 Task: open an excel sheet and write heading  Cash Flow TrackerAdd Dates in a column and its values below  '2023-05-01, 2023-05-03, 2023-05-06, 2023-05-10, 2023-05-15, 2023-05-20, 2023-05-25 & 2023-05-31'Add Descriptions in next column and its values below  Monthly Salary, Grocery Shopping, Dining Out., Utility Bill, Transportation, Entertainment, Miscellaneous & Total. Add Amount in next column and its values below  $2,500, $100, $50, $150, $30, $50, $20& $400. Add Income/ Expense in next column and its values below  Income, Expenses, Expenses, Expenses, Expenses, Expenses & Expenses. Add Balance in next column and its values below  $2,500, $2,400, $2,350, $2,200, $2,170, $2,120, $2,100 & $2100. Save page DashboardBudgetToolbook
Action: Mouse moved to (42, 110)
Screenshot: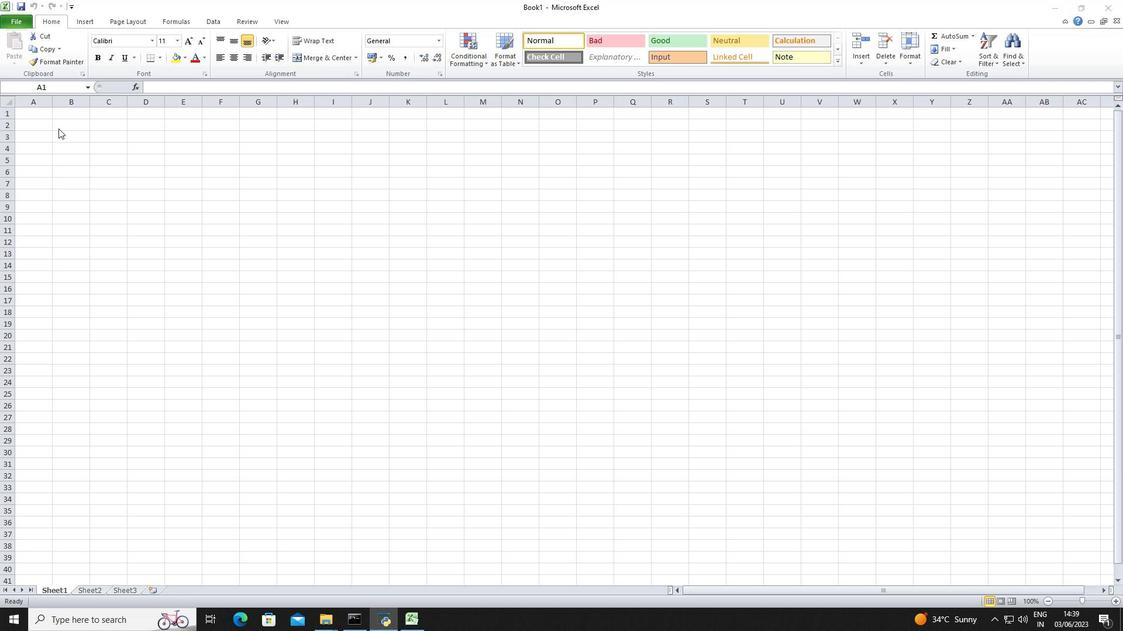 
Action: Mouse pressed left at (42, 110)
Screenshot: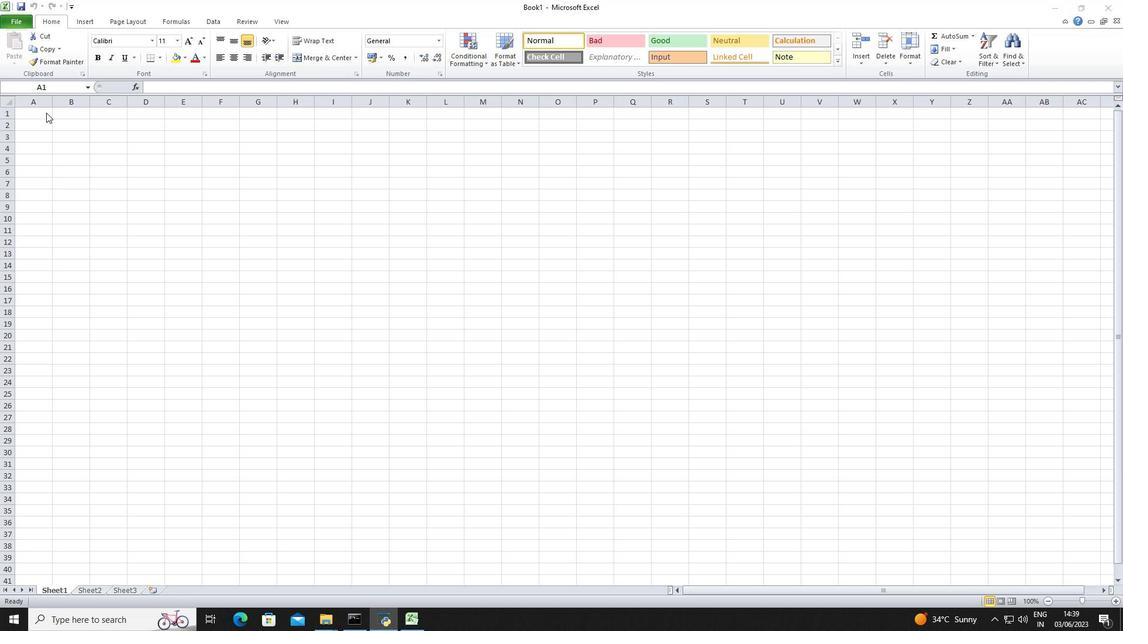 
Action: Key pressed <Key.shift>Cash<Key.space><Key.shift>Flow<Key.space><Key.shift>Tracker<Key.down><Key.down><Key.shift>Dates<Key.down>2023-05-01<Key.down>2023-05-03<Key.enter>2023-05-06<Key.enter>2023-05-10<Key.down>2023-05-15<Key.enter>2023-05-20<Key.down>2023-05-25<Key.enter>2023-05-31<Key.enter>
Screenshot: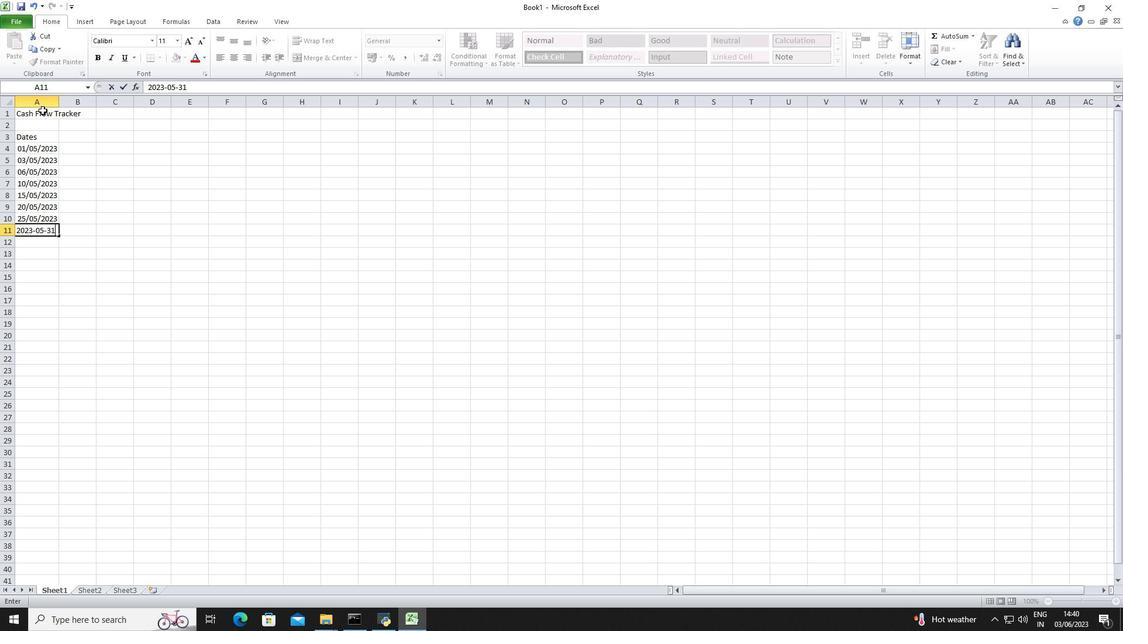 
Action: Mouse moved to (33, 150)
Screenshot: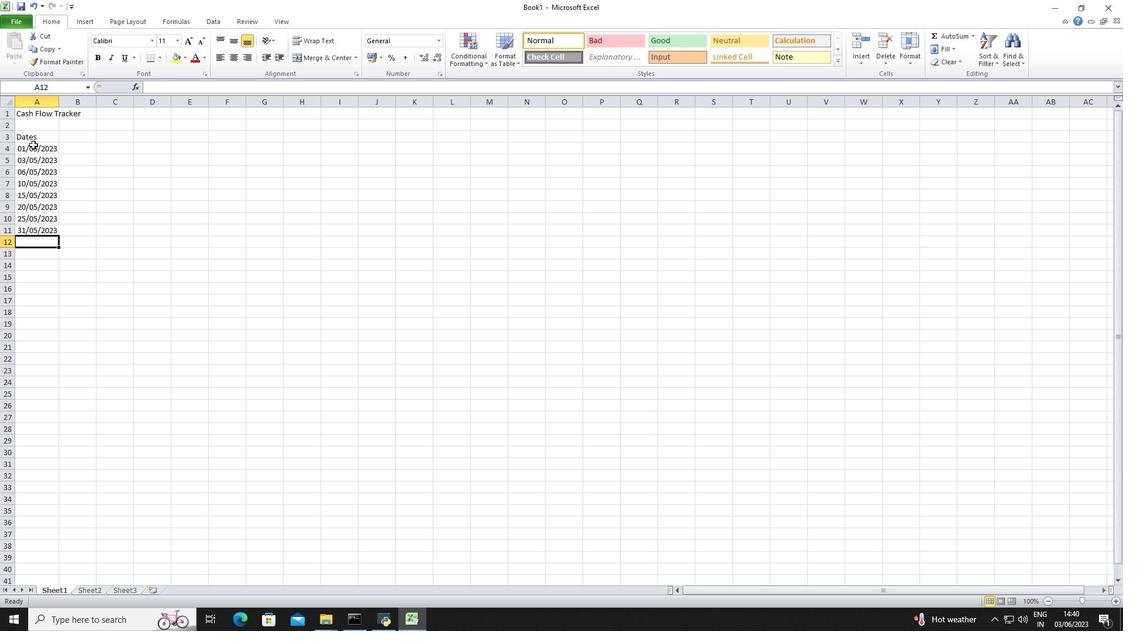 
Action: Mouse pressed left at (33, 150)
Screenshot: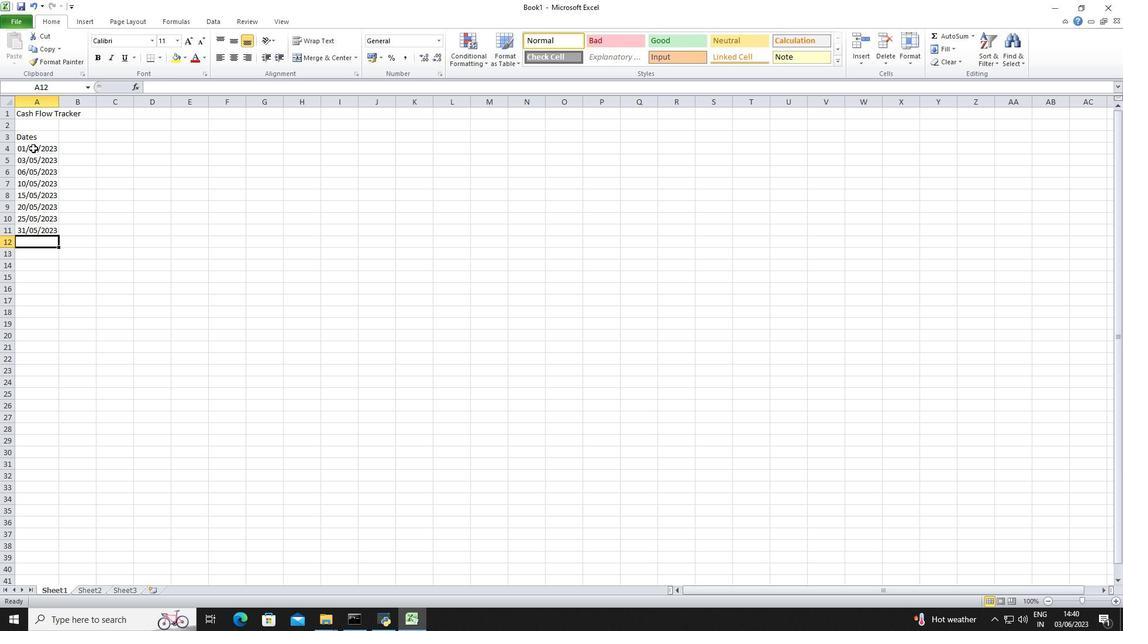 
Action: Mouse moved to (32, 211)
Screenshot: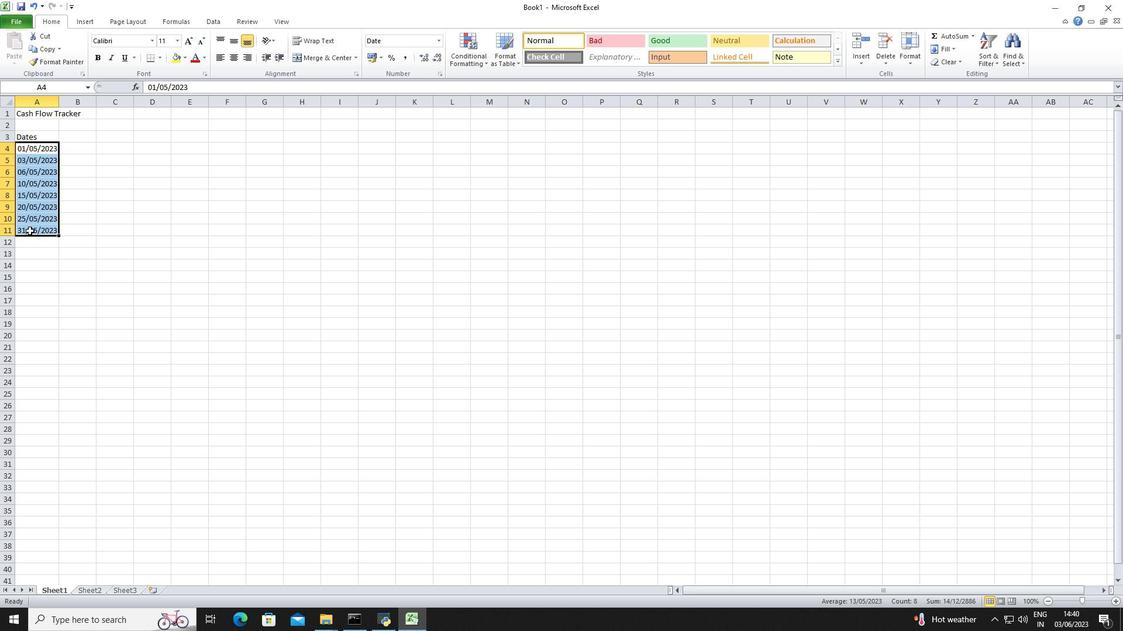 
Action: Mouse pressed right at (32, 211)
Screenshot: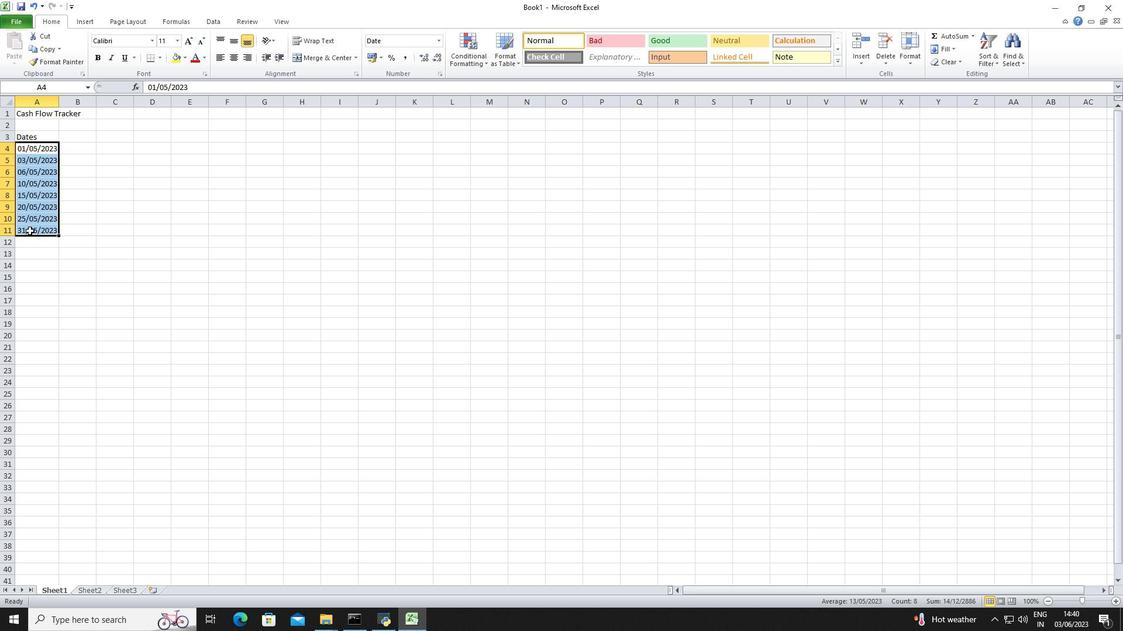 
Action: Mouse moved to (73, 371)
Screenshot: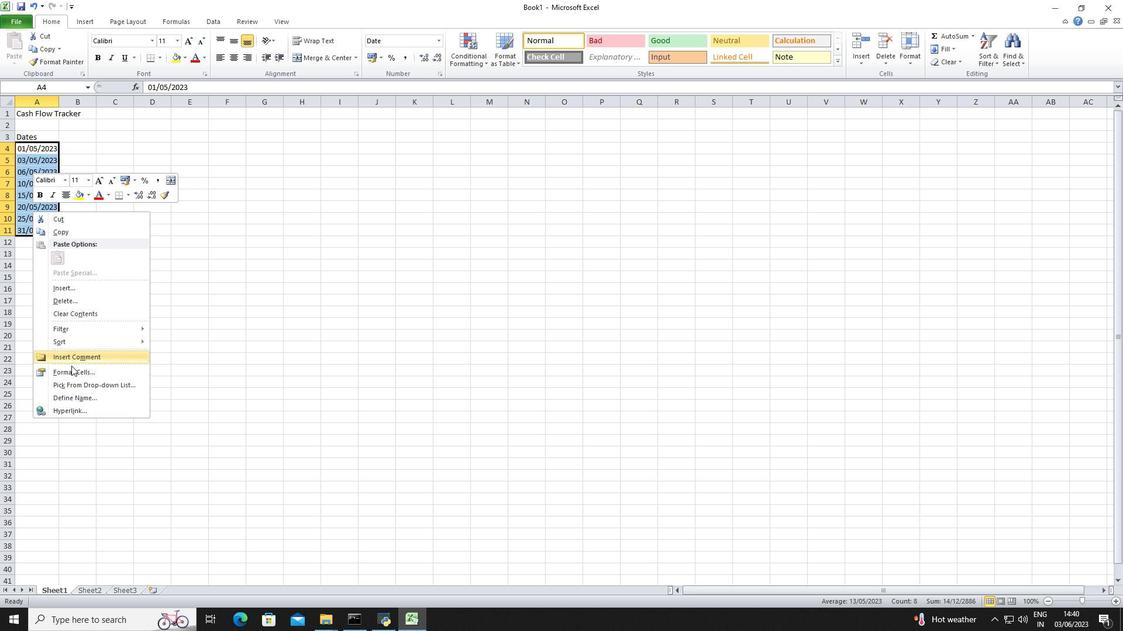 
Action: Mouse pressed left at (73, 371)
Screenshot: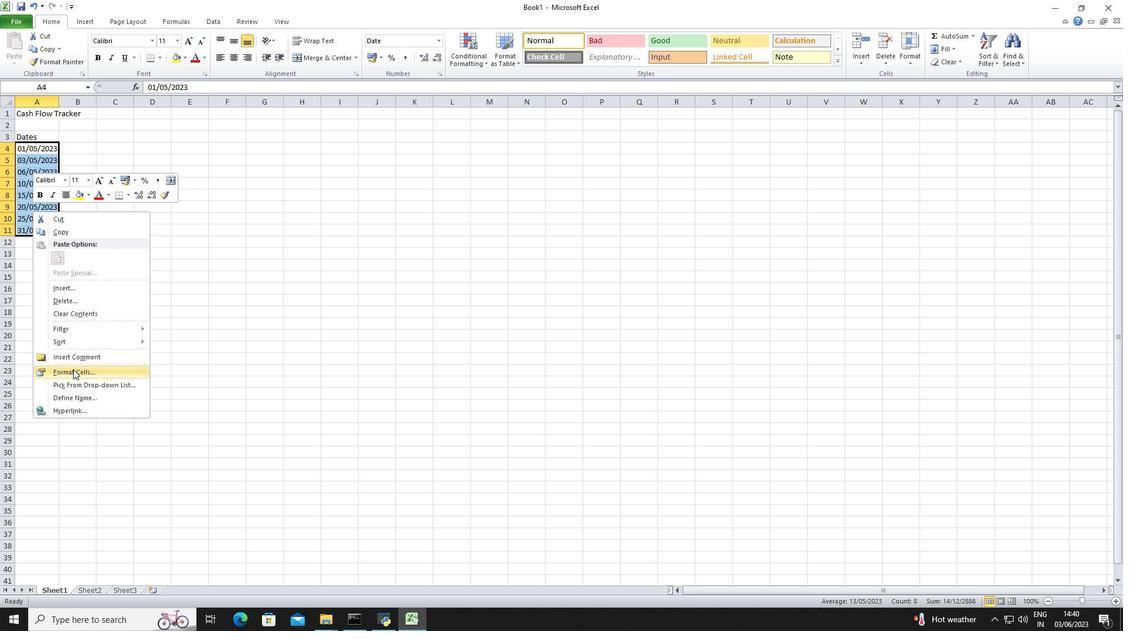 
Action: Mouse moved to (138, 238)
Screenshot: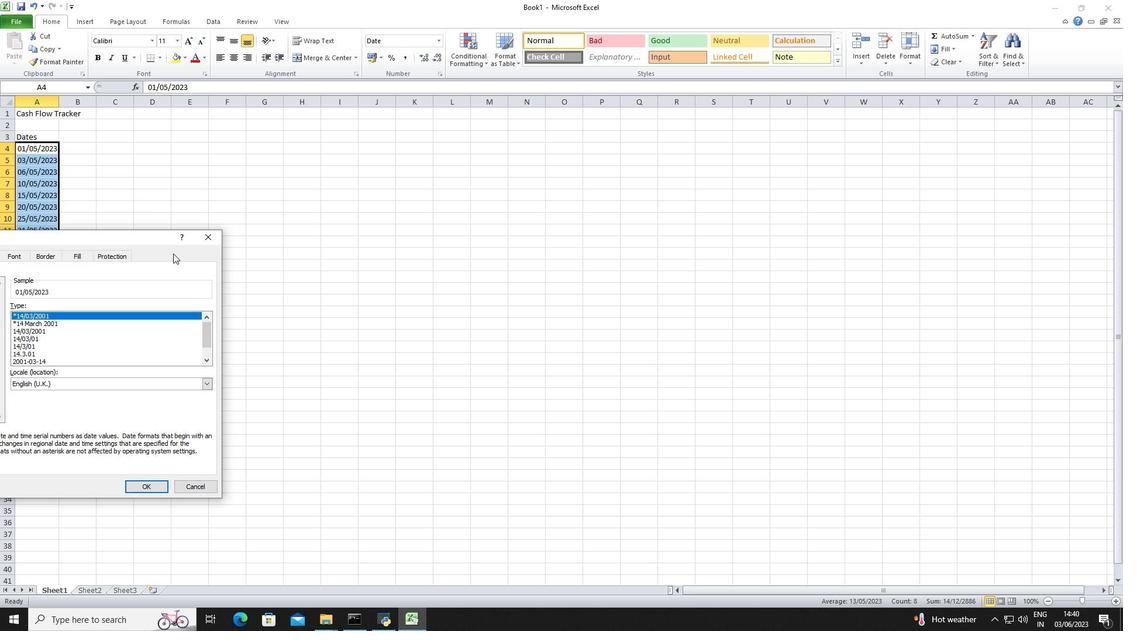 
Action: Mouse pressed left at (138, 238)
Screenshot: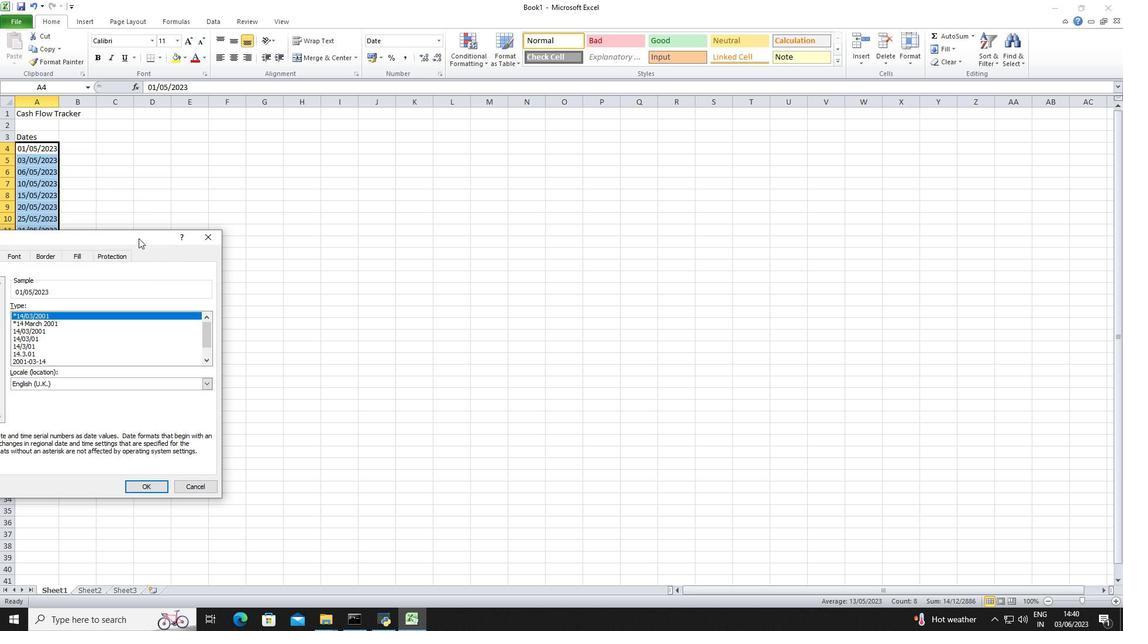 
Action: Mouse moved to (194, 349)
Screenshot: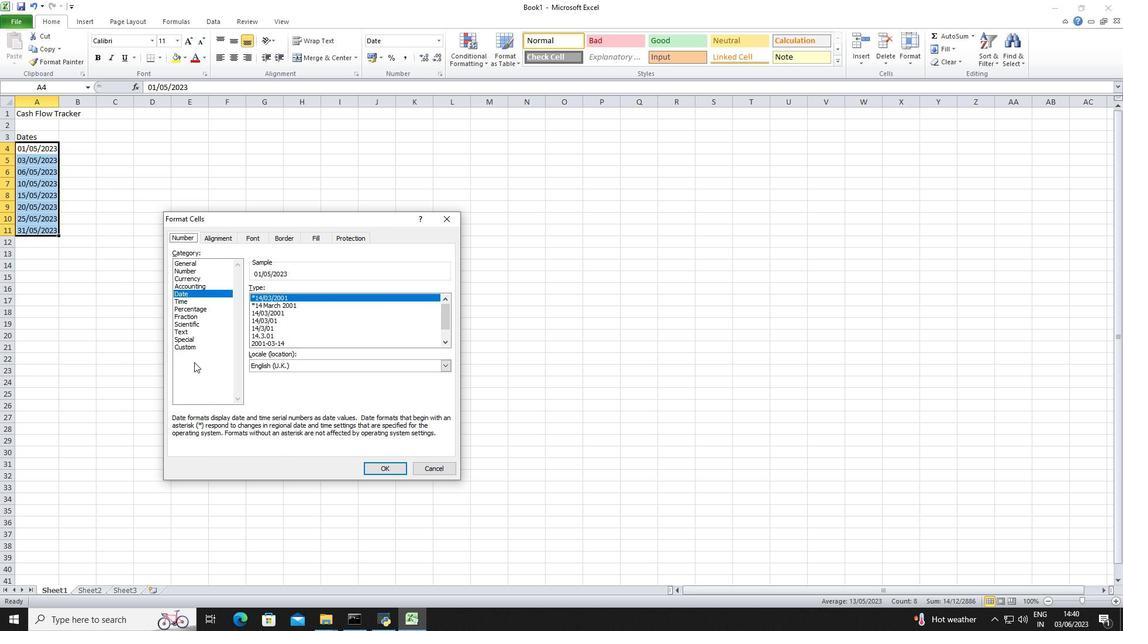 
Action: Mouse pressed left at (194, 349)
Screenshot: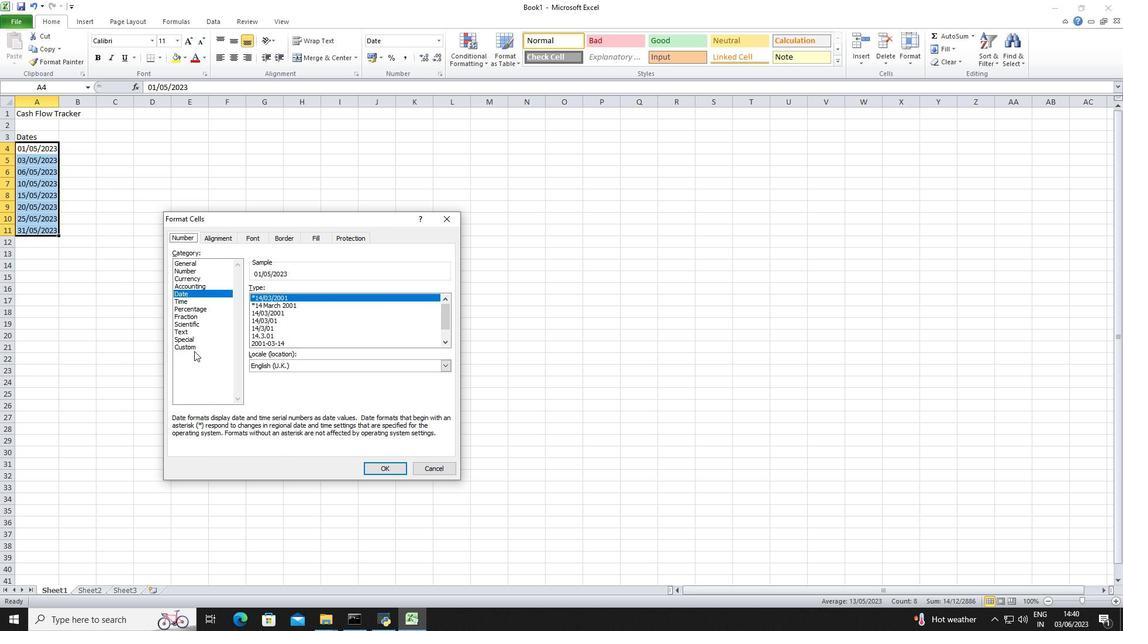 
Action: Mouse moved to (327, 355)
Screenshot: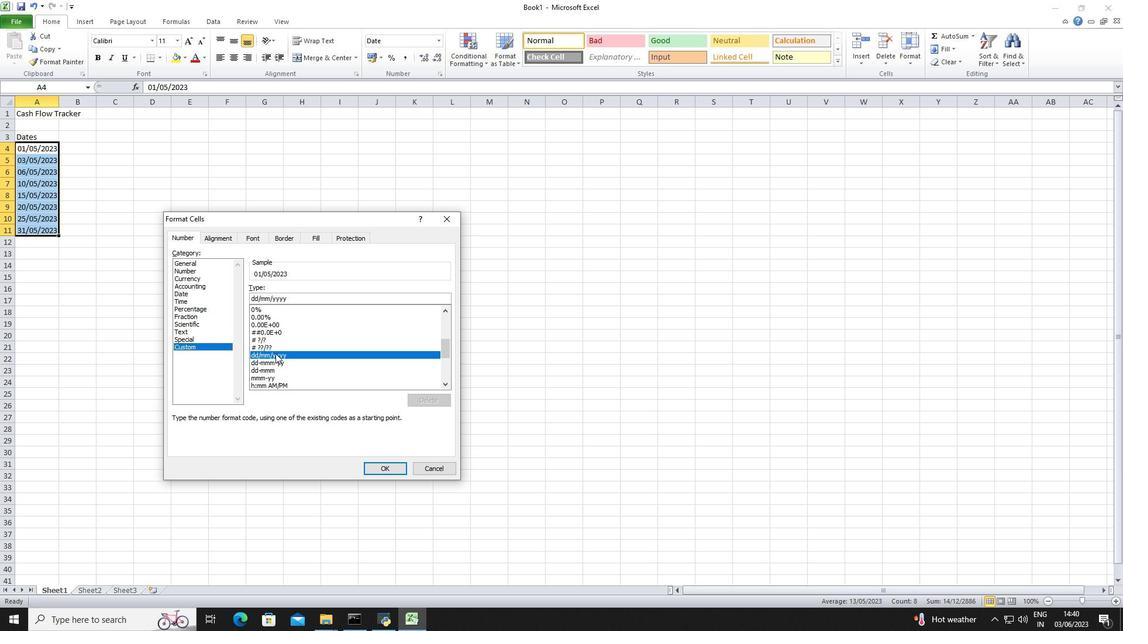 
Action: Mouse scrolled (327, 355) with delta (0, 0)
Screenshot: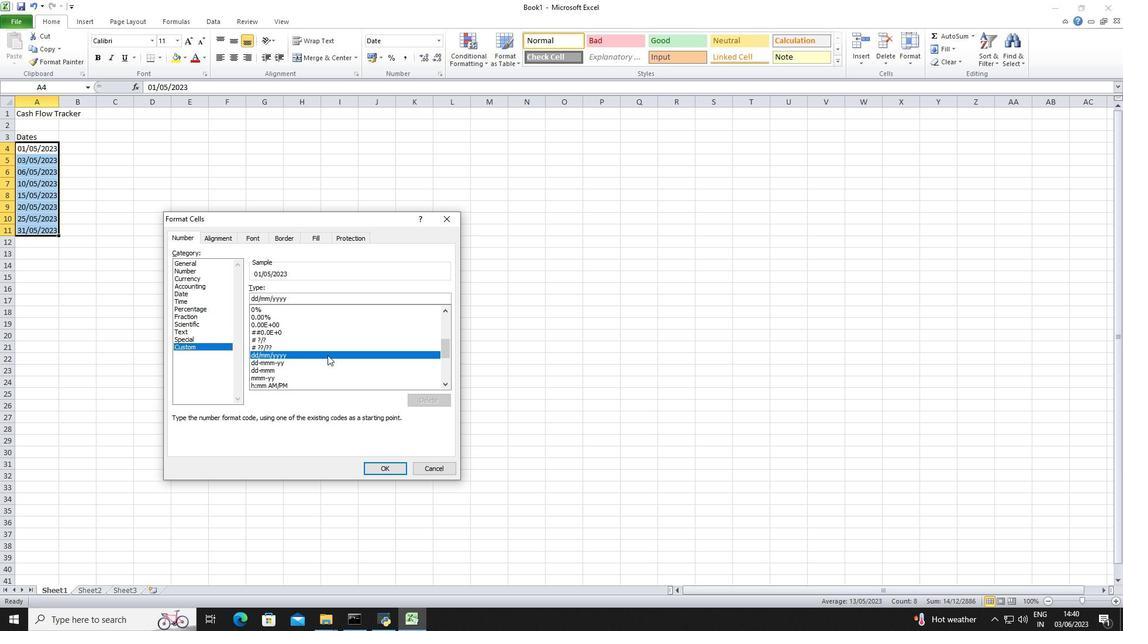 
Action: Mouse scrolled (327, 355) with delta (0, 0)
Screenshot: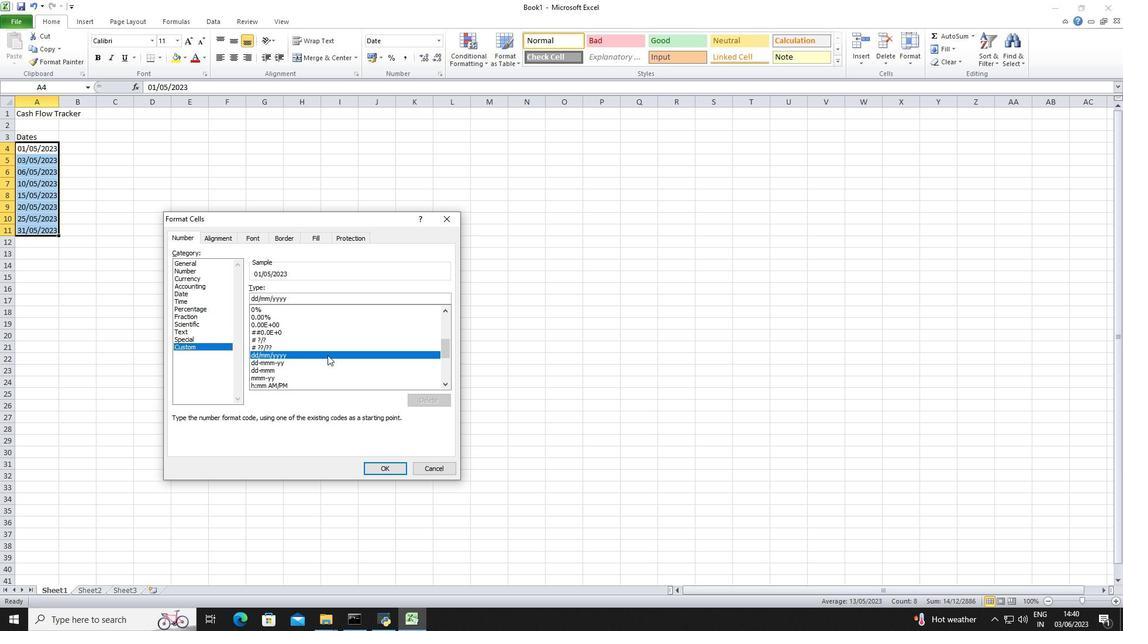 
Action: Mouse scrolled (327, 355) with delta (0, 0)
Screenshot: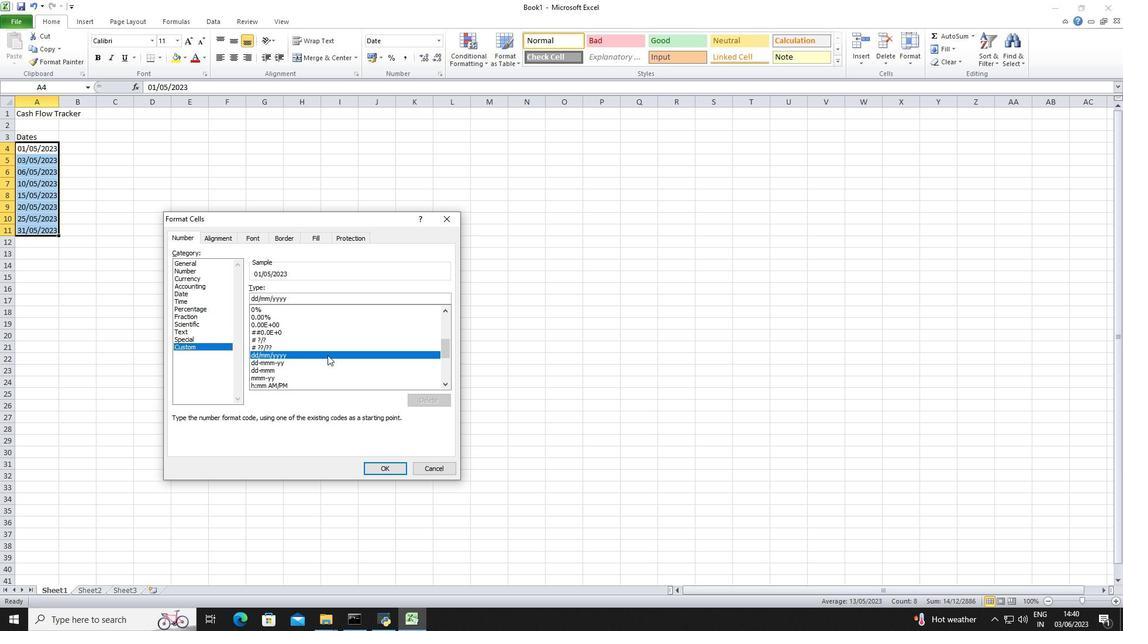 
Action: Mouse moved to (444, 348)
Screenshot: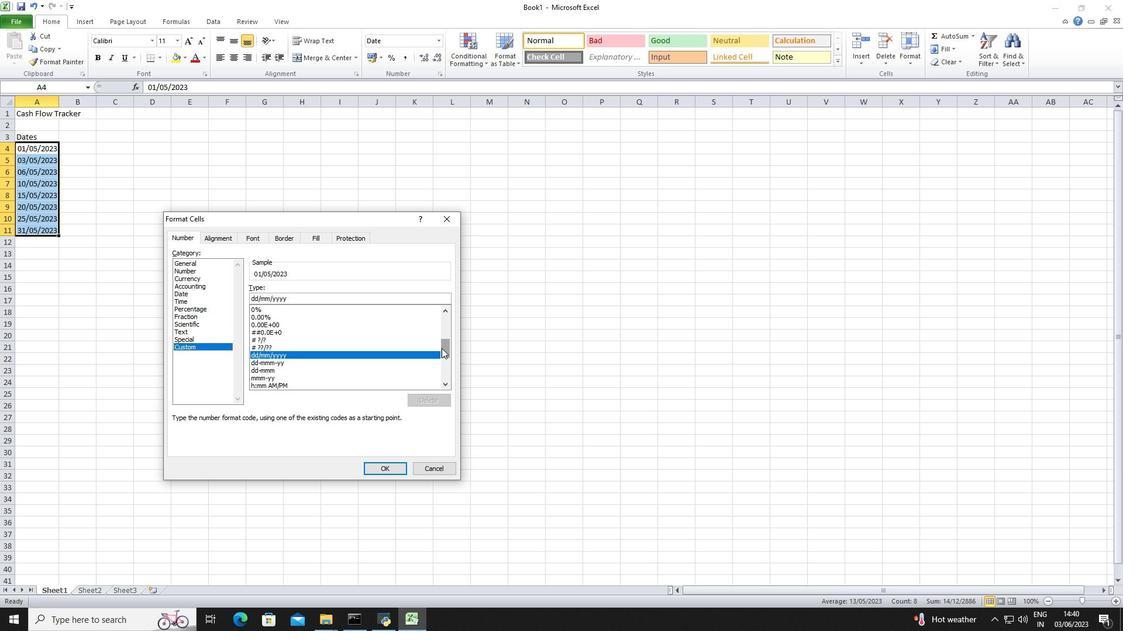
Action: Mouse pressed left at (444, 348)
Screenshot: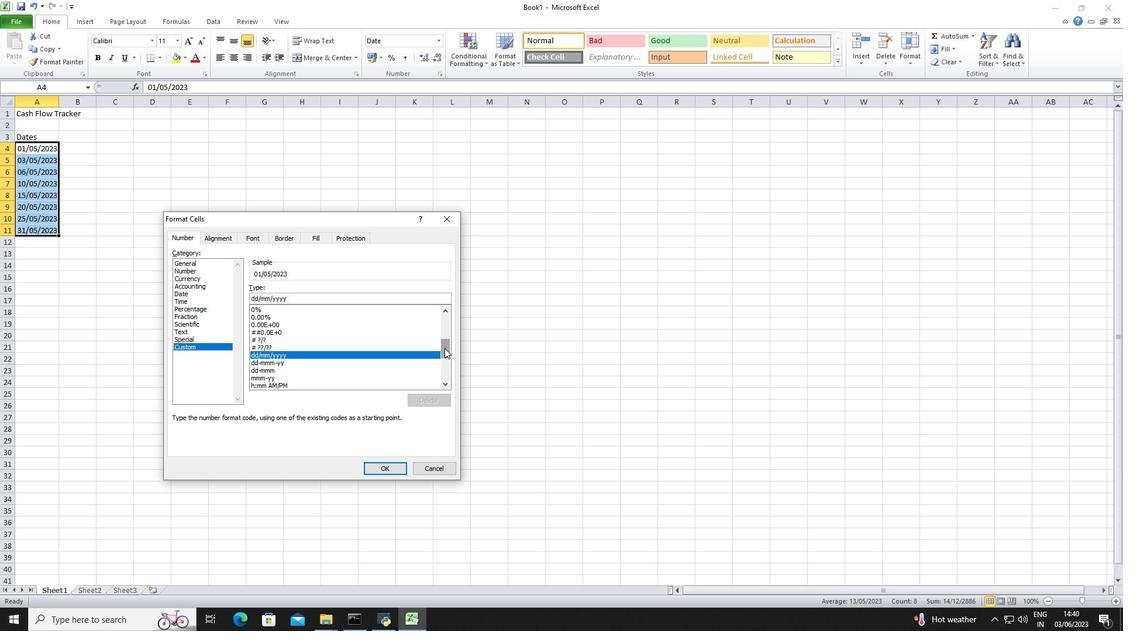 
Action: Mouse moved to (298, 300)
Screenshot: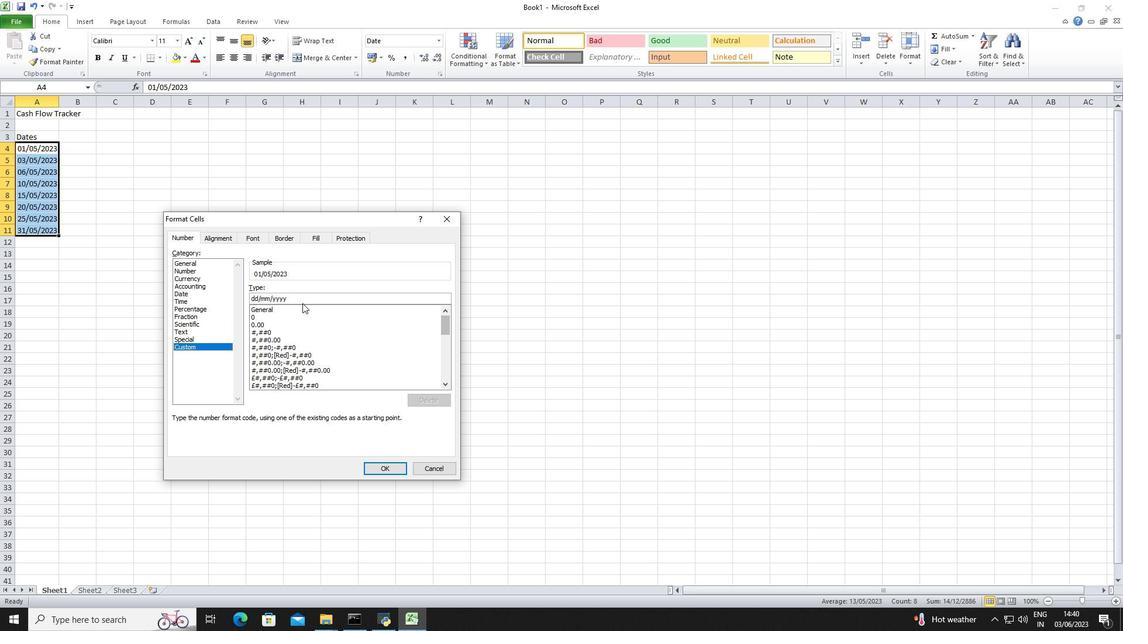 
Action: Mouse pressed left at (298, 300)
Screenshot: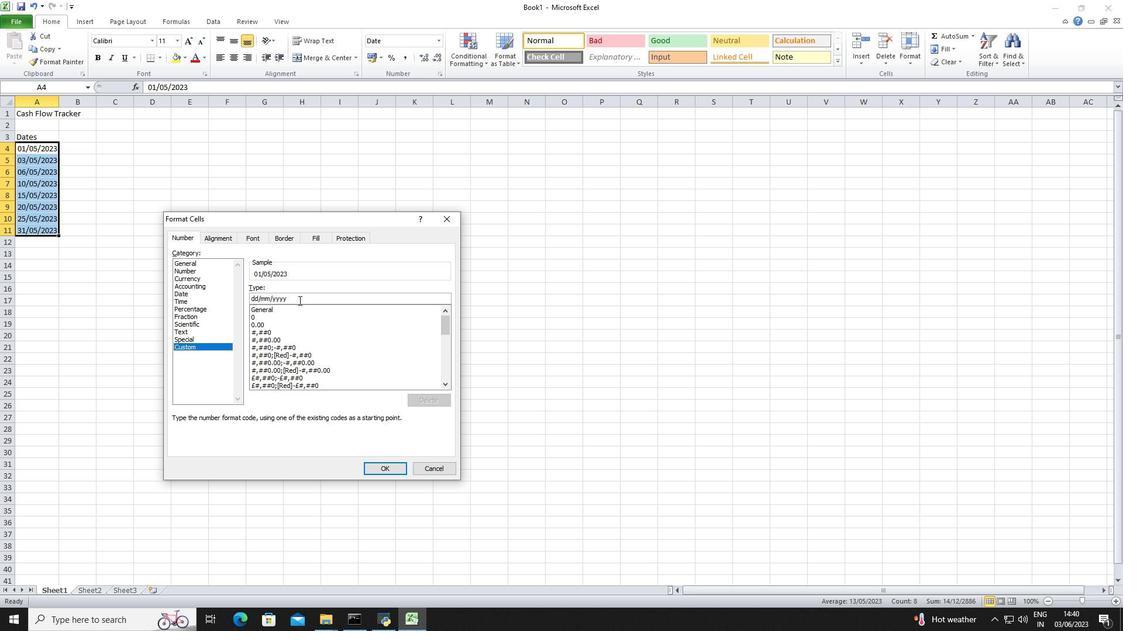 
Action: Mouse moved to (352, 297)
Screenshot: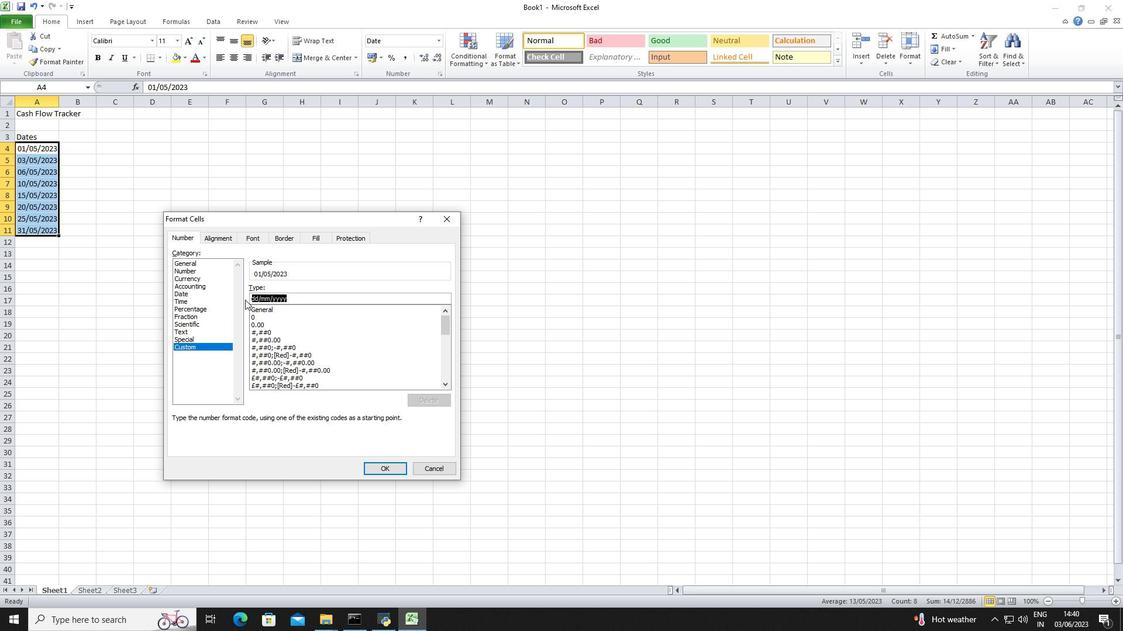 
Action: Key pressed yyyy/mm/dd
Screenshot: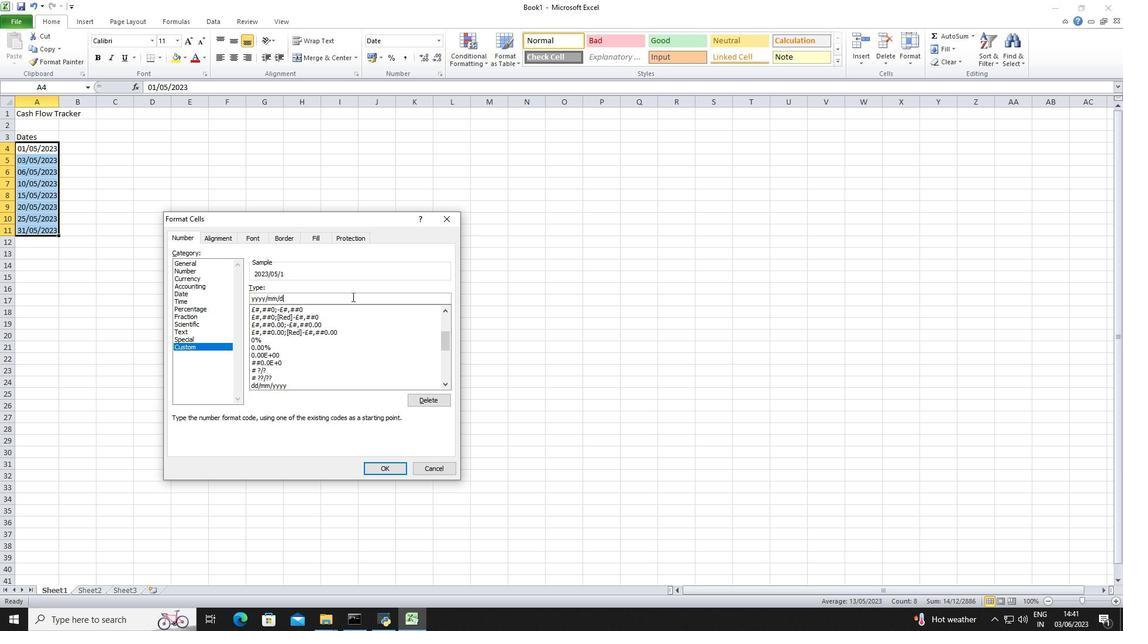 
Action: Mouse moved to (370, 467)
Screenshot: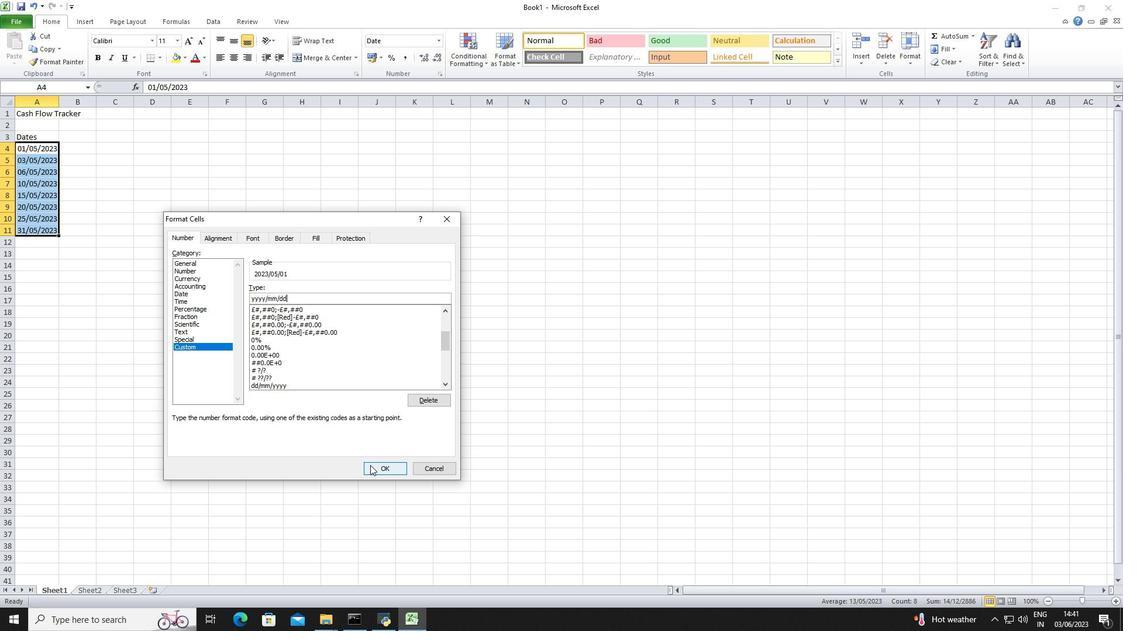 
Action: Mouse pressed left at (370, 467)
Screenshot: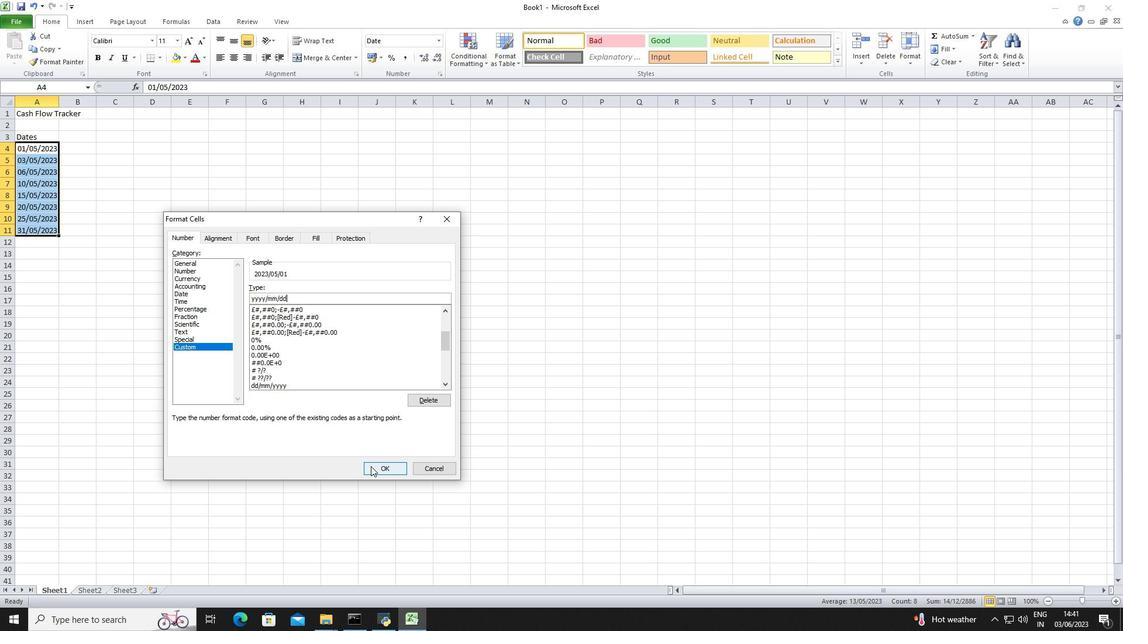 
Action: Mouse moved to (106, 137)
Screenshot: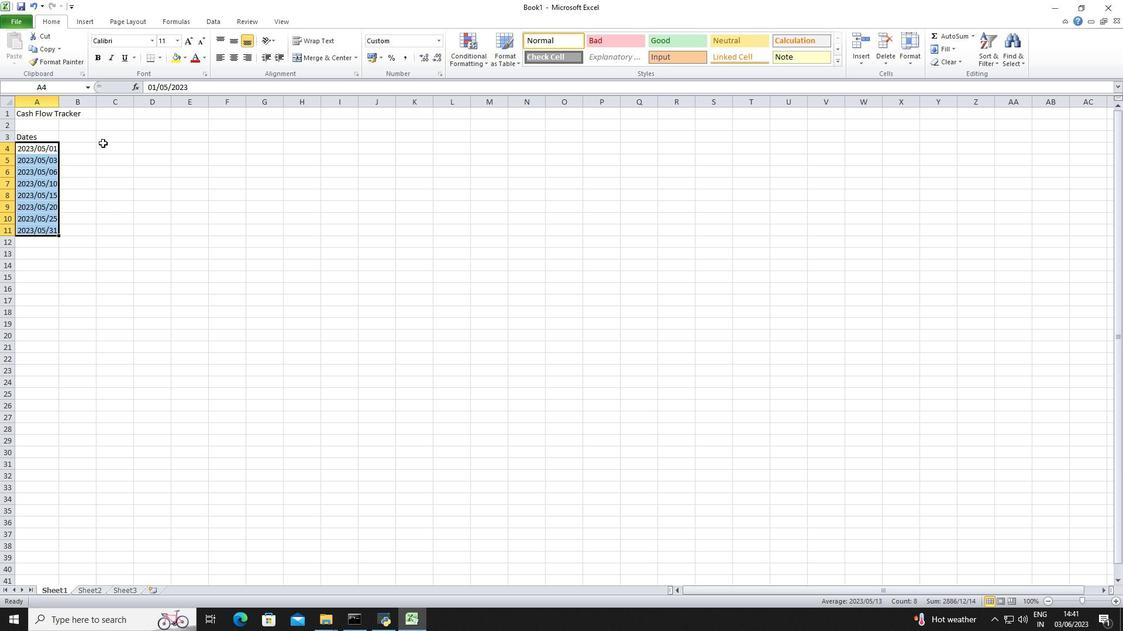 
Action: Mouse pressed left at (106, 137)
Screenshot: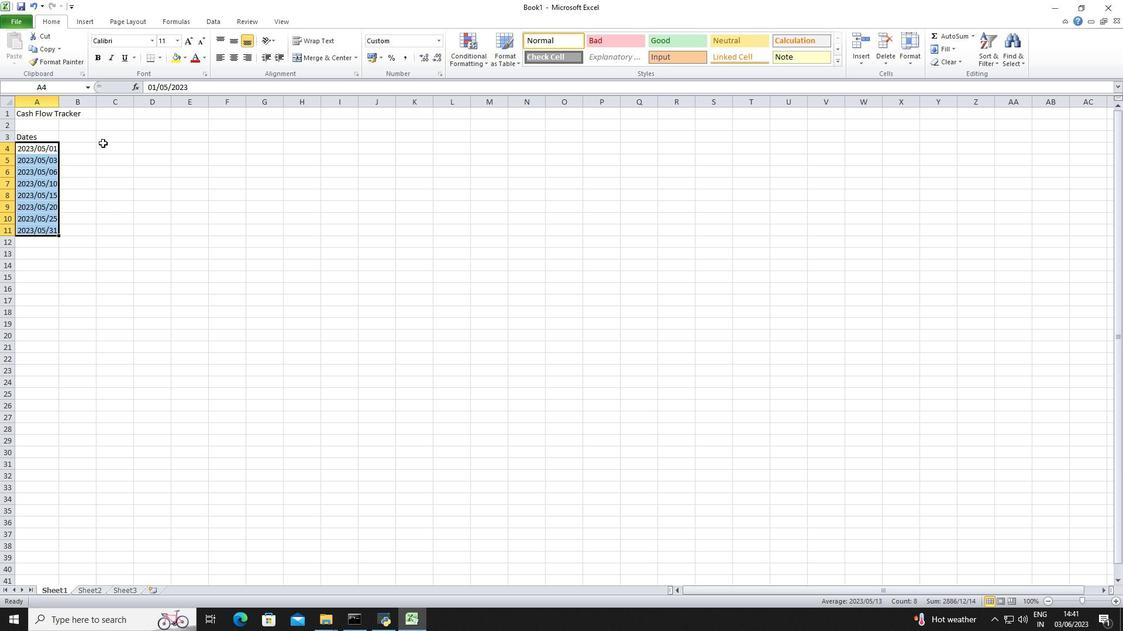 
Action: Key pressed <Key.shift>Descriptions<Key.down><Key.shift>Monthly<Key.space><Key.shift>Salary<Key.down><Key.shift>Grocery<Key.space><Key.shift>Shopping<Key.enter><Key.shift>Dining<Key.space><Key.shift>Out<Key.enter><Key.shift>Utility<Key.space><Key.shift>Bill<Key.enter><Key.shift>Transportation<Key.down><Key.shift>Enterainment<Key.down><Key.shift>Miscellaneous<Key.enter><Key.shift>Total<Key.down><Key.right><Key.right><Key.right><Key.up><Key.up><Key.up><Key.up><Key.up><Key.up><Key.up><Key.up><Key.up><Key.shift>Amount<Key.down>2500<Key.down>100<Key.down>50<Key.down>150<Key.down>30<Key.down>50<Key.down>20<Key.down>400
Screenshot: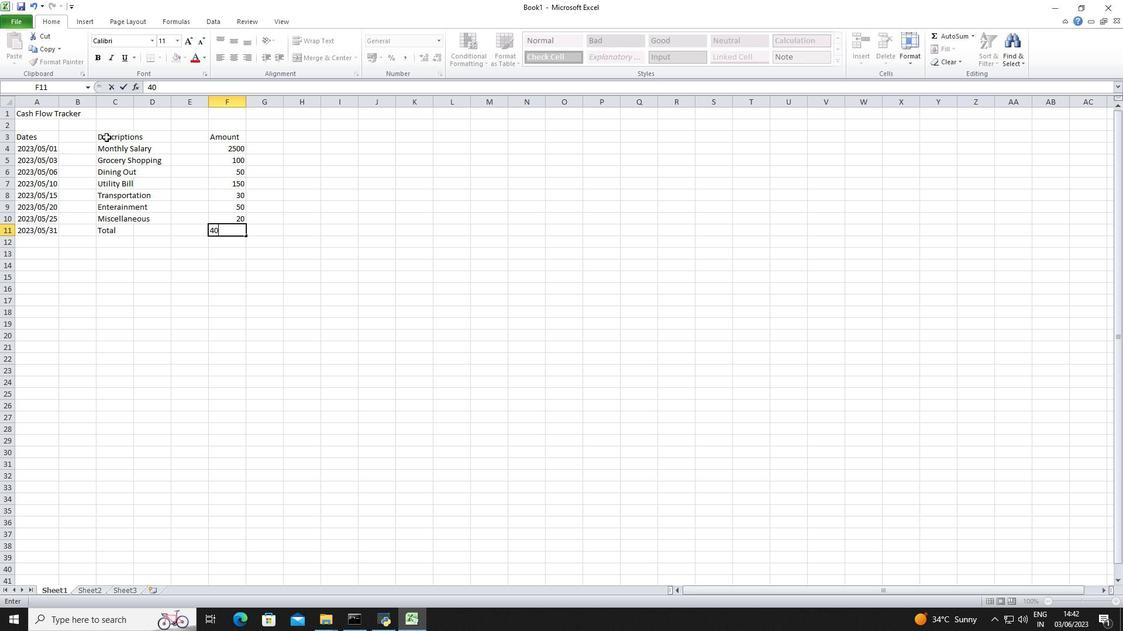 
Action: Mouse moved to (284, 242)
Screenshot: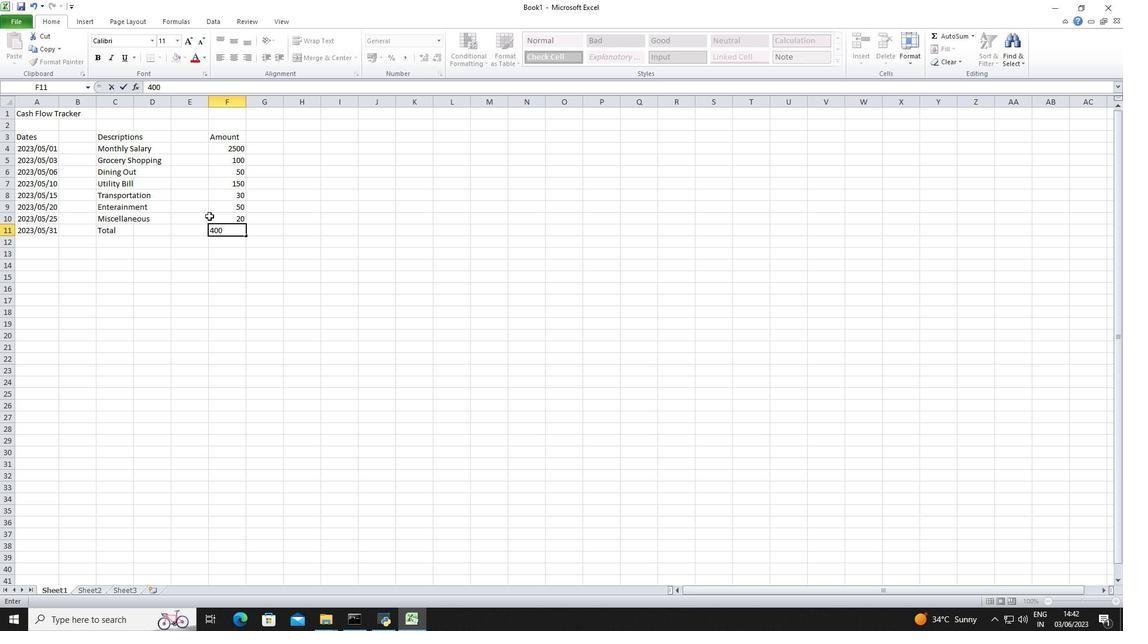 
Action: Mouse pressed left at (284, 242)
Screenshot: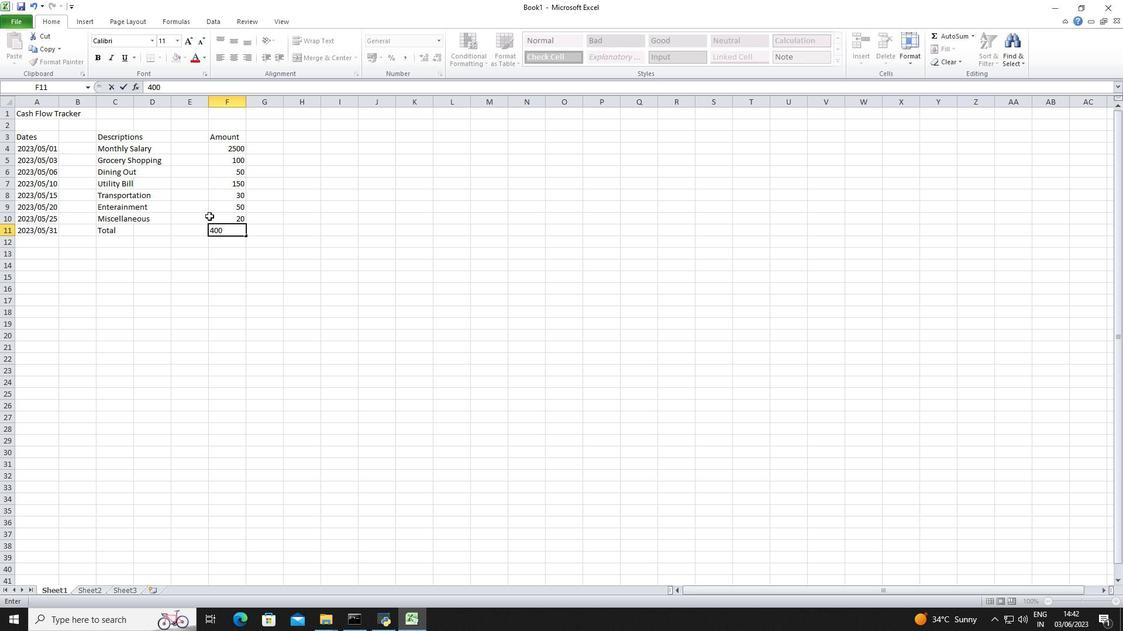 
Action: Mouse moved to (225, 149)
Screenshot: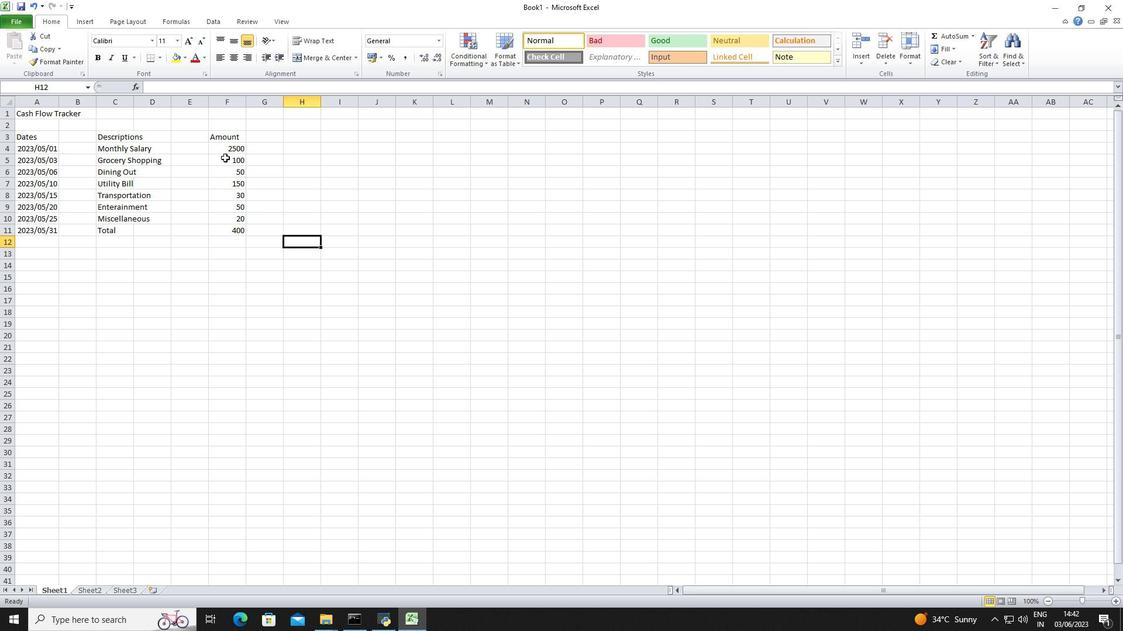 
Action: Mouse pressed left at (225, 149)
Screenshot: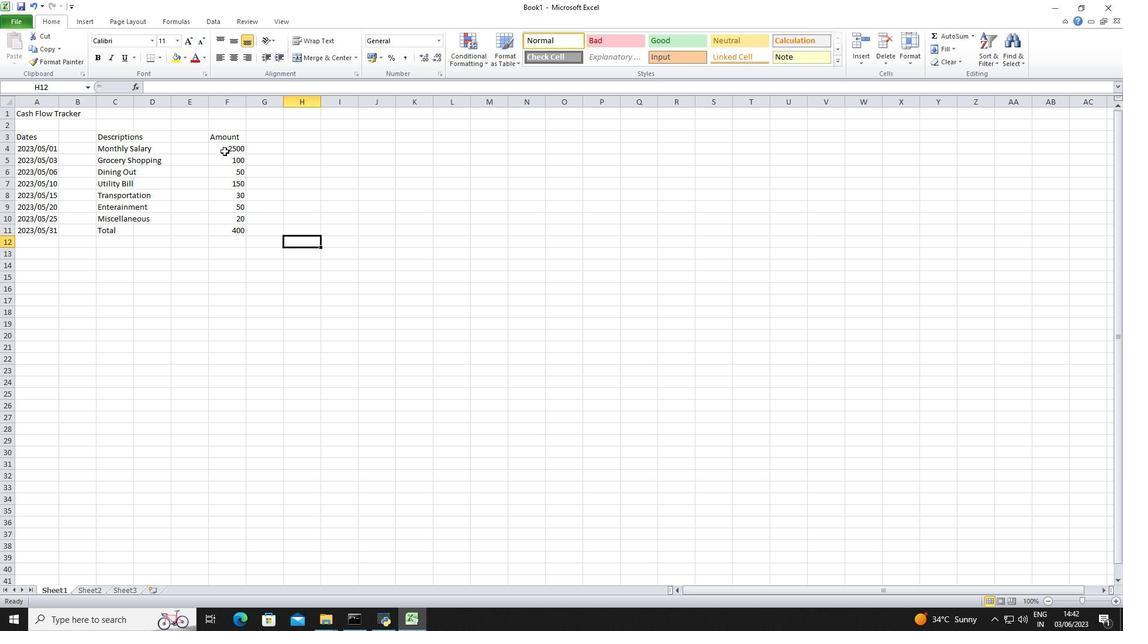 
Action: Mouse moved to (436, 36)
Screenshot: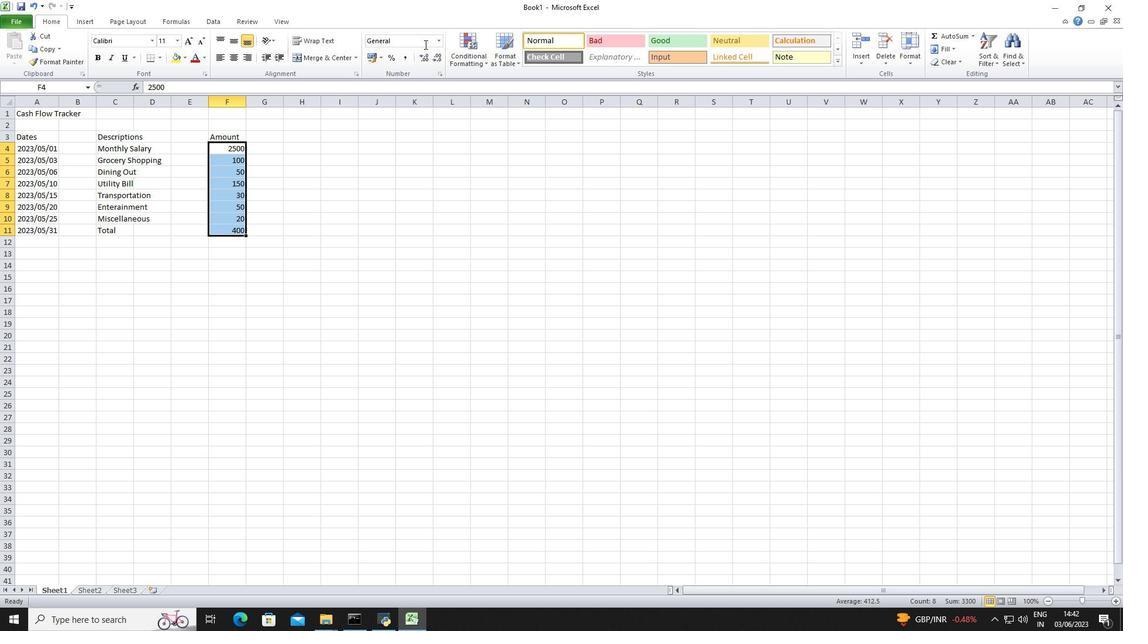 
Action: Mouse pressed left at (436, 36)
Screenshot: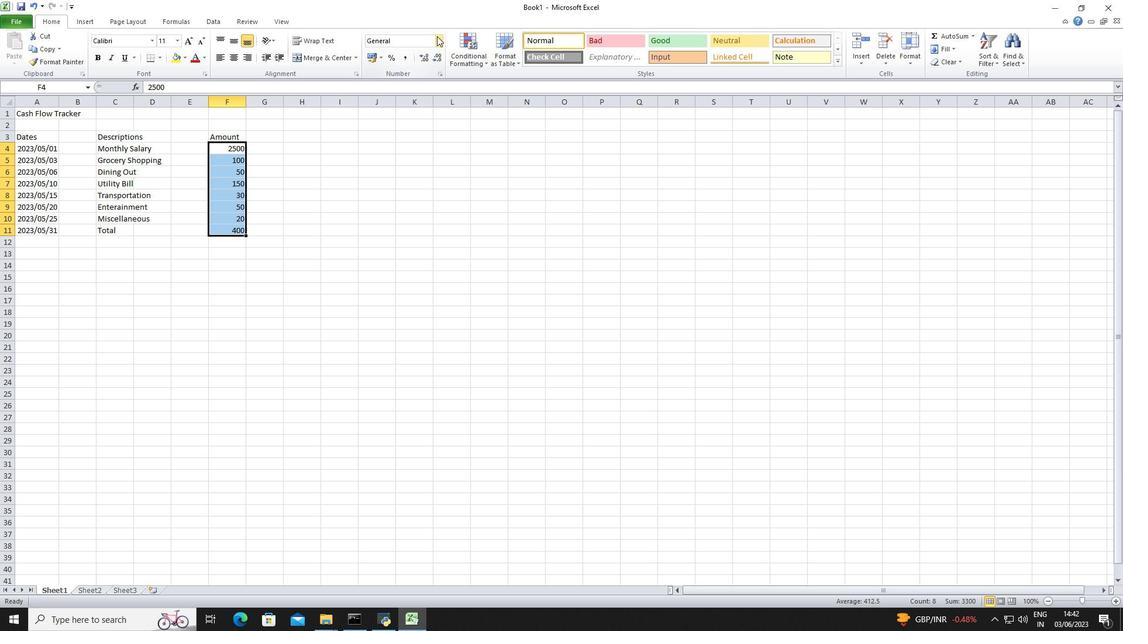 
Action: Mouse moved to (438, 342)
Screenshot: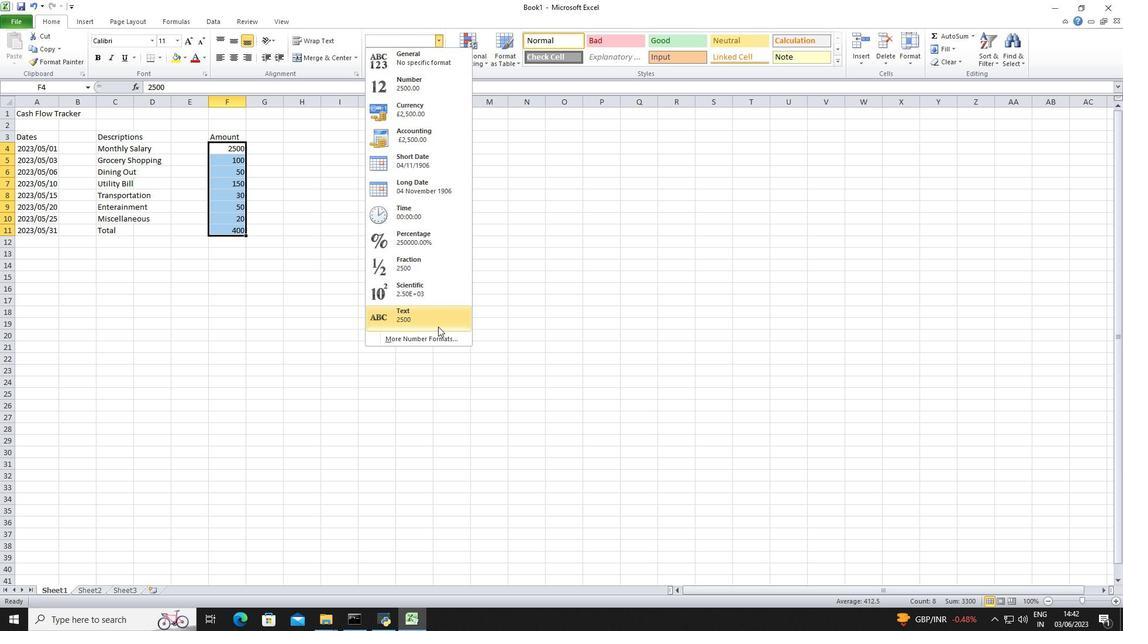 
Action: Mouse pressed left at (438, 342)
Screenshot: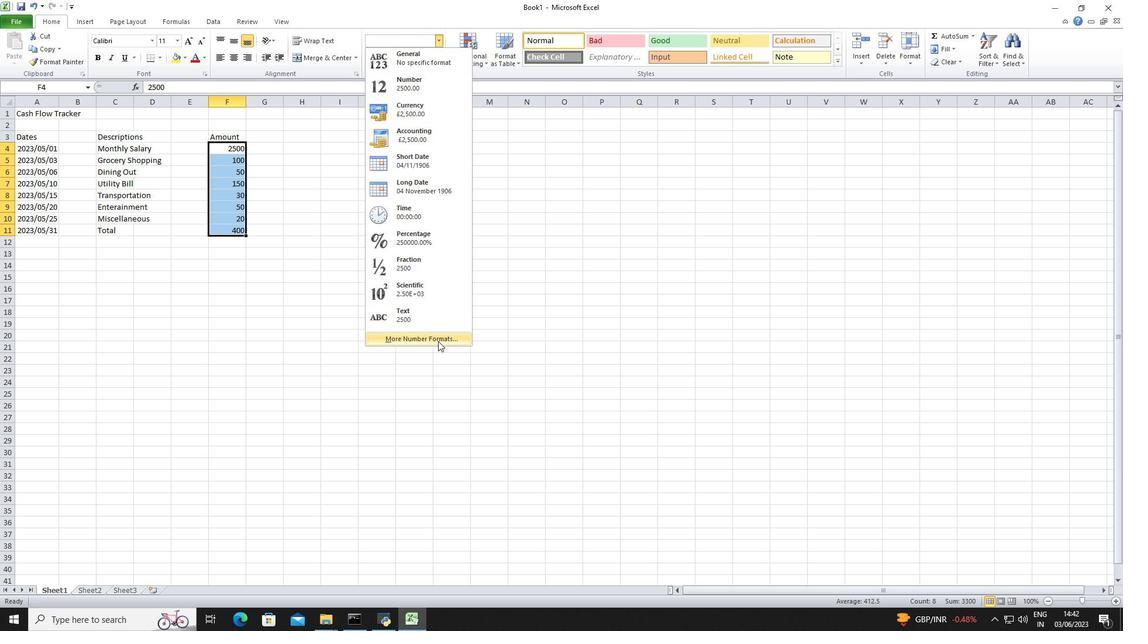 
Action: Mouse moved to (179, 220)
Screenshot: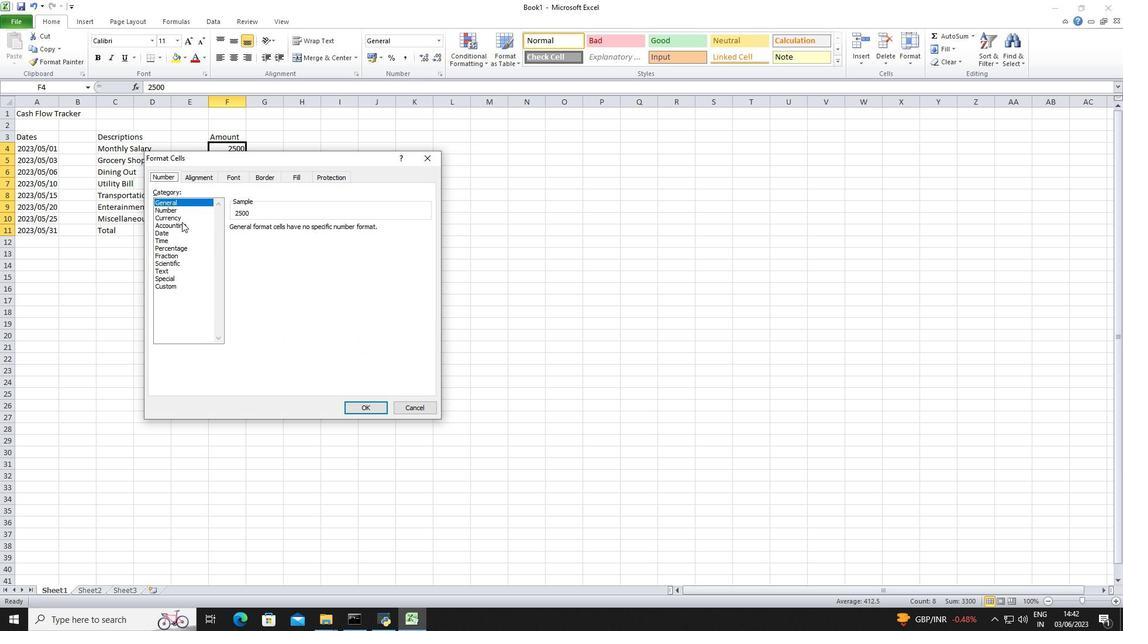 
Action: Mouse pressed left at (179, 220)
Screenshot: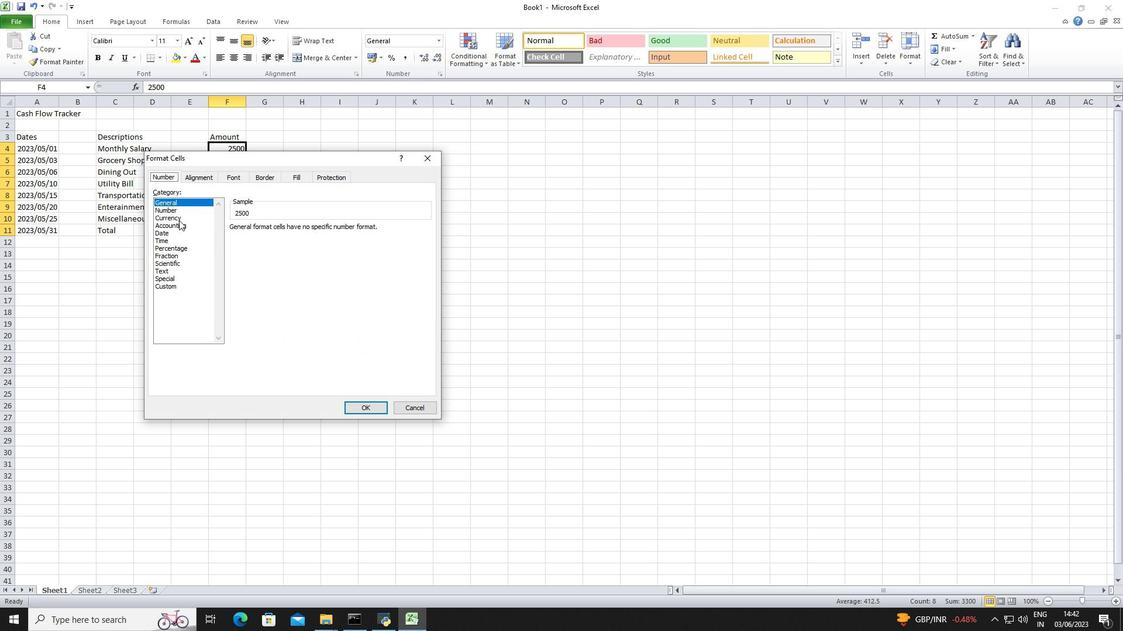 
Action: Mouse moved to (305, 240)
Screenshot: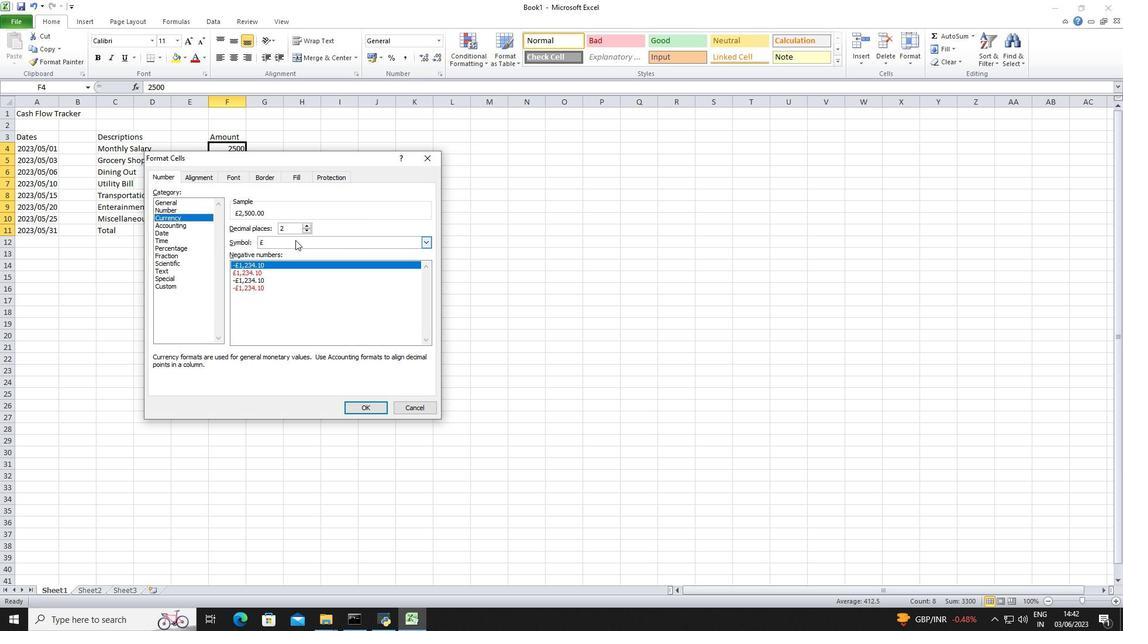 
Action: Mouse pressed left at (305, 240)
Screenshot: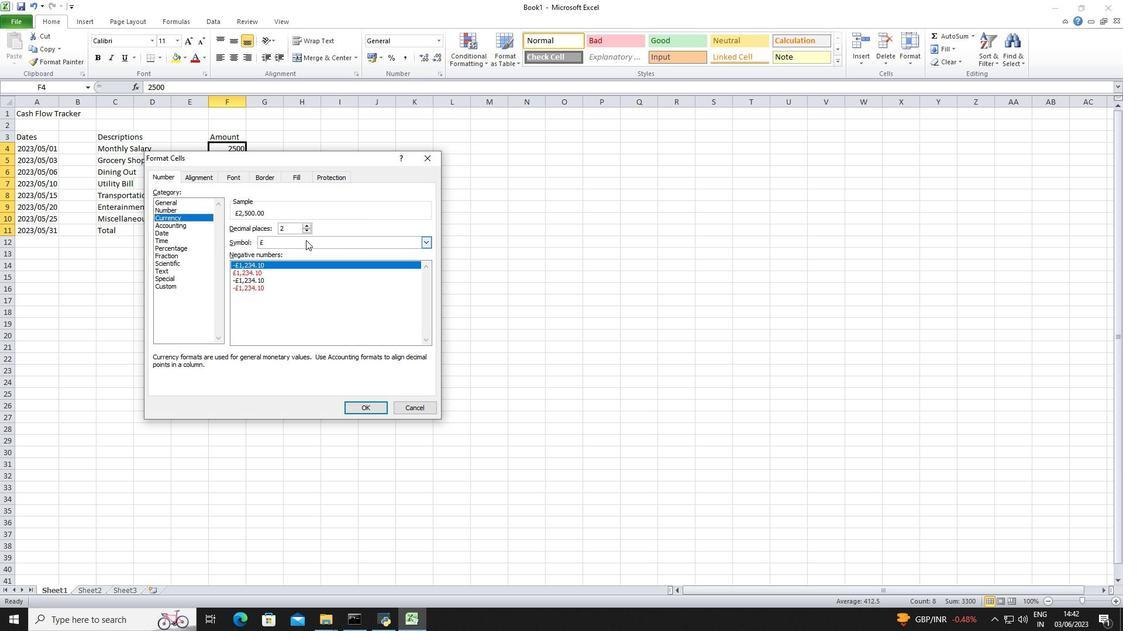 
Action: Mouse moved to (298, 273)
Screenshot: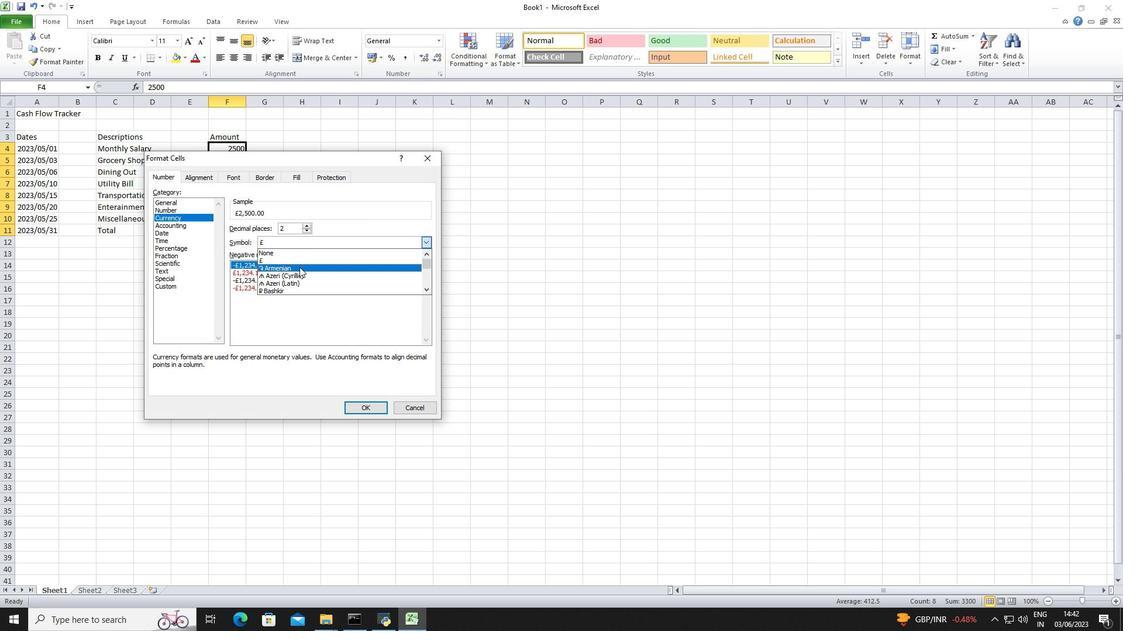 
Action: Mouse scrolled (298, 272) with delta (0, 0)
Screenshot: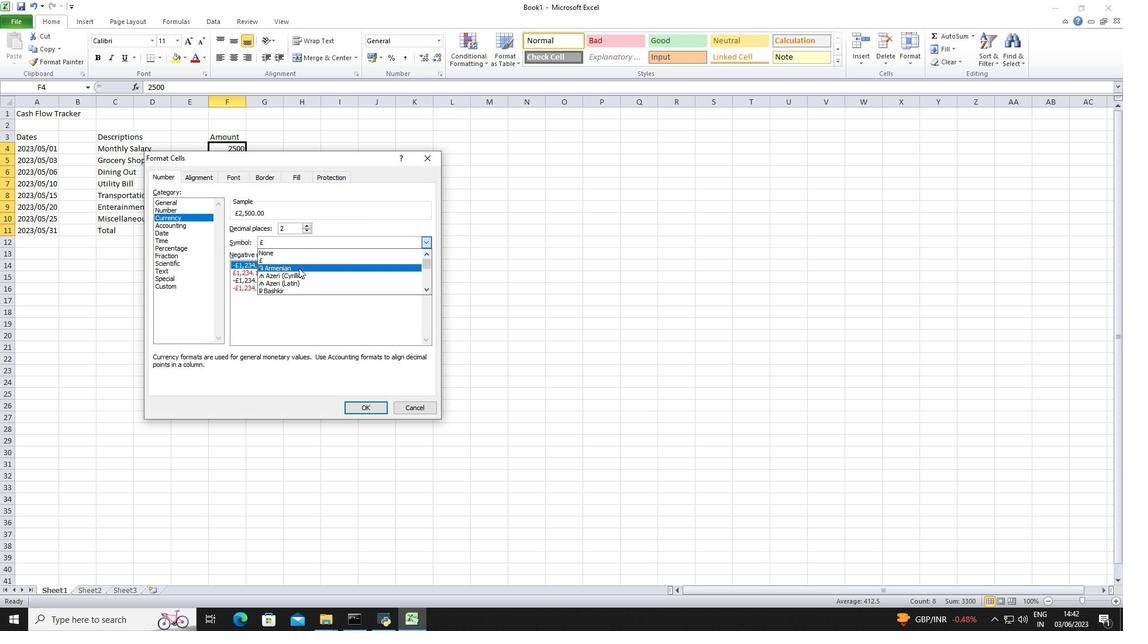 
Action: Mouse moved to (298, 273)
Screenshot: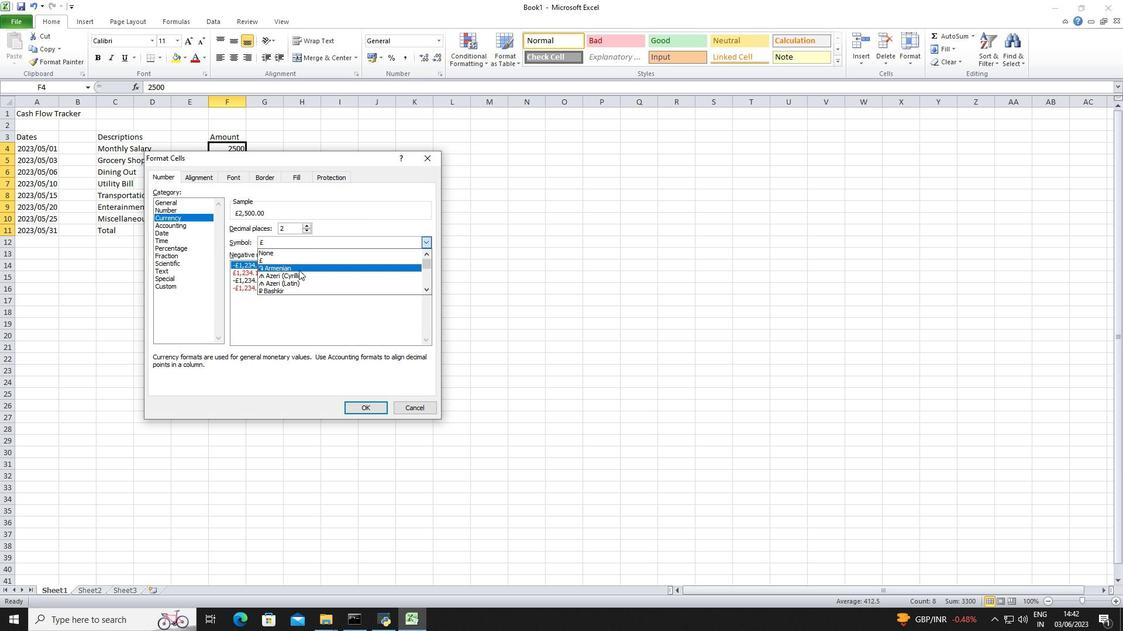 
Action: Mouse scrolled (298, 273) with delta (0, 0)
Screenshot: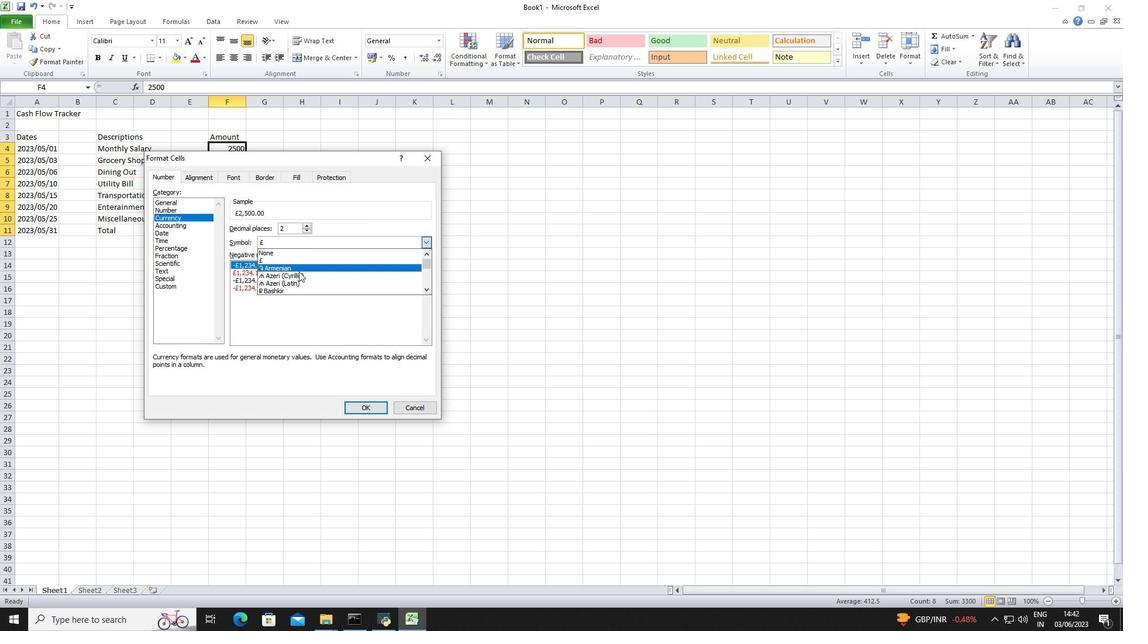 
Action: Mouse scrolled (298, 273) with delta (0, 0)
Screenshot: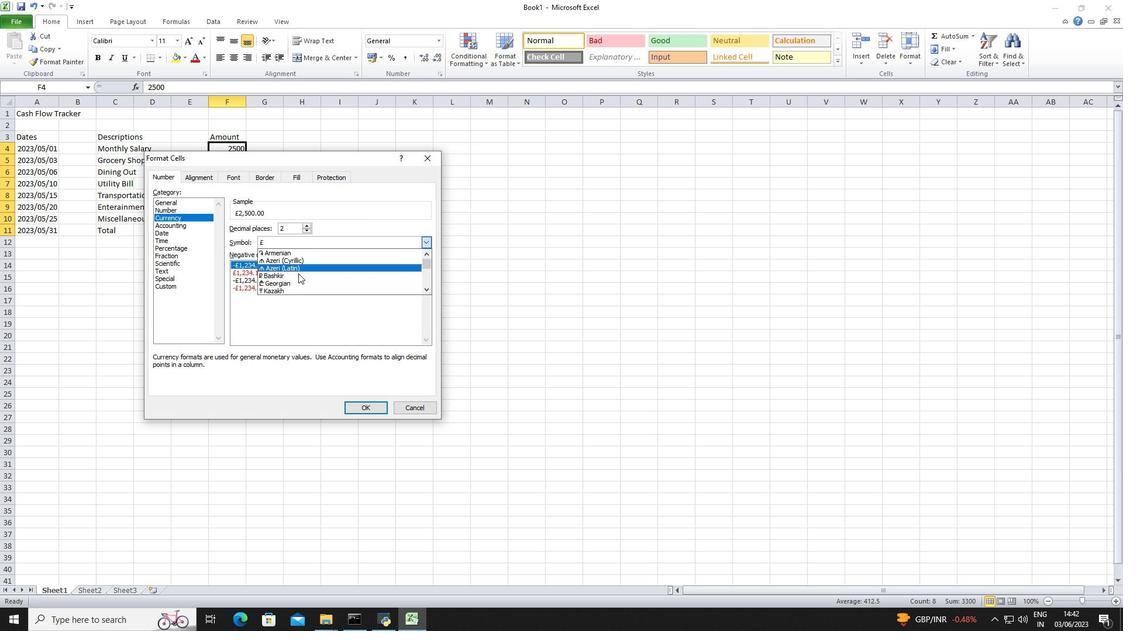 
Action: Mouse scrolled (298, 273) with delta (0, 0)
Screenshot: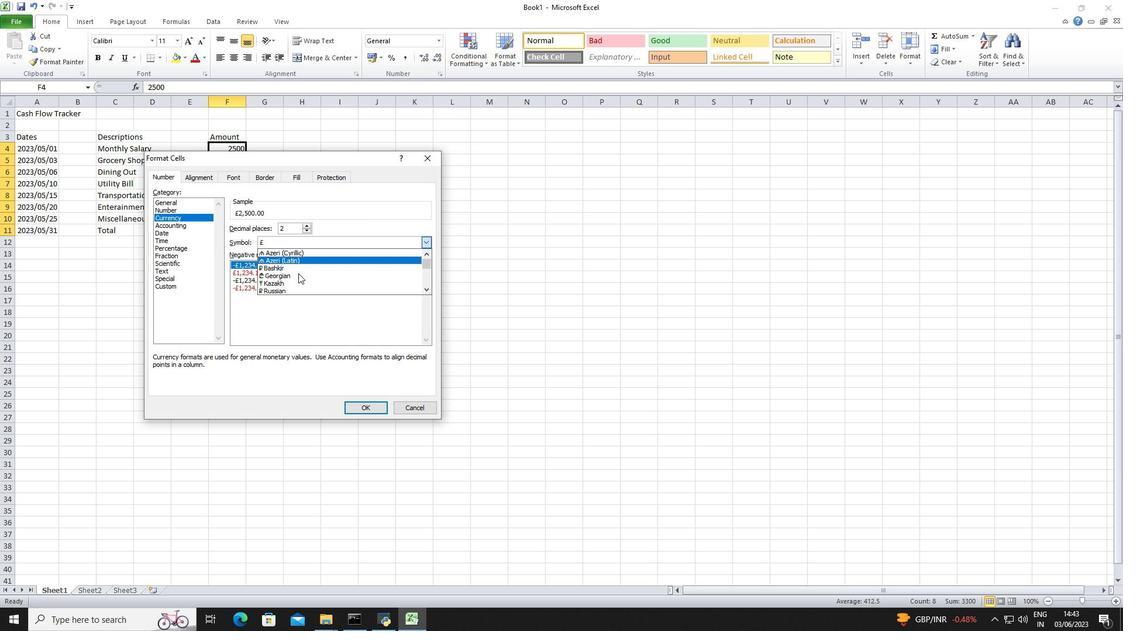 
Action: Mouse scrolled (298, 273) with delta (0, 0)
Screenshot: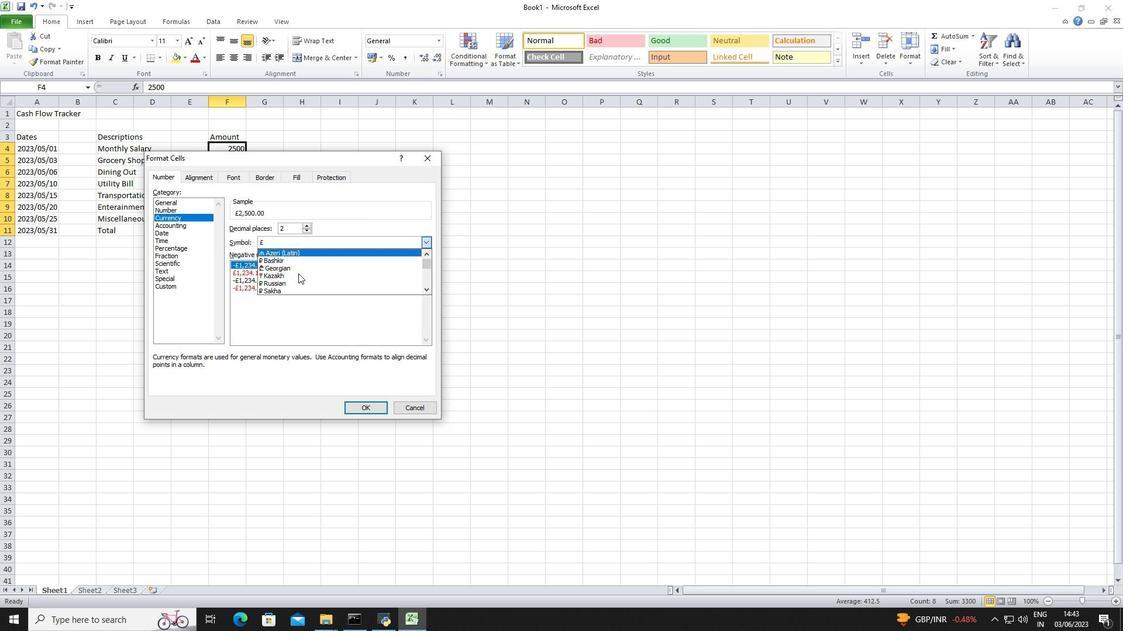 
Action: Mouse scrolled (298, 273) with delta (0, 0)
Screenshot: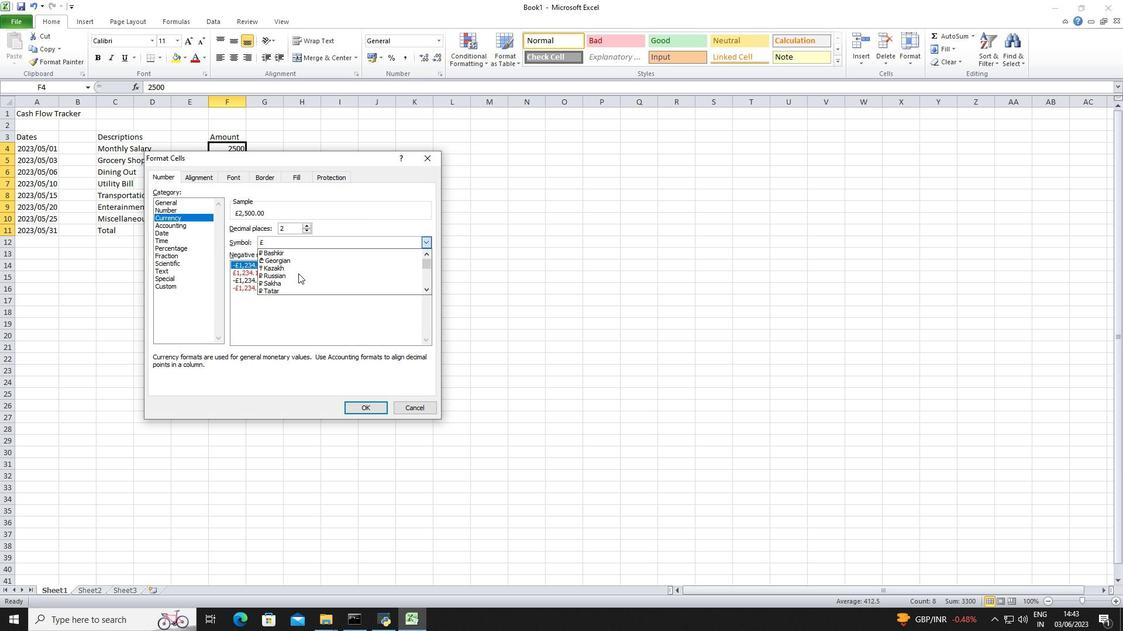 
Action: Mouse scrolled (298, 273) with delta (0, 0)
Screenshot: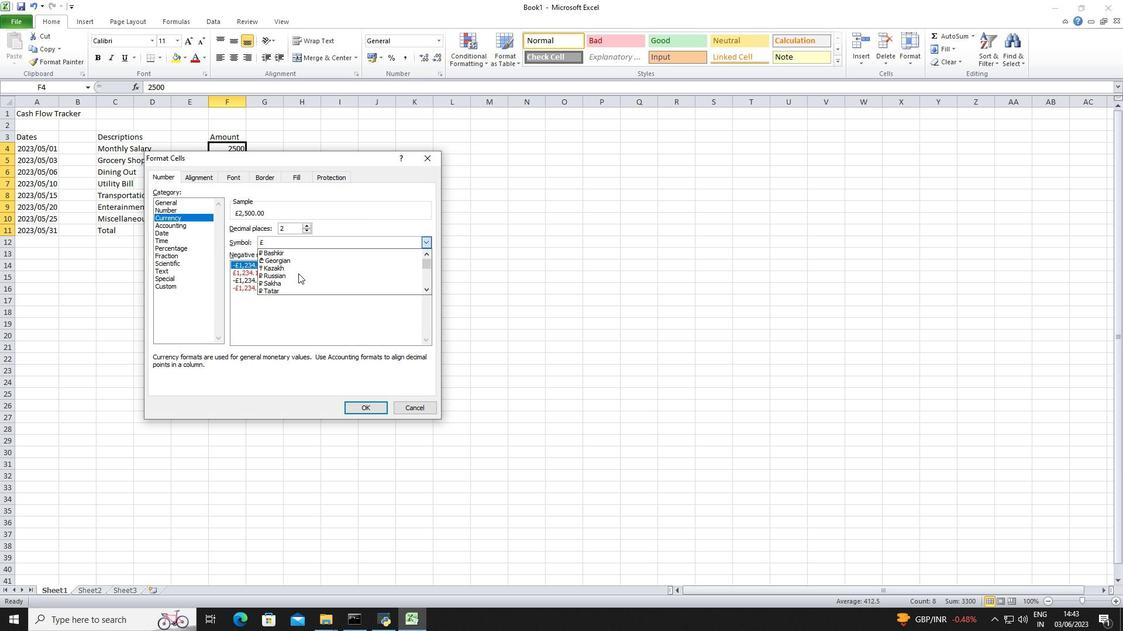 
Action: Mouse scrolled (298, 273) with delta (0, 0)
Screenshot: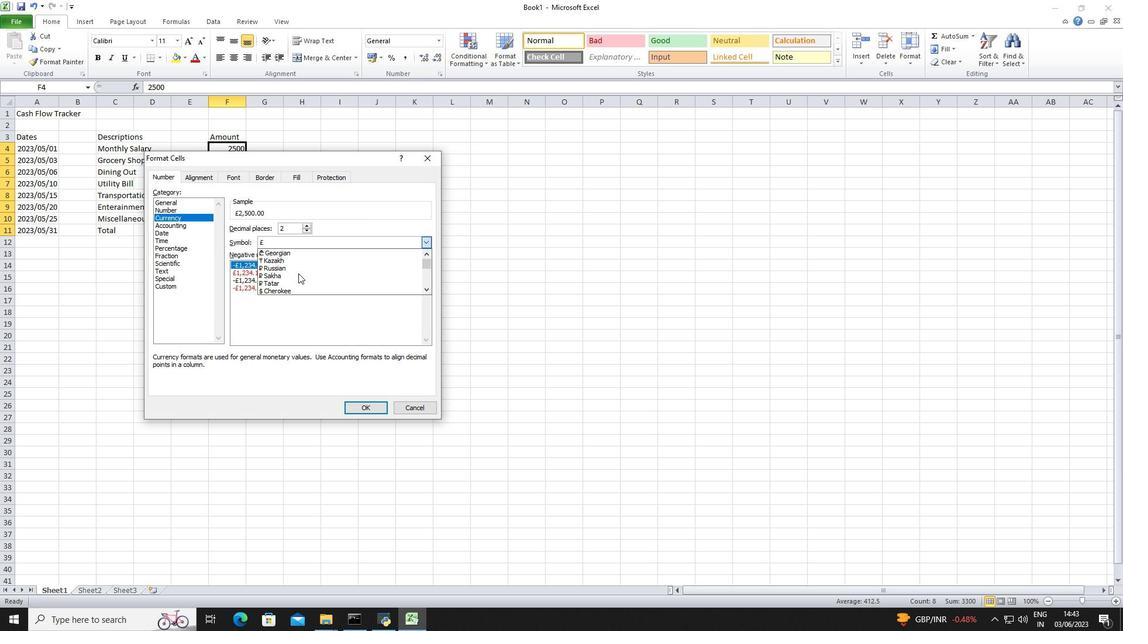 
Action: Mouse scrolled (298, 273) with delta (0, 0)
Screenshot: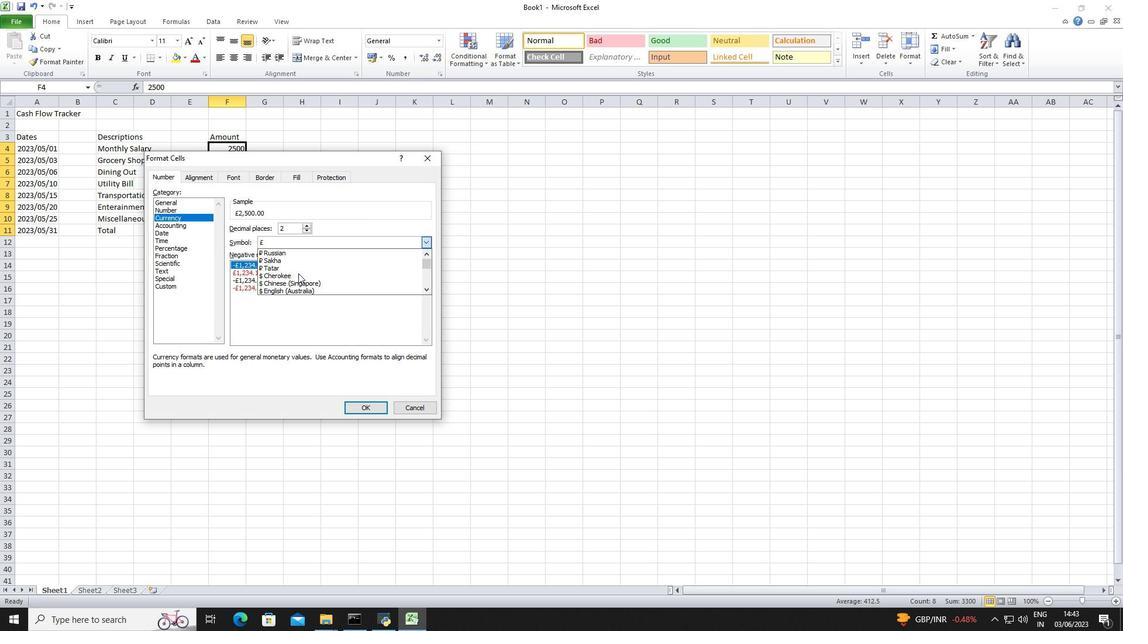 
Action: Mouse scrolled (298, 273) with delta (0, 0)
Screenshot: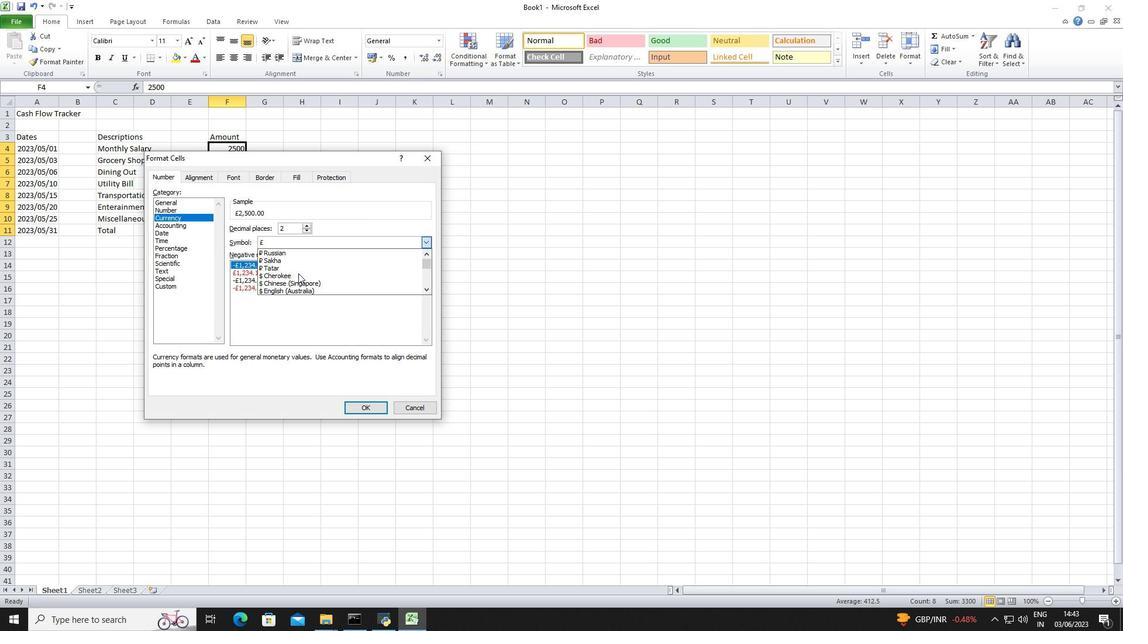 
Action: Mouse moved to (301, 277)
Screenshot: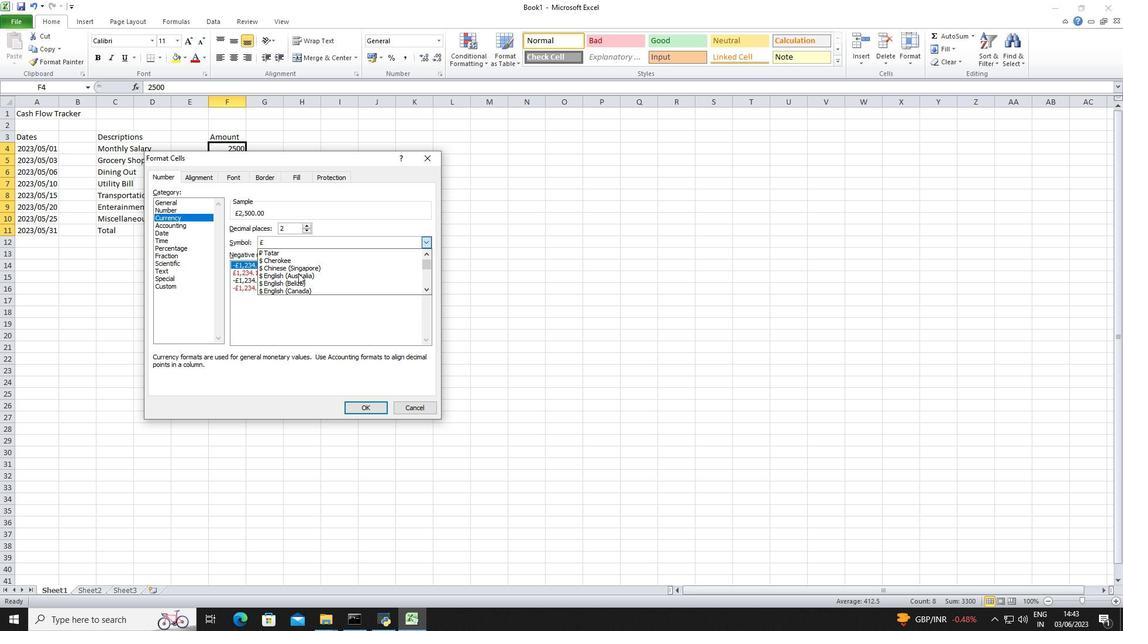 
Action: Mouse pressed left at (301, 277)
Screenshot: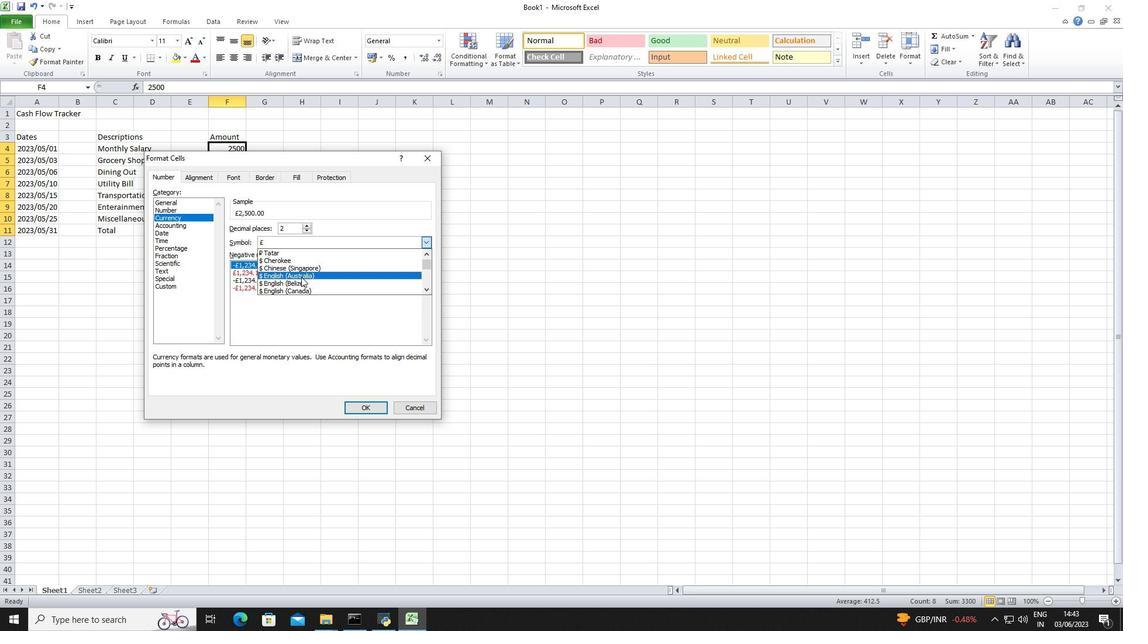 
Action: Mouse moved to (305, 231)
Screenshot: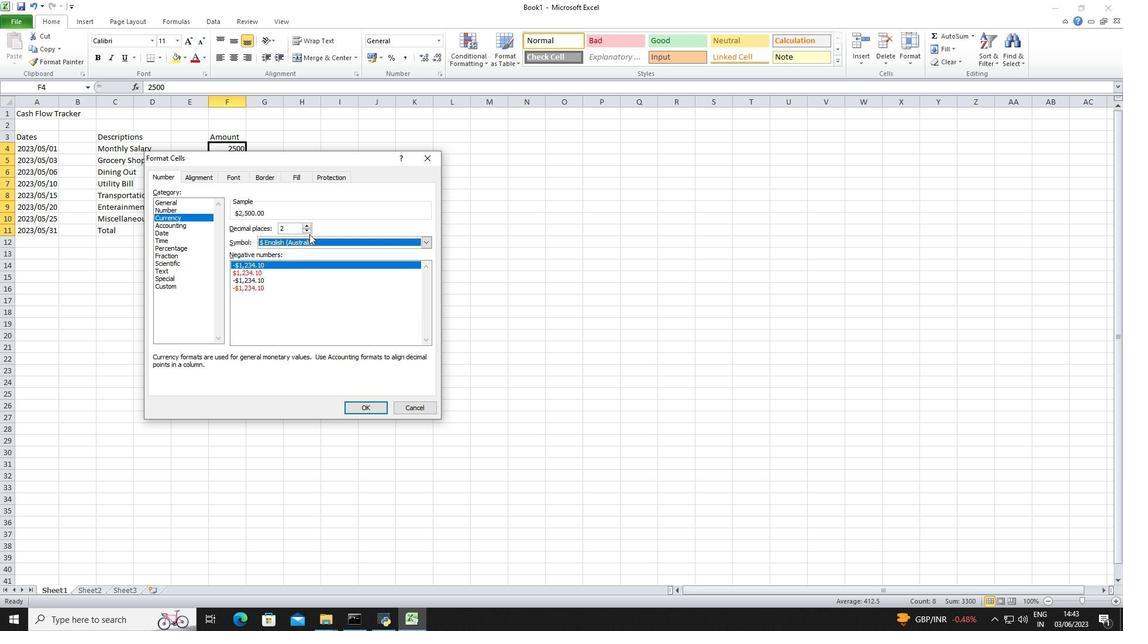 
Action: Mouse pressed left at (305, 231)
Screenshot: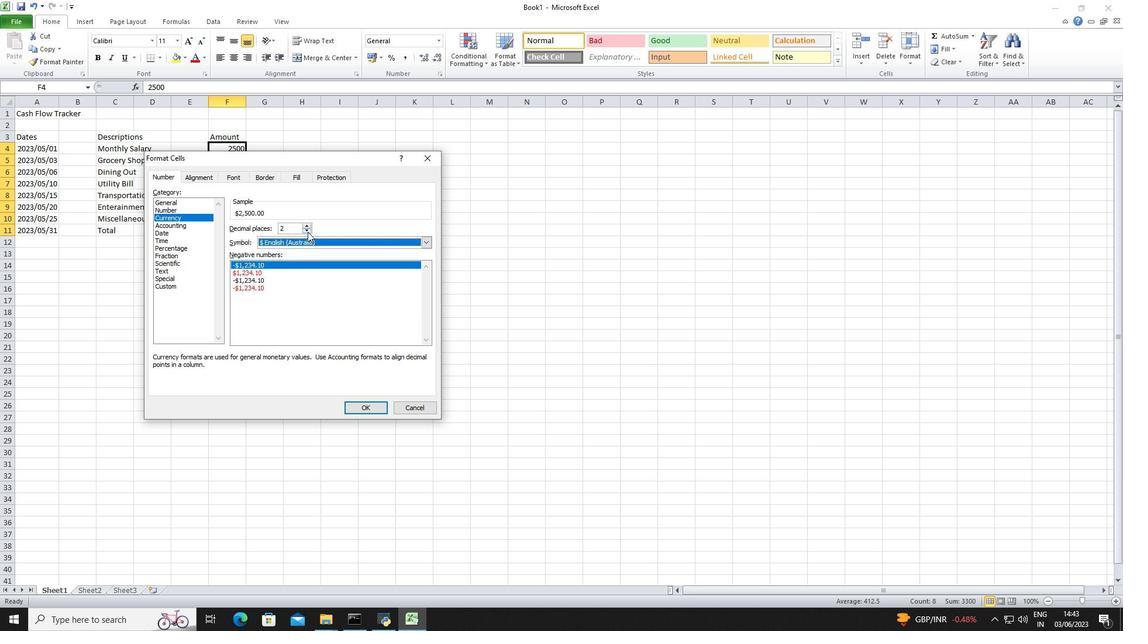 
Action: Mouse pressed left at (305, 231)
Screenshot: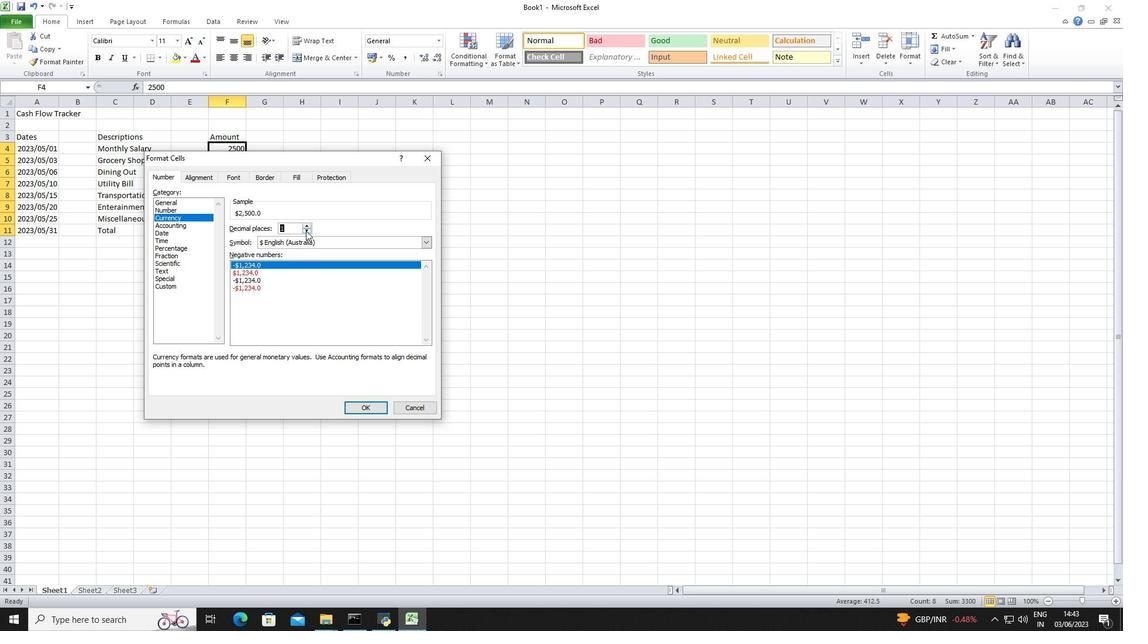 
Action: Mouse moved to (352, 410)
Screenshot: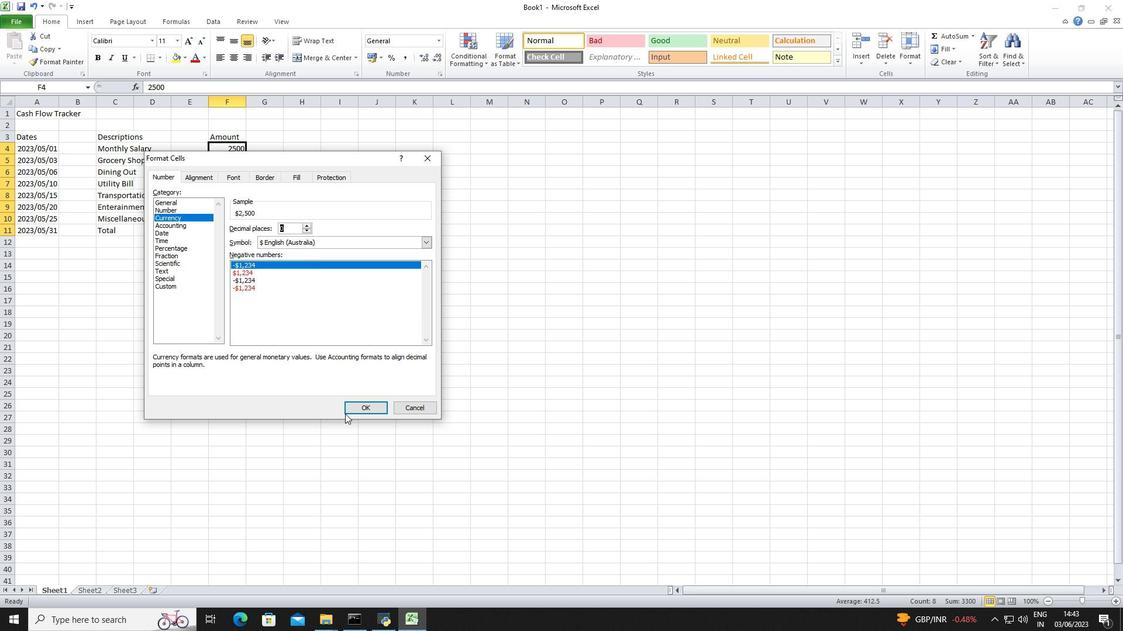 
Action: Mouse pressed left at (352, 410)
Screenshot: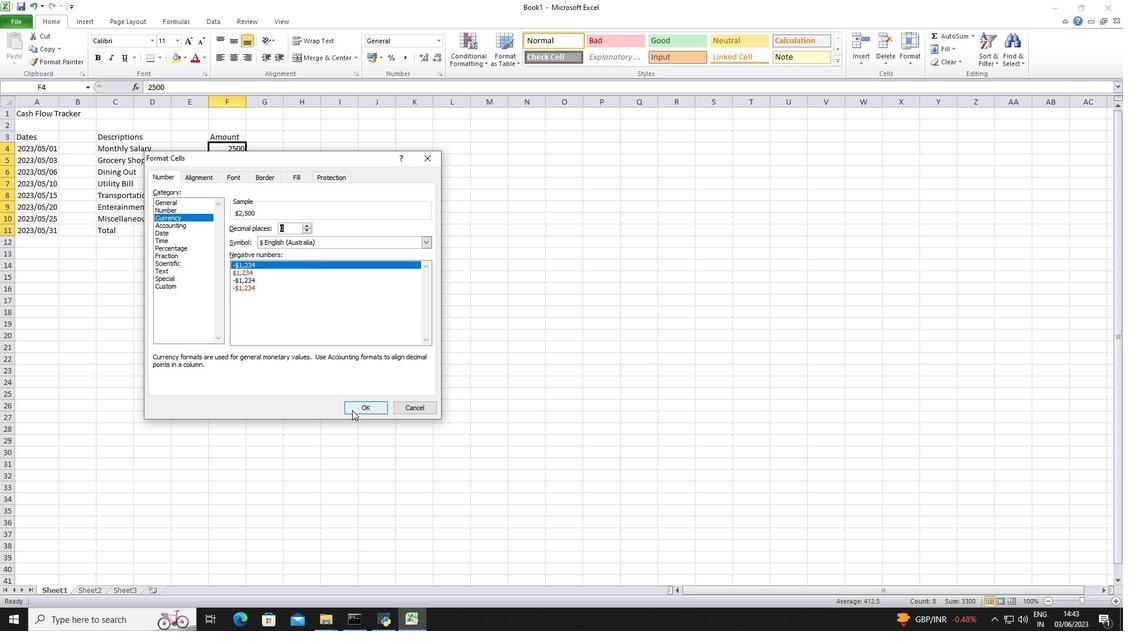 
Action: Mouse moved to (306, 136)
Screenshot: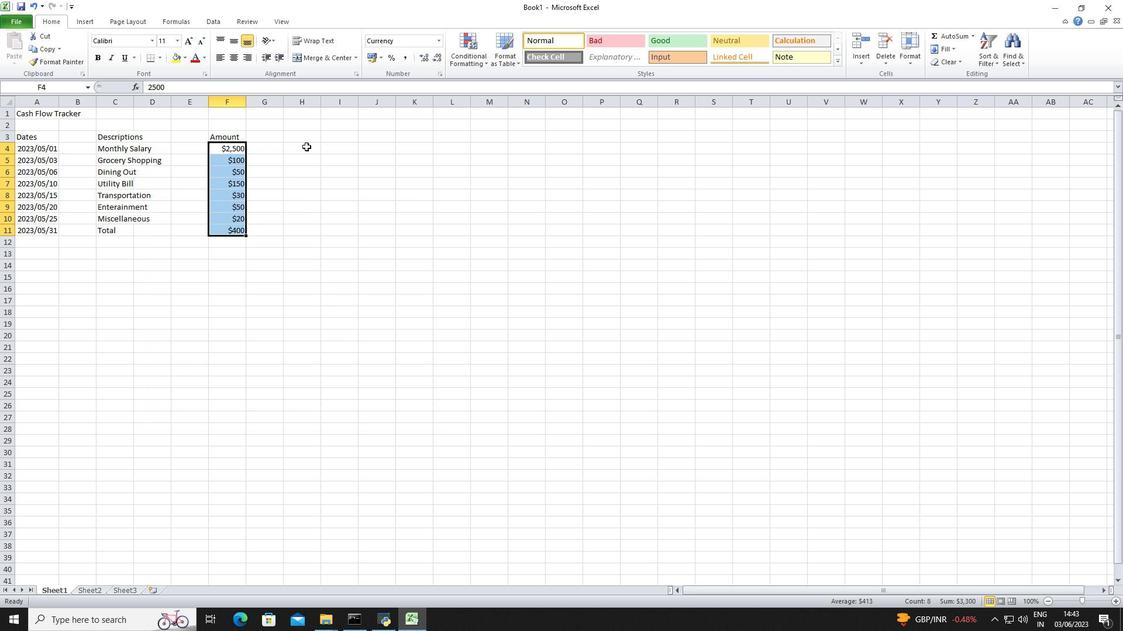 
Action: Mouse pressed left at (306, 136)
Screenshot: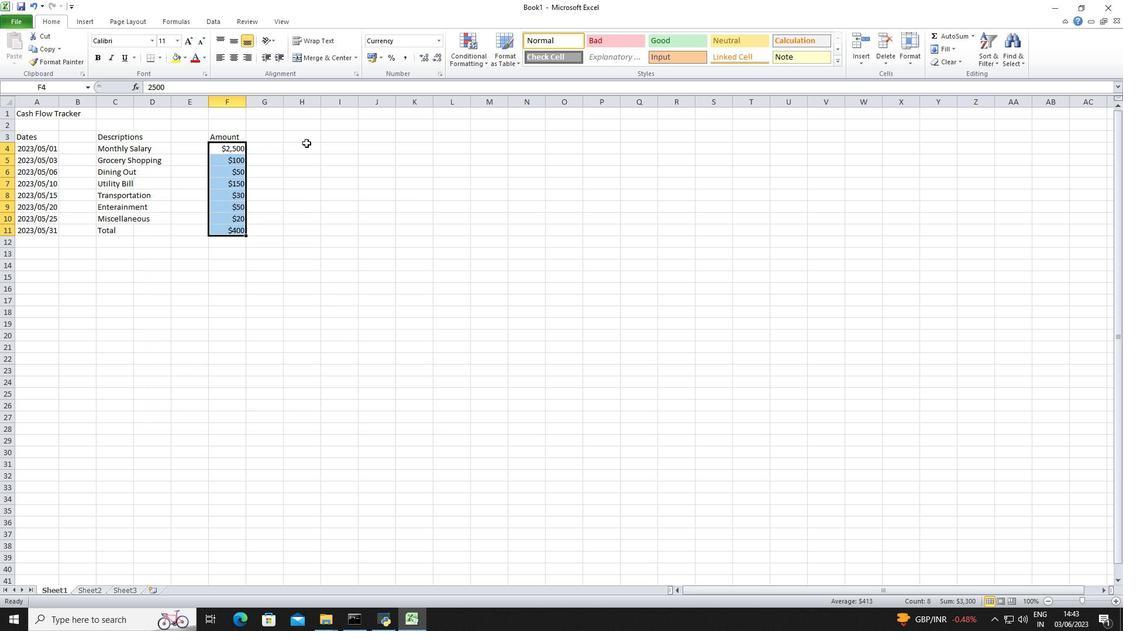 
Action: Key pressed <Key.shift><Key.shift><Key.shift><Key.shift><Key.shift><Key.shift><Key.shift><Key.shift><Key.shift><Key.shift><Key.shift><Key.shift>Income/<Key.shift>Expense<Key.down><Key.shift>Income
Screenshot: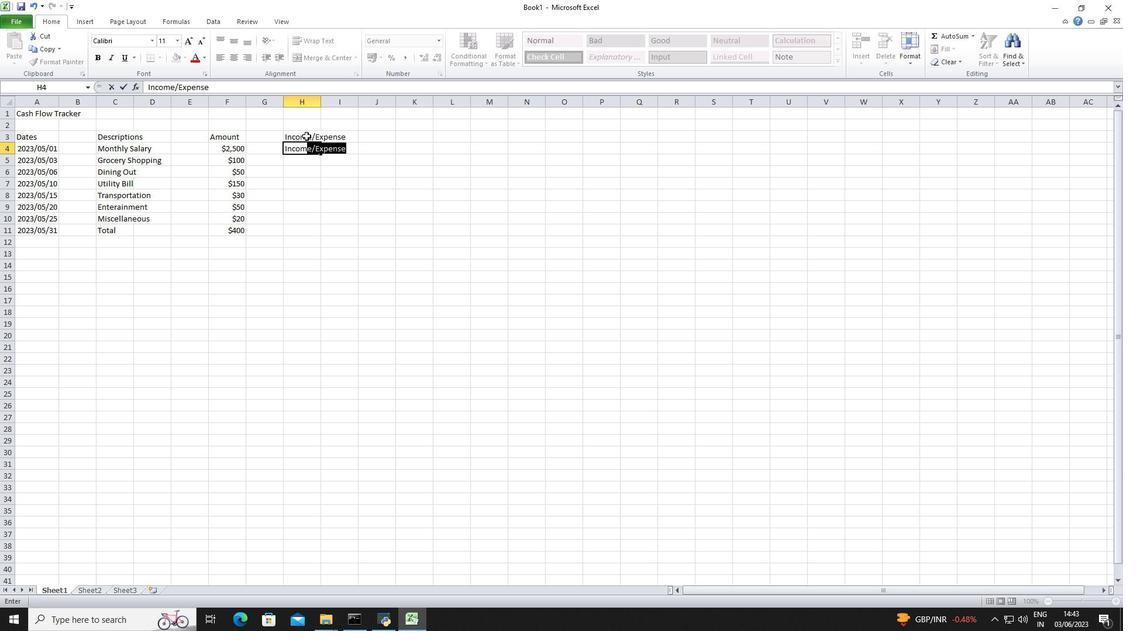 
Action: Mouse moved to (310, 148)
Screenshot: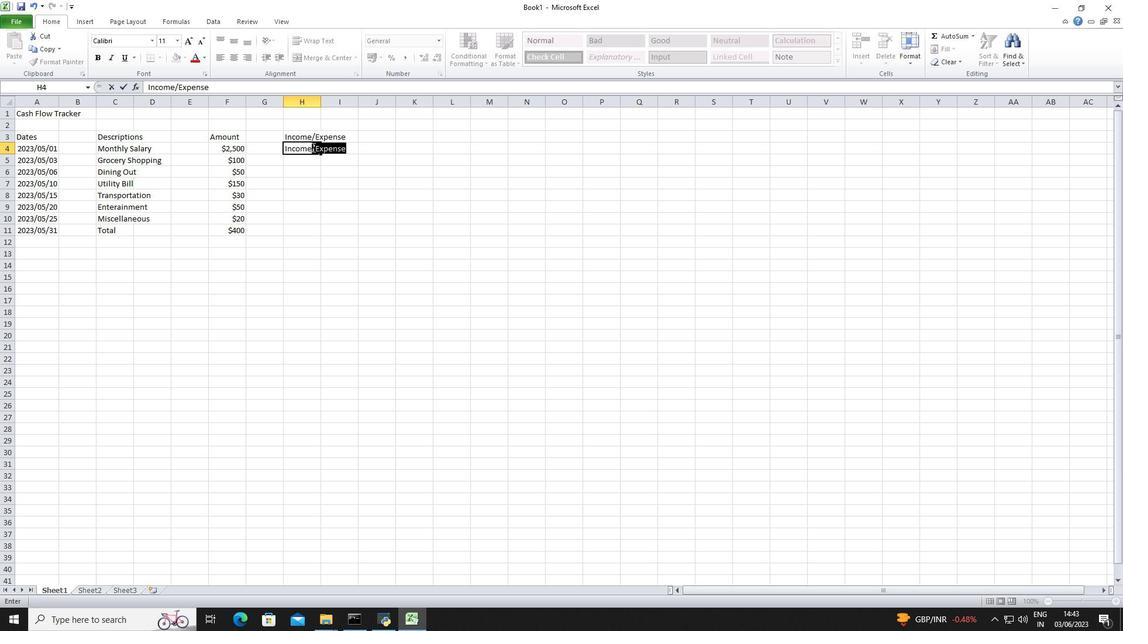 
Action: Mouse pressed left at (310, 148)
Screenshot: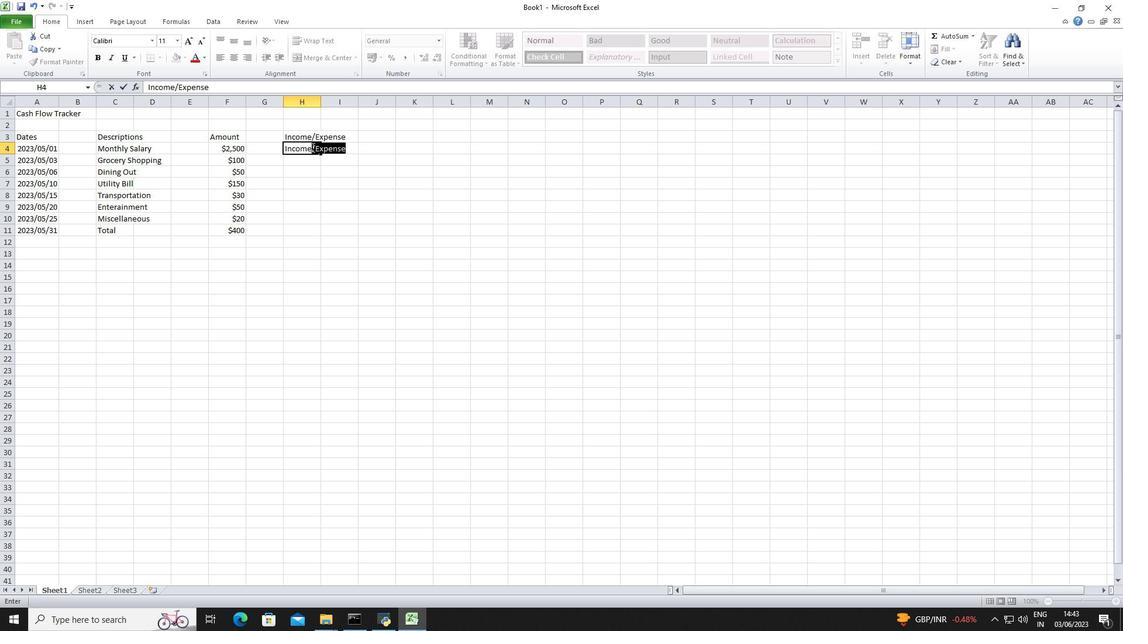 
Action: Mouse moved to (311, 150)
Screenshot: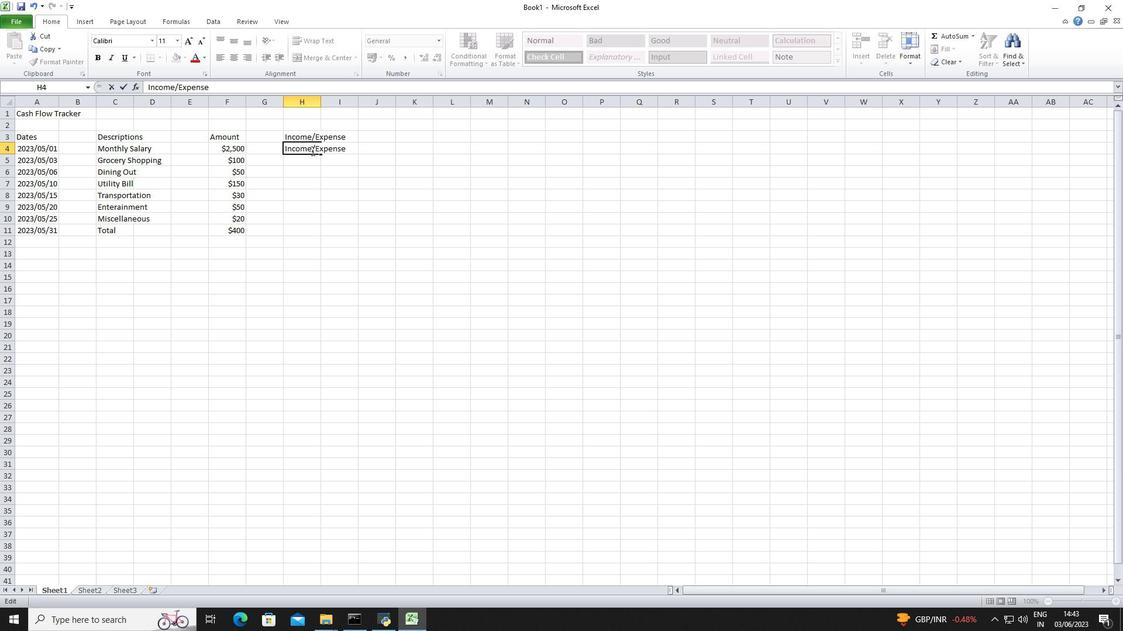 
Action: Mouse pressed left at (311, 150)
Screenshot: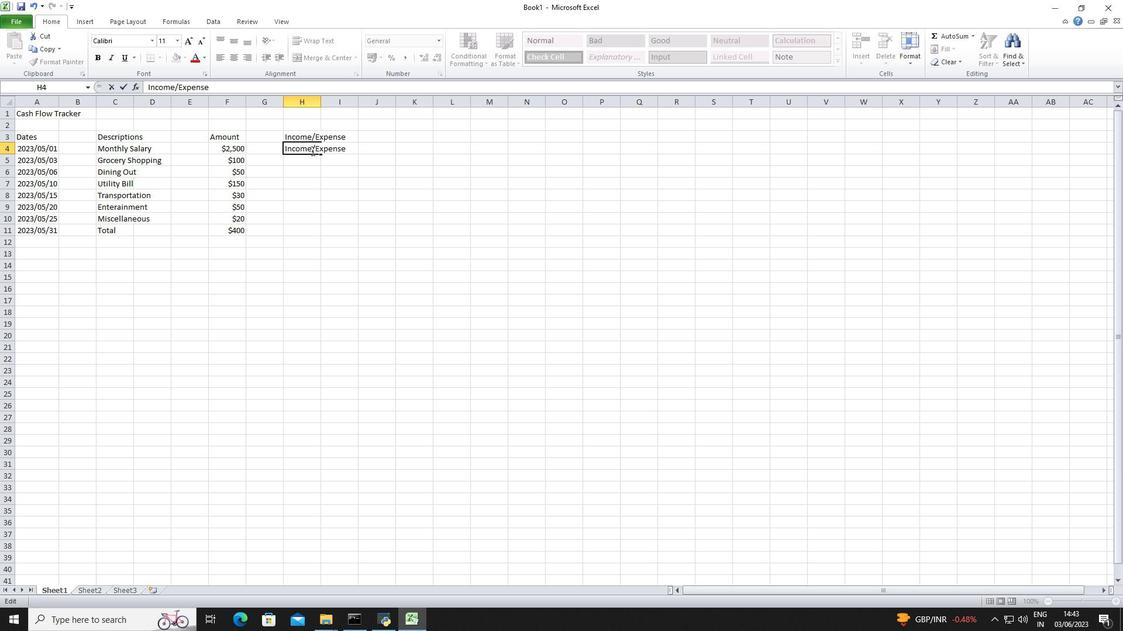 
Action: Mouse moved to (346, 149)
Screenshot: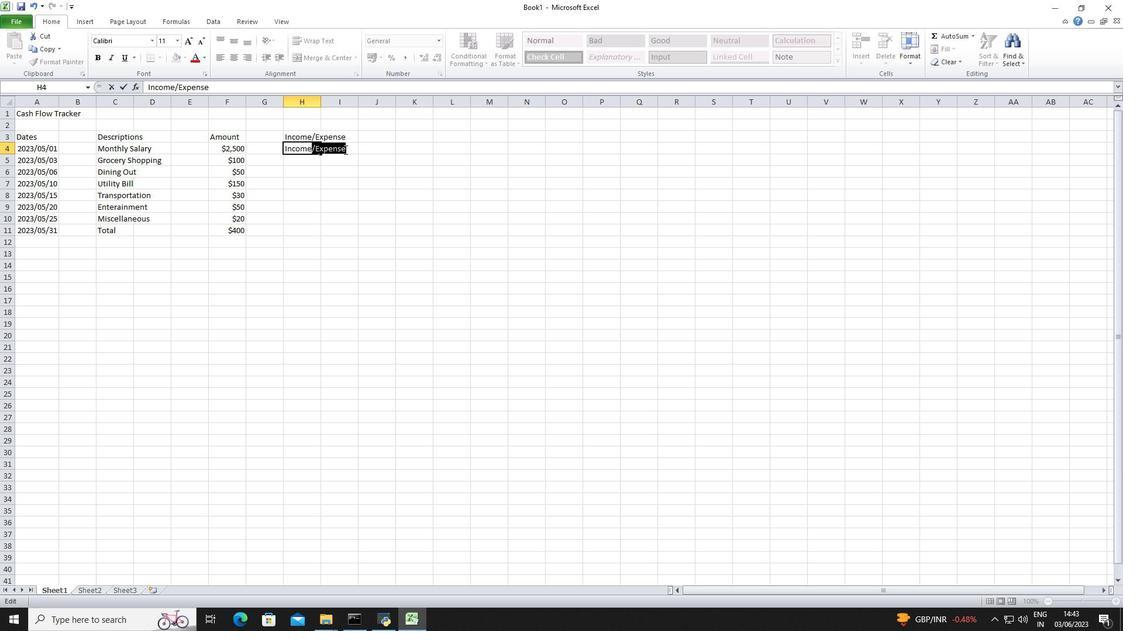 
Action: Key pressed <Key.backspace><Key.down><Key.right><Key.enter><Key.shift>Expenses<Key.down><Key.shift>Expenses<Key.down><Key.shift><Key.shift><Key.shift>Expenses<Key.down><Key.shift>Expenses<Key.down><Key.shift>Expenses<Key.down><Key.shift>Expenses<Key.down><Key.shift>Expenses<Key.down><Key.right><Key.right><Key.right><Key.up><Key.up><Key.up><Key.up><Key.up><Key.up><Key.up><Key.up><Key.up><Key.shift>Balance<Key.down>2500<Key.down>2400<Key.down>2350<Key.down>2200<Key.down>2170<Key.down>2120<Key.down>2100<Key.down>2100<Key.down>
Screenshot: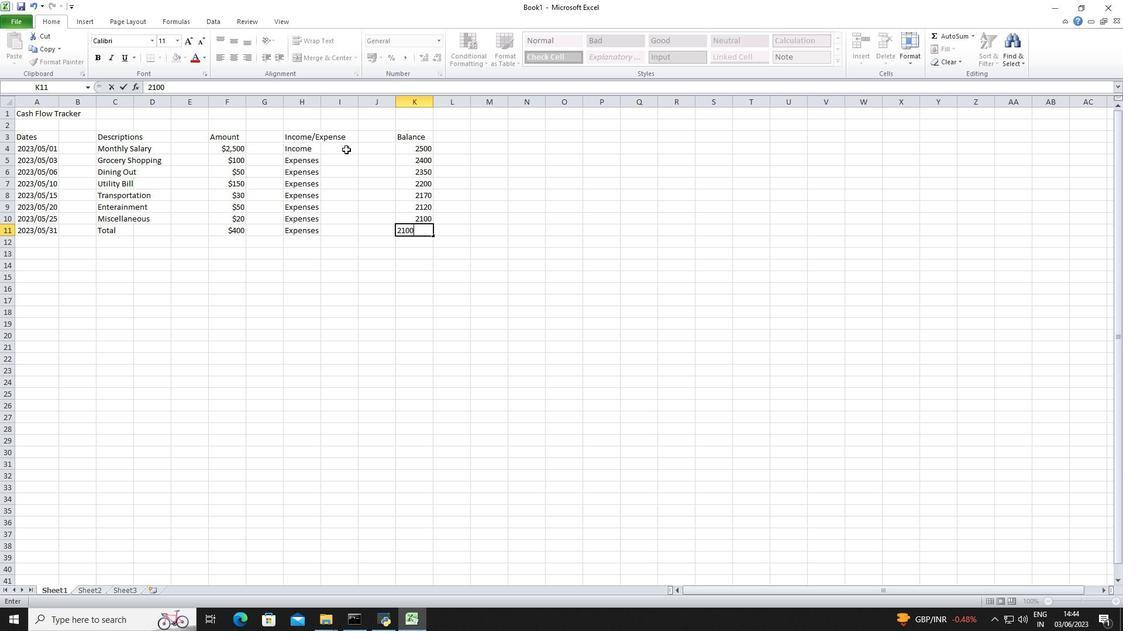 
Action: Mouse moved to (407, 145)
Screenshot: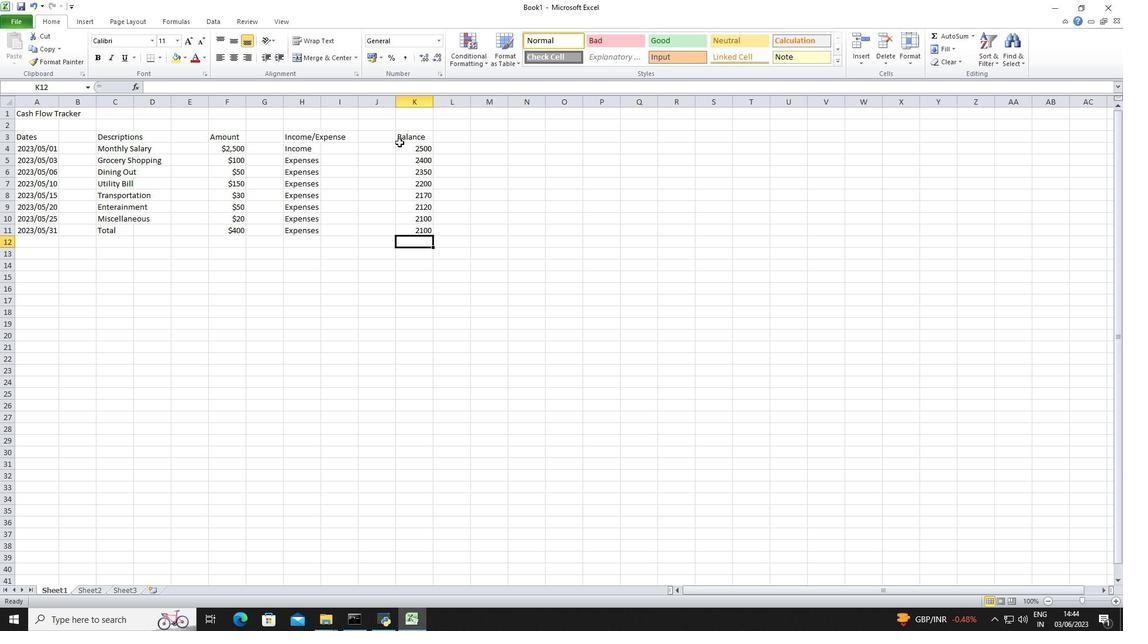 
Action: Mouse pressed left at (407, 145)
Screenshot: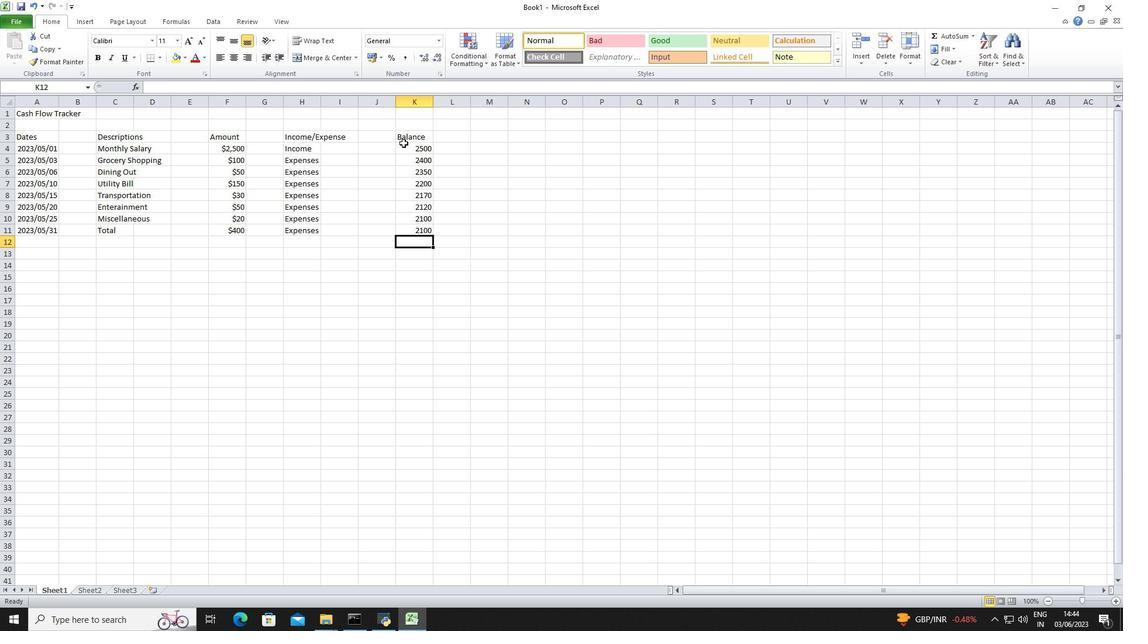
Action: Mouse moved to (436, 40)
Screenshot: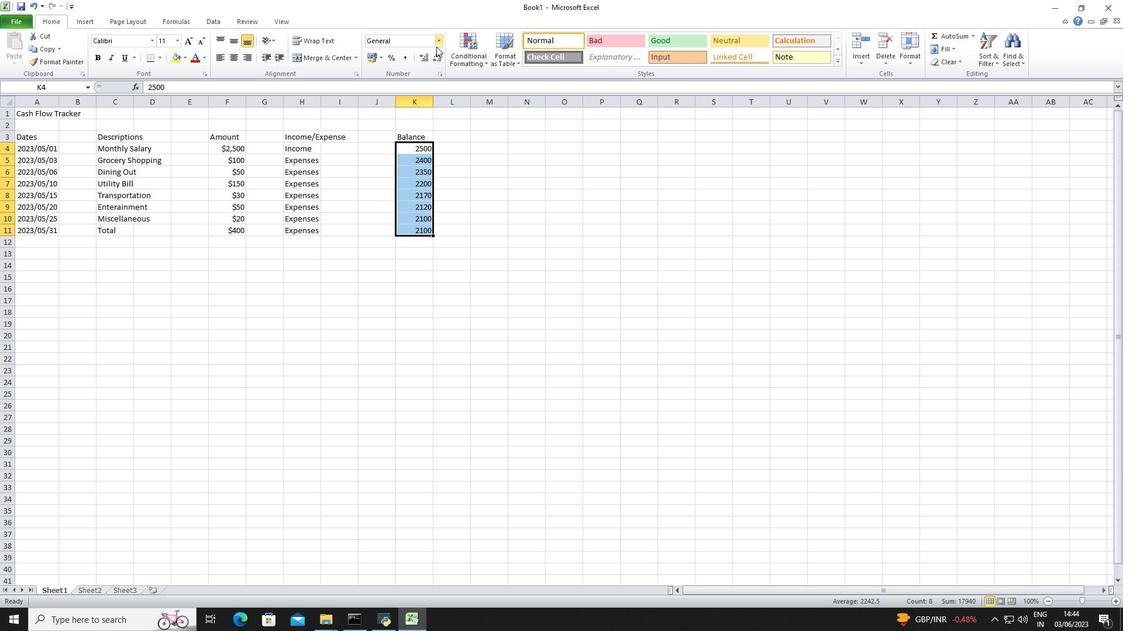 
Action: Mouse pressed left at (436, 40)
Screenshot: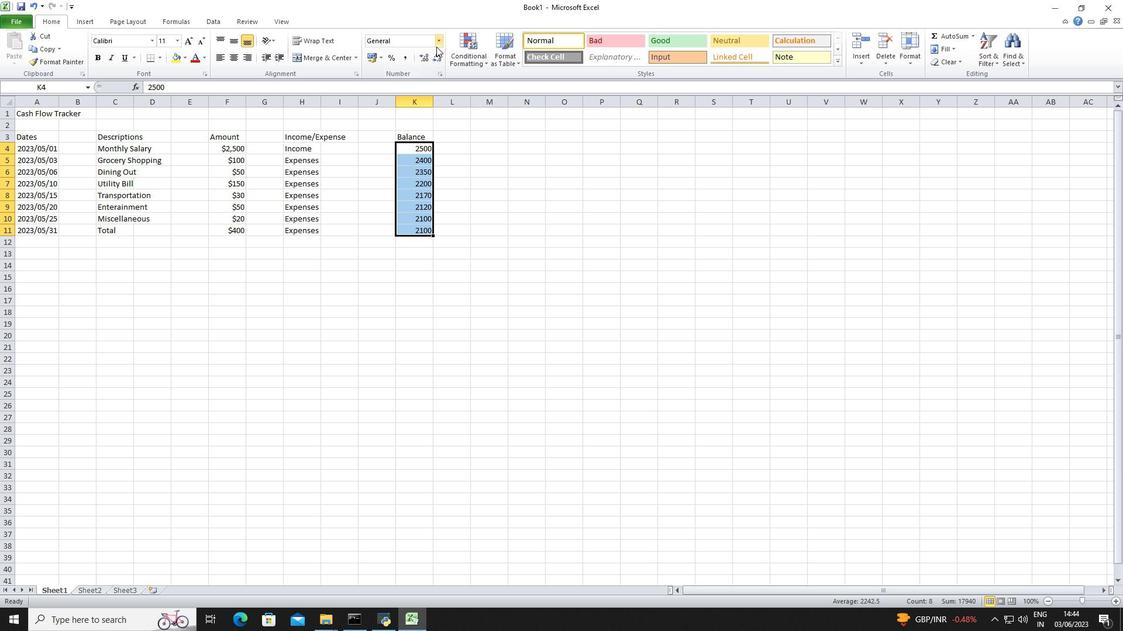 
Action: Mouse moved to (441, 339)
Screenshot: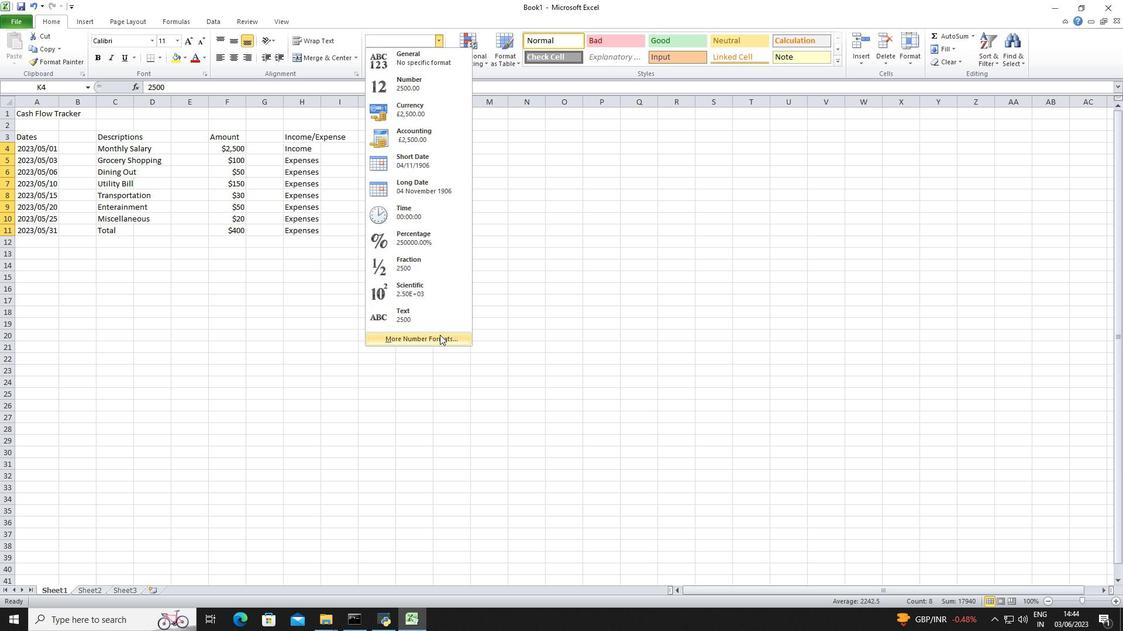 
Action: Mouse pressed left at (441, 339)
Screenshot: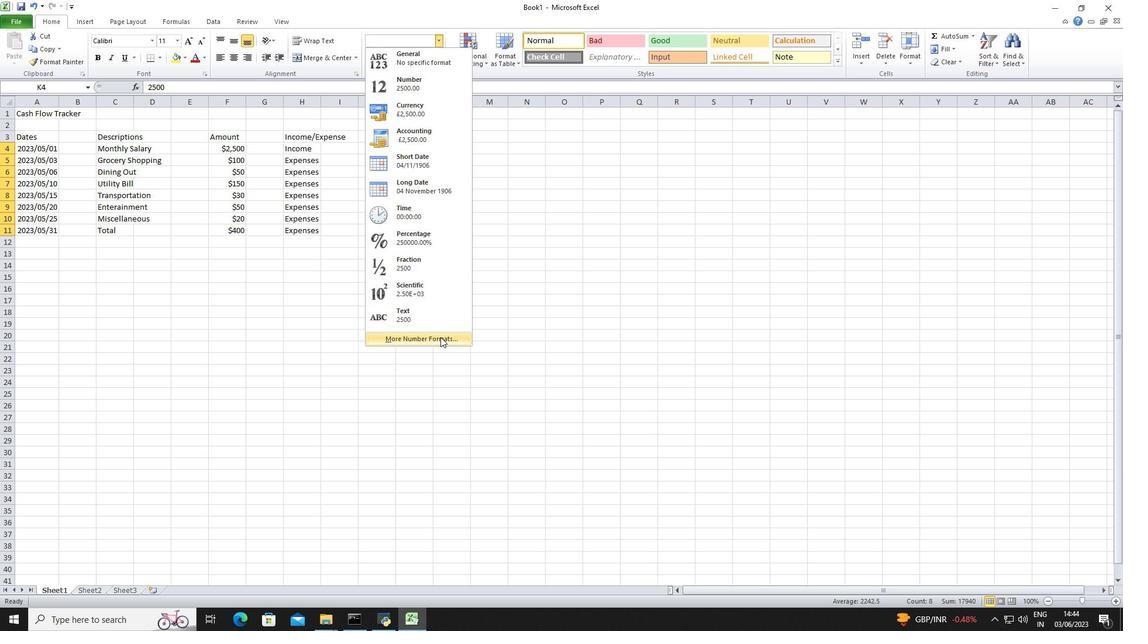 
Action: Mouse moved to (186, 220)
Screenshot: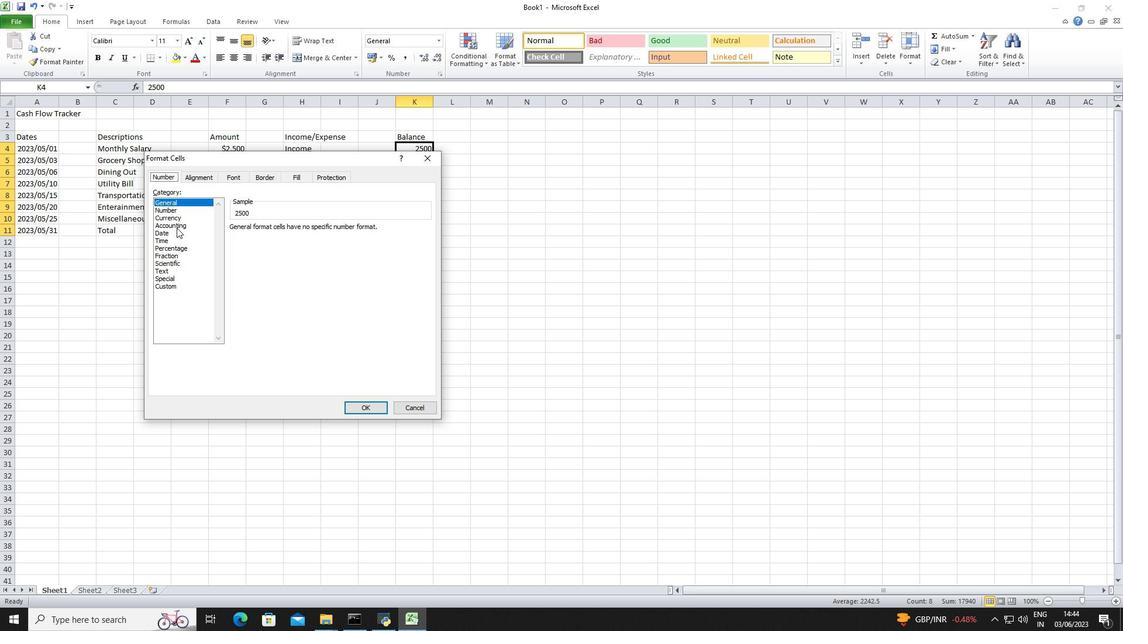 
Action: Mouse pressed left at (186, 220)
Screenshot: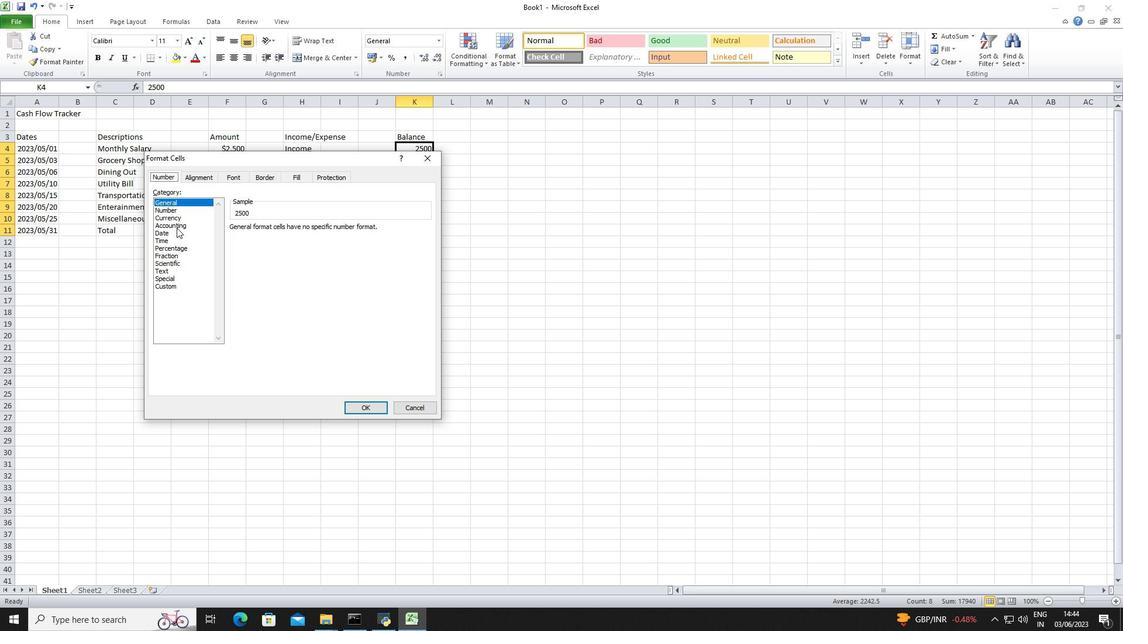 
Action: Mouse moved to (287, 243)
Screenshot: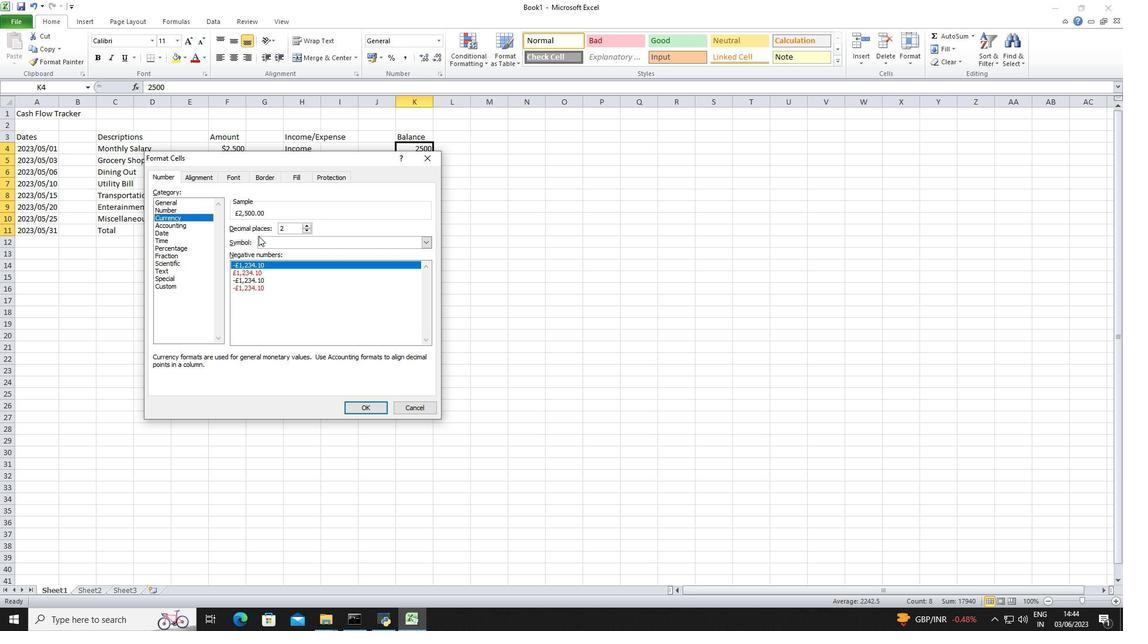 
Action: Mouse pressed left at (287, 243)
Screenshot: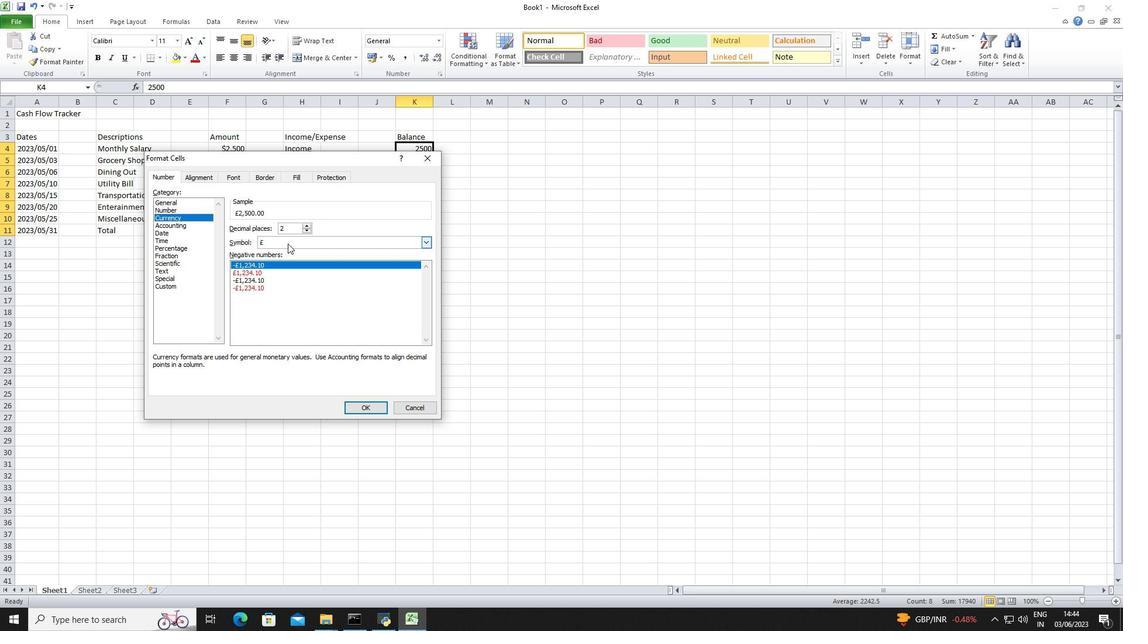 
Action: Mouse moved to (296, 274)
Screenshot: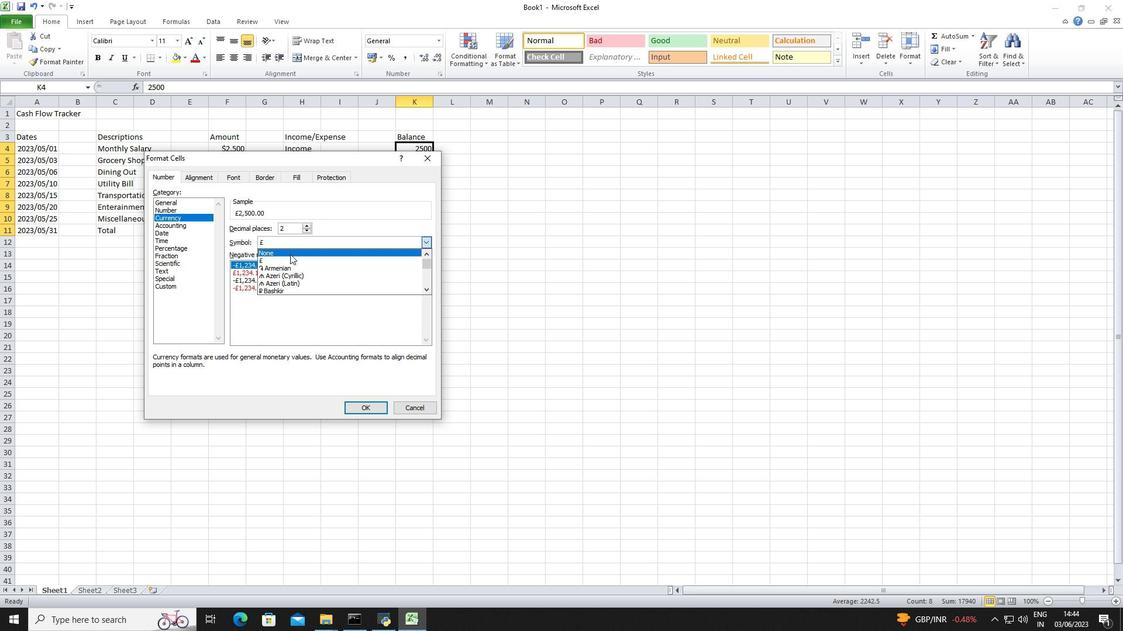 
Action: Mouse scrolled (296, 273) with delta (0, 0)
Screenshot: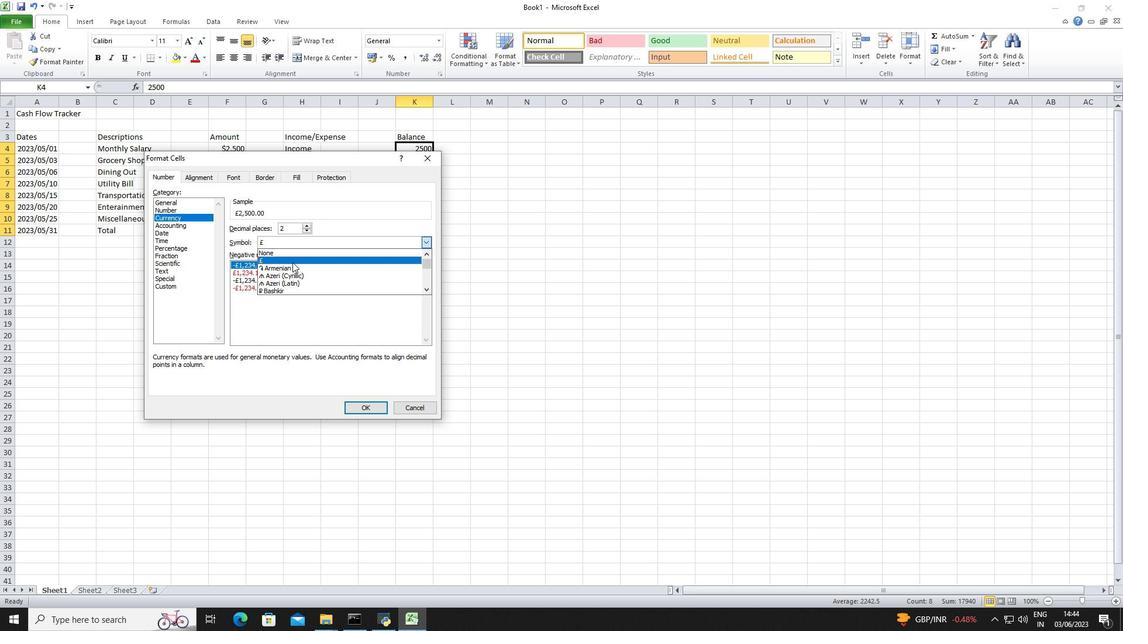 
Action: Mouse moved to (296, 274)
Screenshot: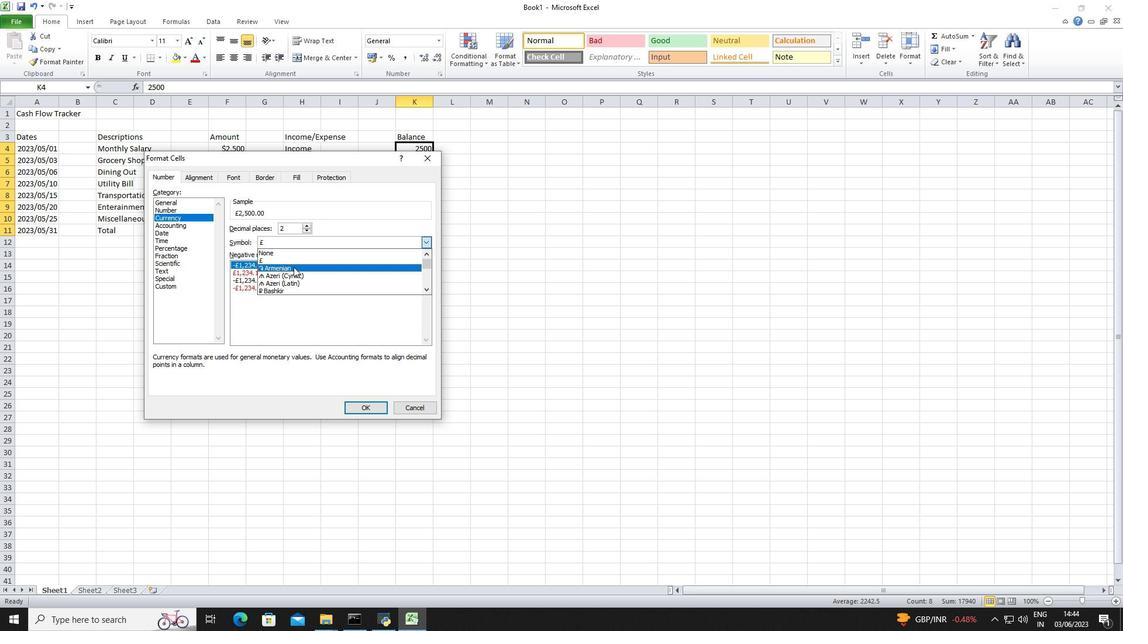 
Action: Mouse scrolled (296, 273) with delta (0, 0)
Screenshot: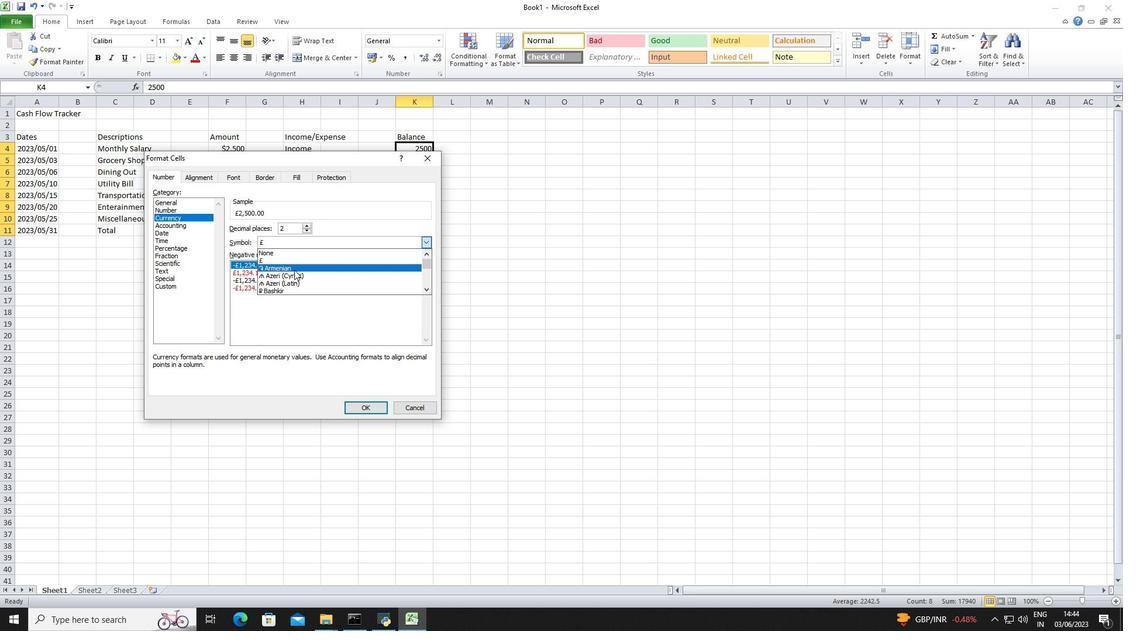 
Action: Mouse scrolled (296, 273) with delta (0, 0)
Screenshot: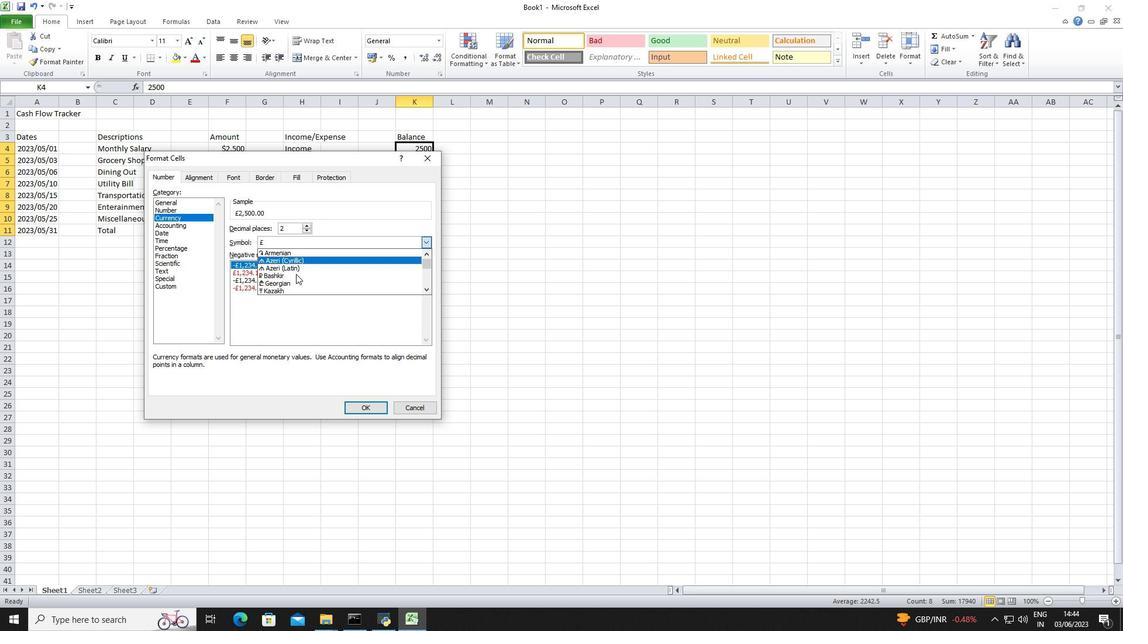 
Action: Mouse scrolled (296, 273) with delta (0, 0)
Screenshot: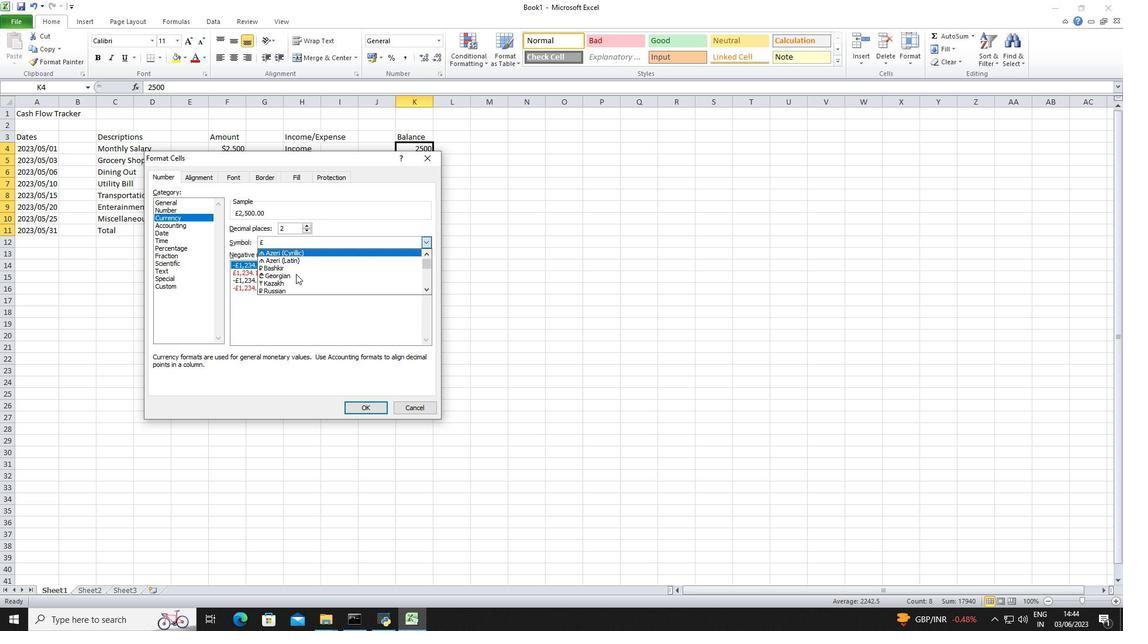 
Action: Mouse scrolled (296, 273) with delta (0, 0)
Screenshot: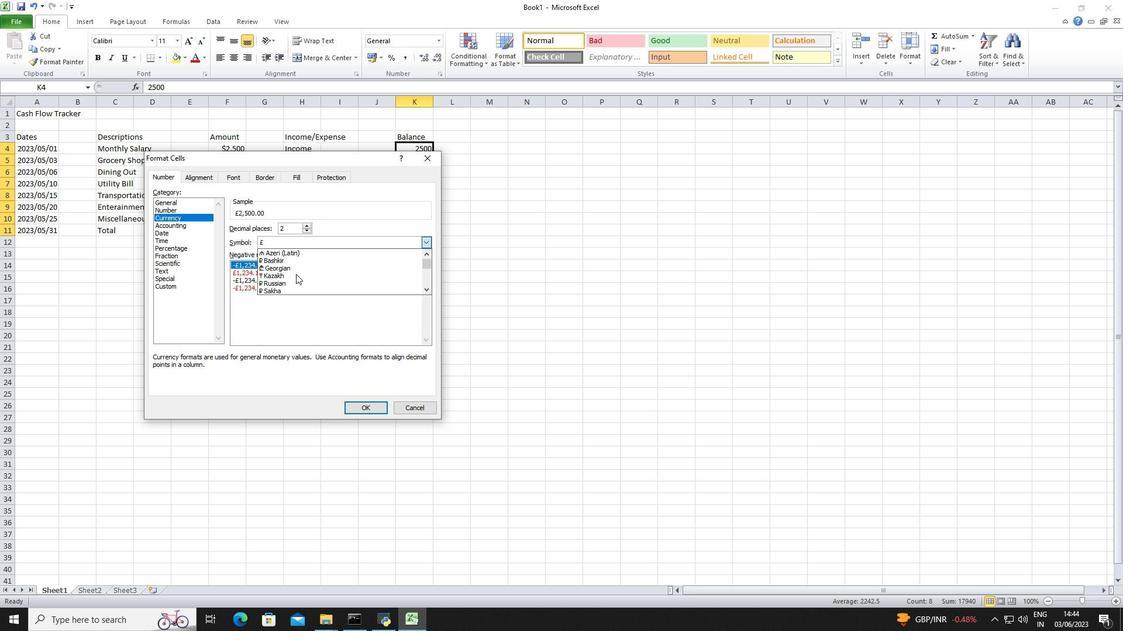 
Action: Mouse scrolled (296, 273) with delta (0, 0)
Screenshot: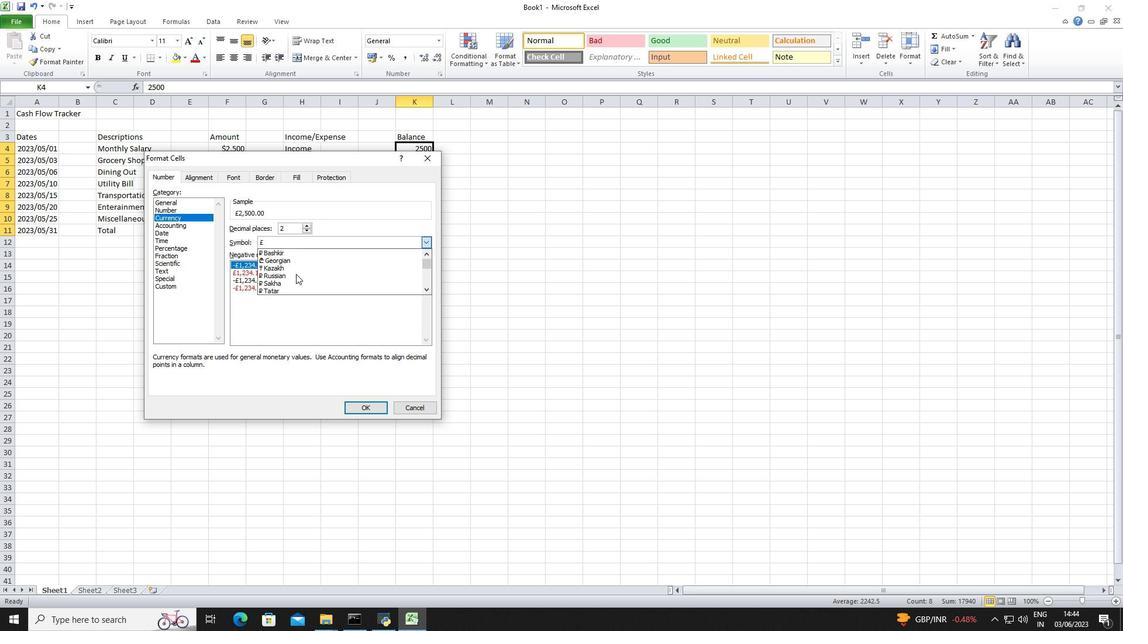 
Action: Mouse scrolled (296, 273) with delta (0, 0)
Screenshot: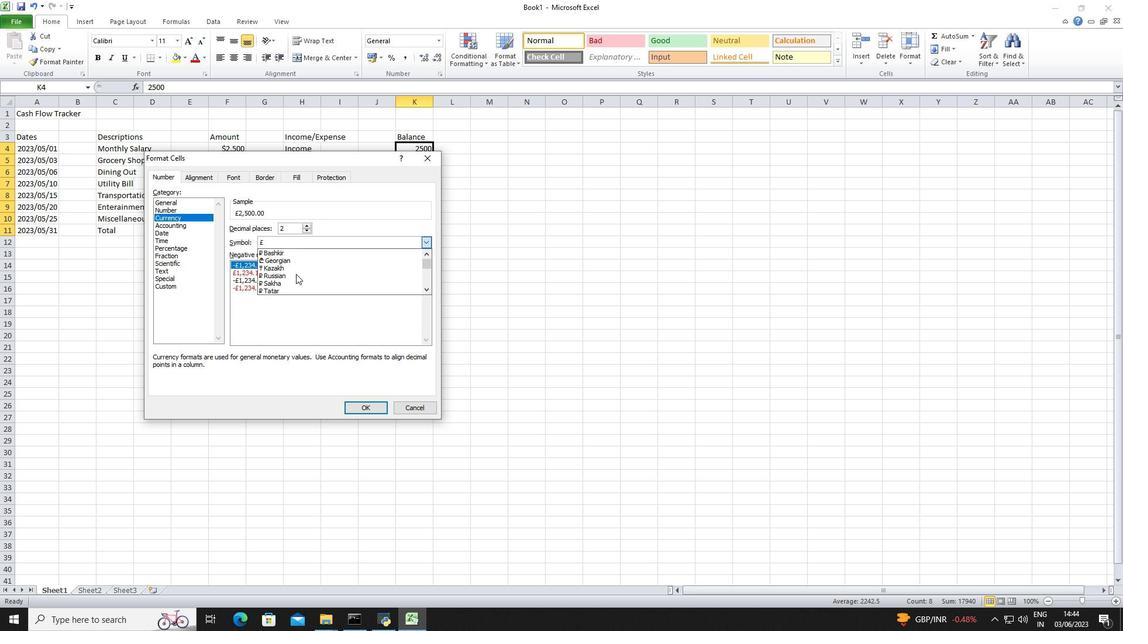 
Action: Mouse scrolled (296, 273) with delta (0, 0)
Screenshot: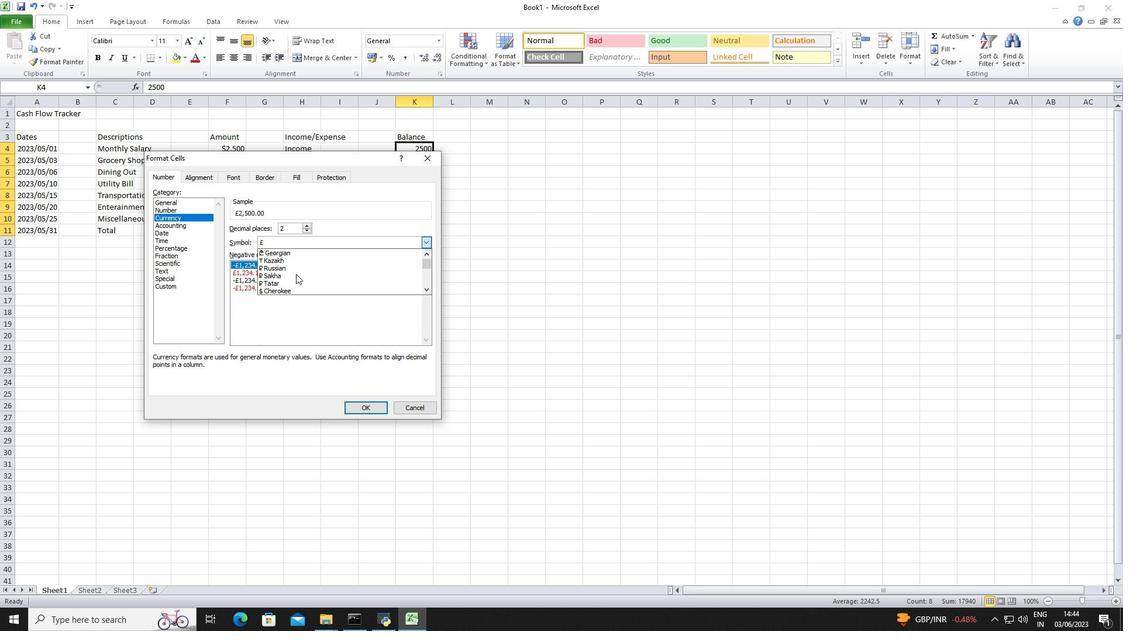 
Action: Mouse scrolled (296, 273) with delta (0, 0)
Screenshot: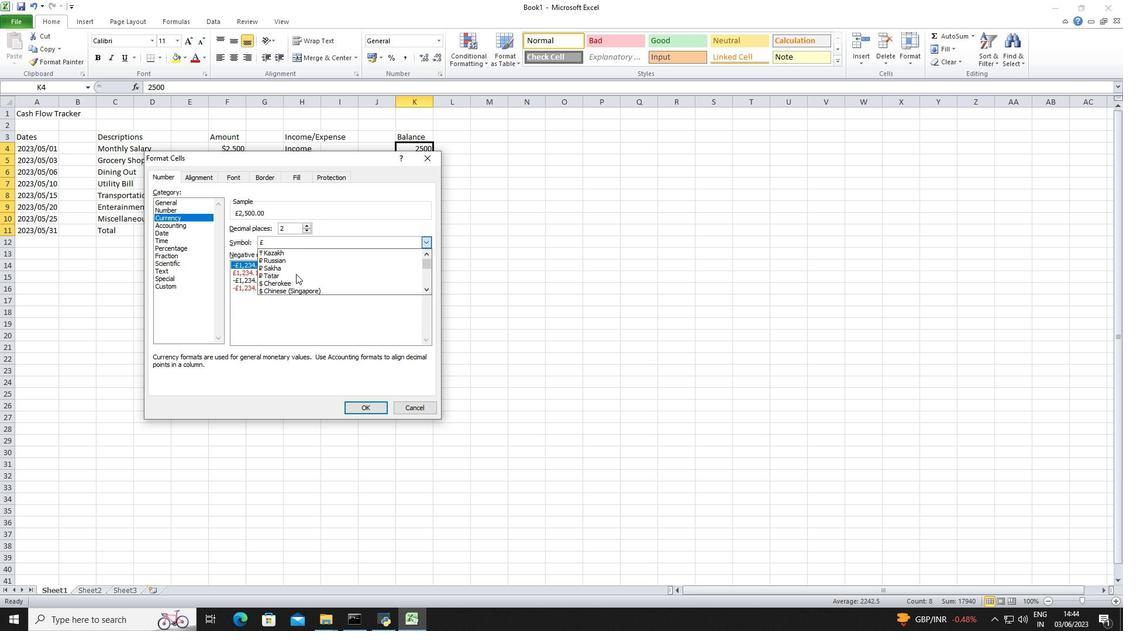 
Action: Mouse scrolled (296, 273) with delta (0, 0)
Screenshot: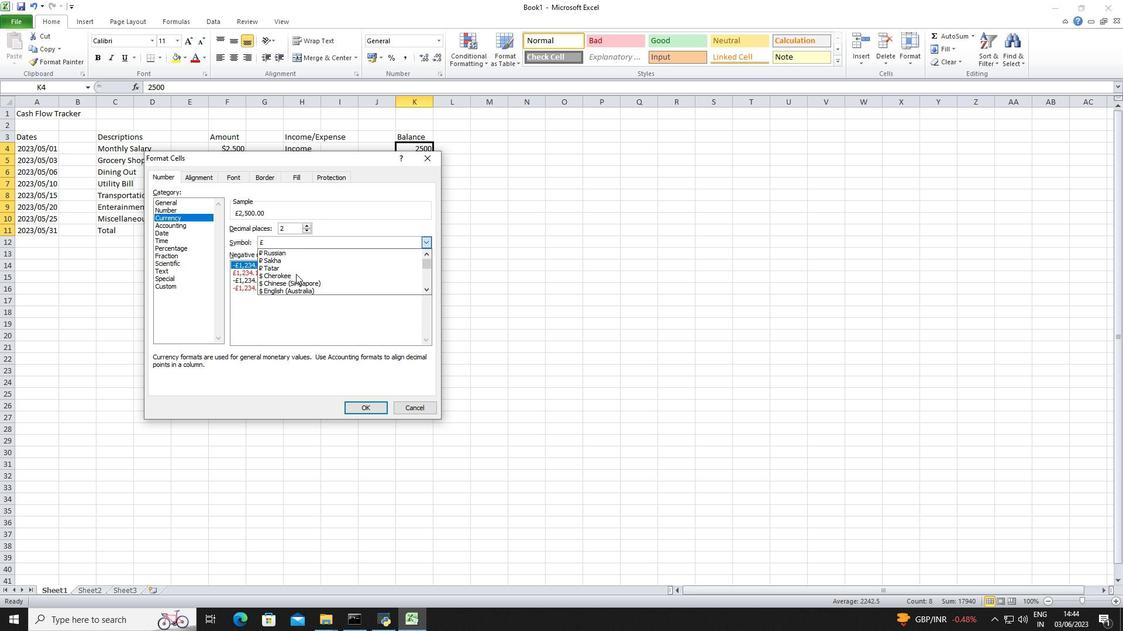 
Action: Mouse moved to (309, 274)
Screenshot: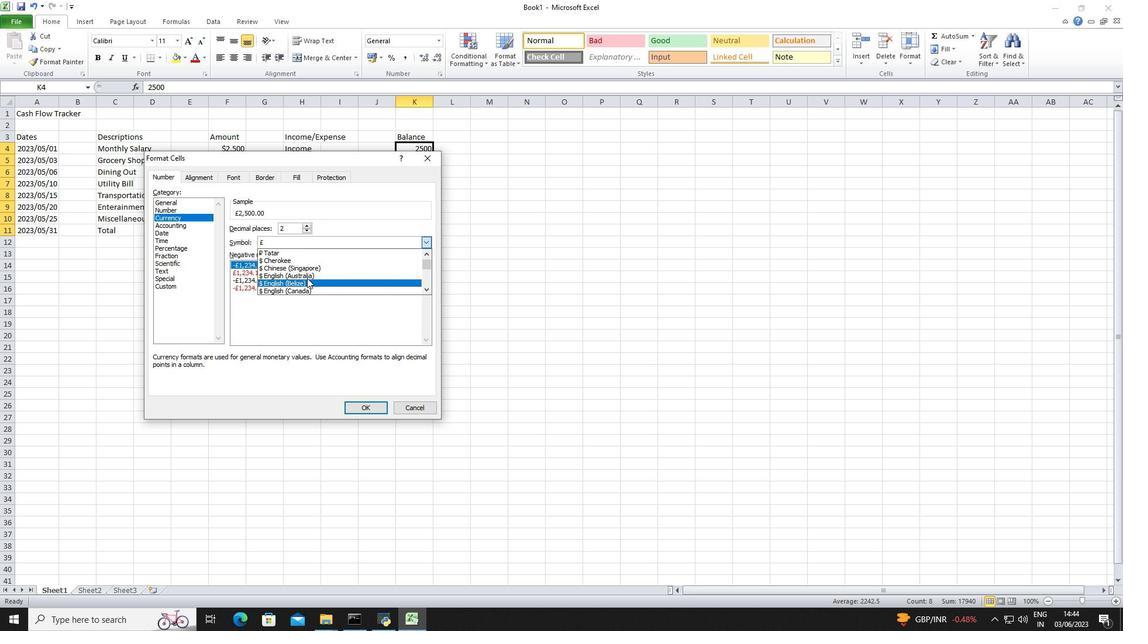 
Action: Mouse pressed left at (309, 274)
Screenshot: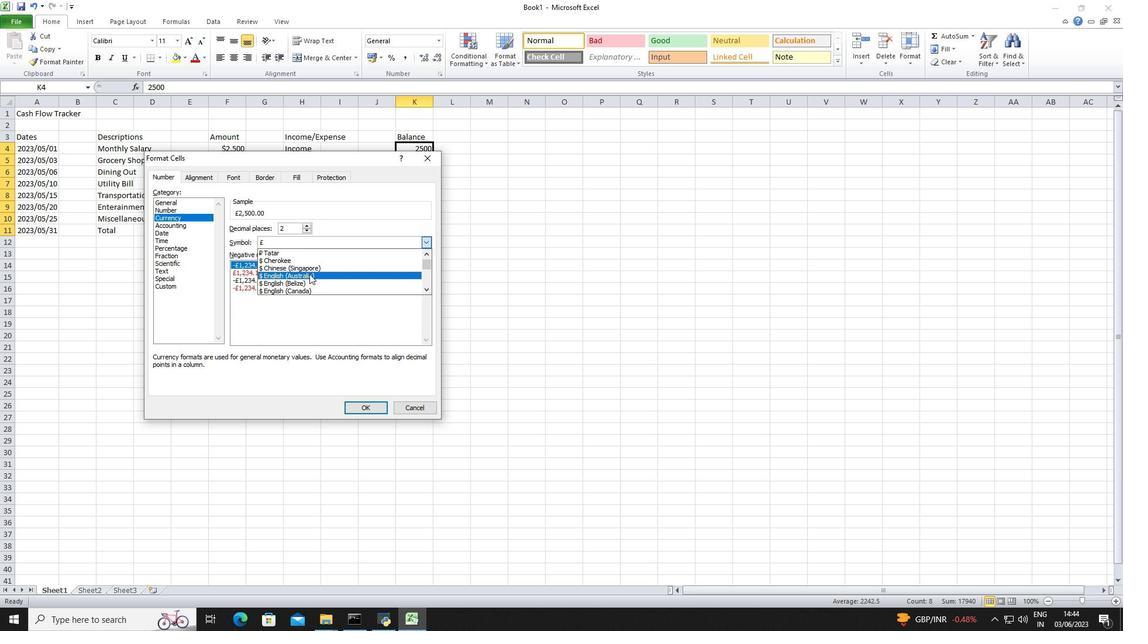 
Action: Mouse moved to (308, 229)
Screenshot: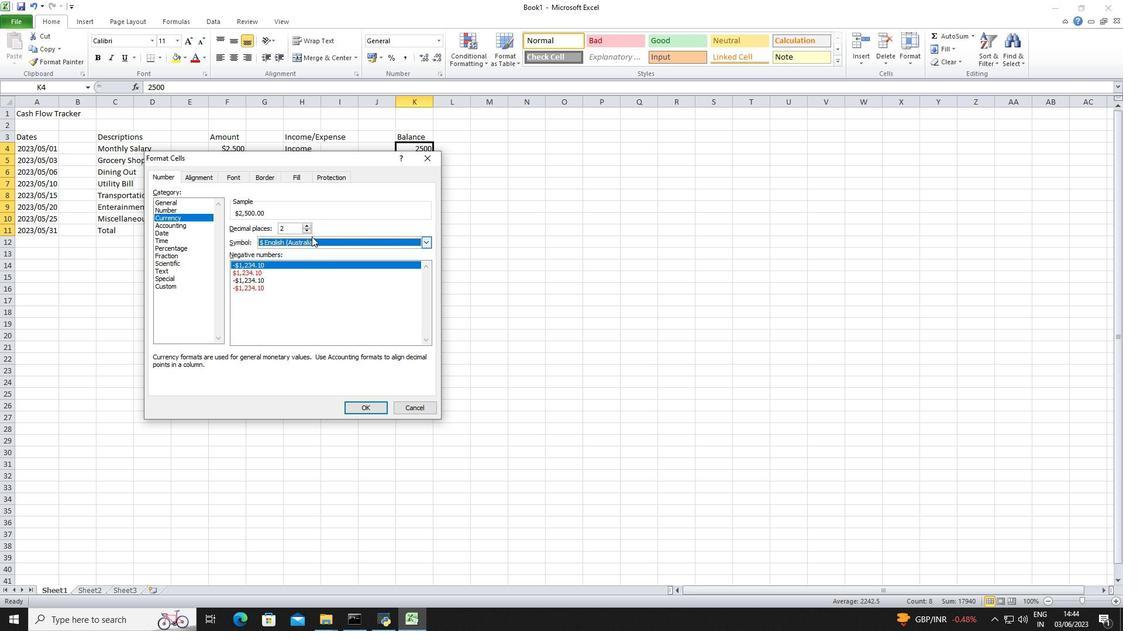 
Action: Mouse pressed left at (308, 229)
Screenshot: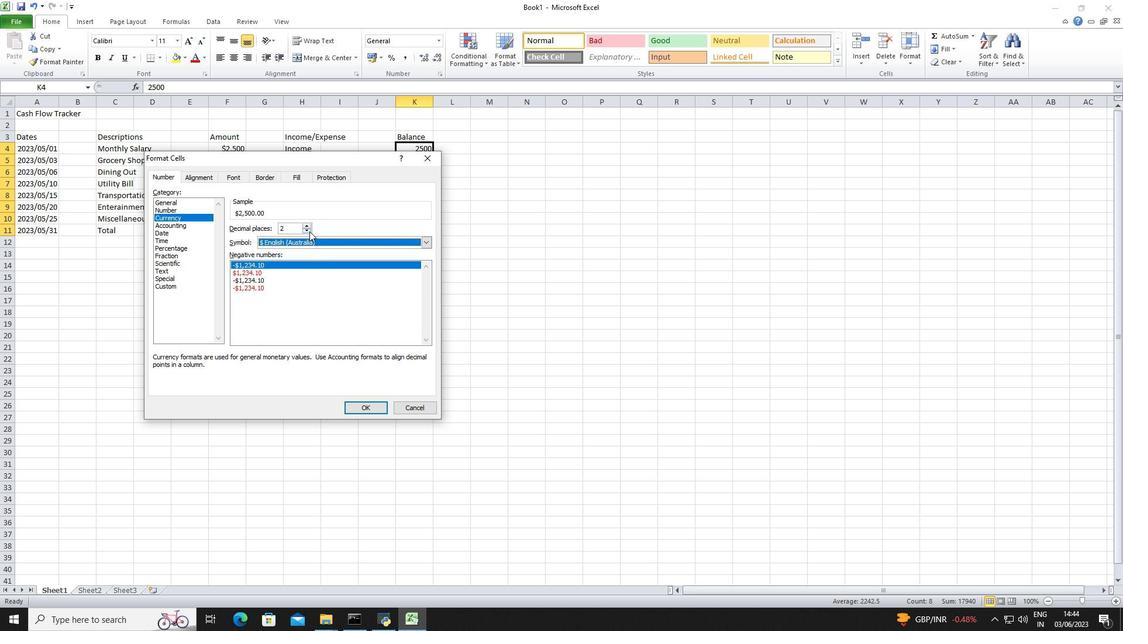 
Action: Mouse pressed left at (308, 229)
Screenshot: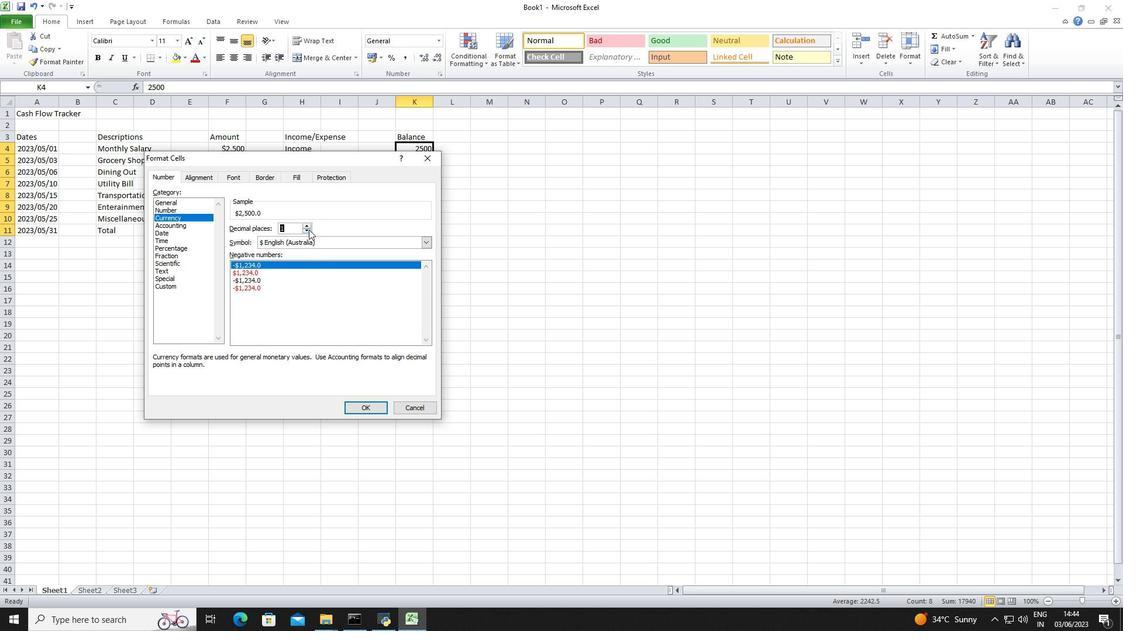 
Action: Mouse moved to (380, 401)
Screenshot: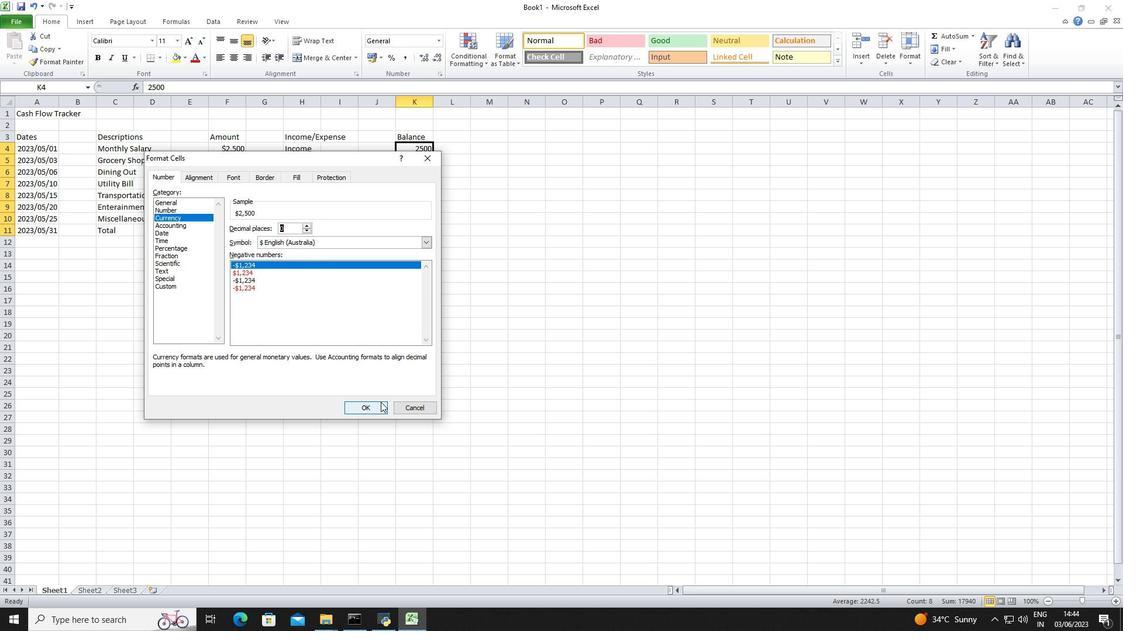 
Action: Mouse pressed left at (380, 401)
Screenshot: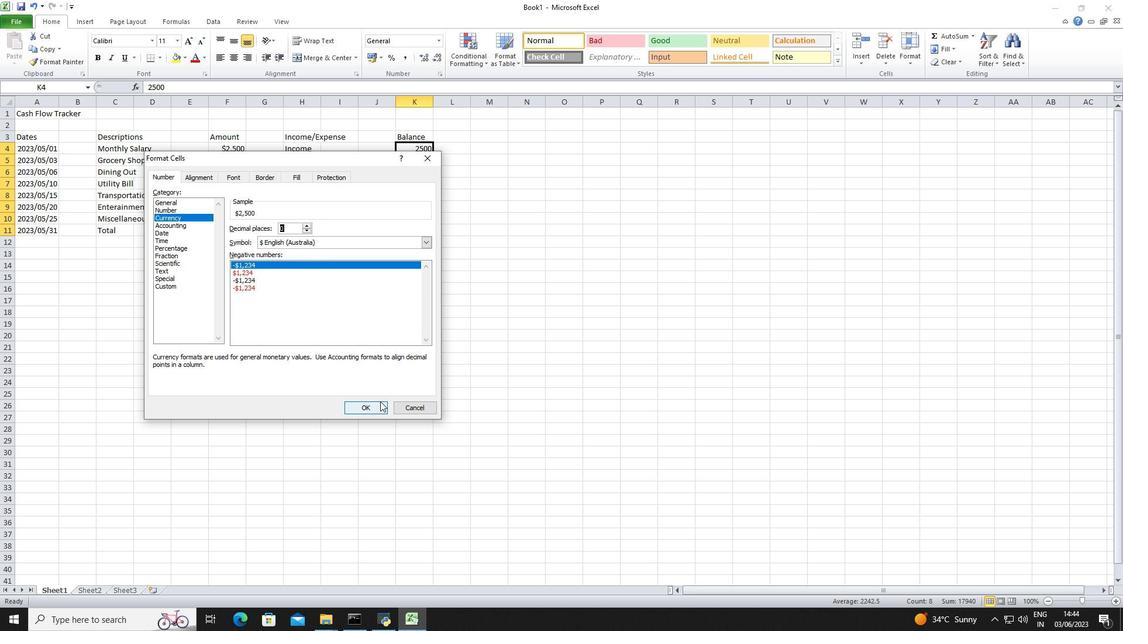 
Action: Mouse moved to (491, 249)
Screenshot: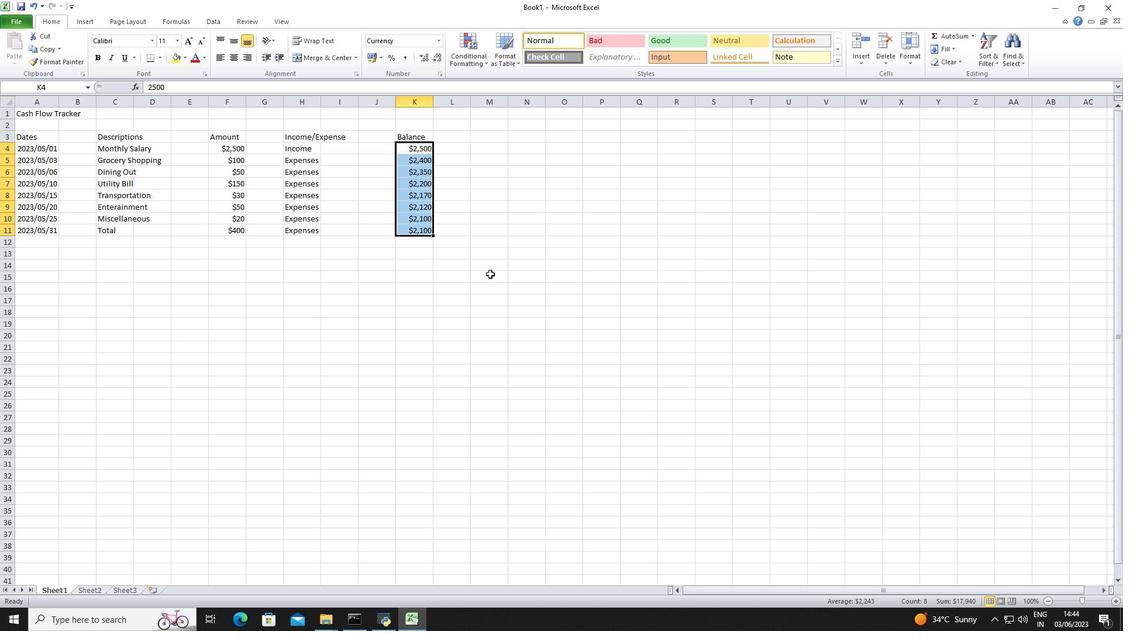 
Action: Mouse pressed left at (491, 249)
Screenshot: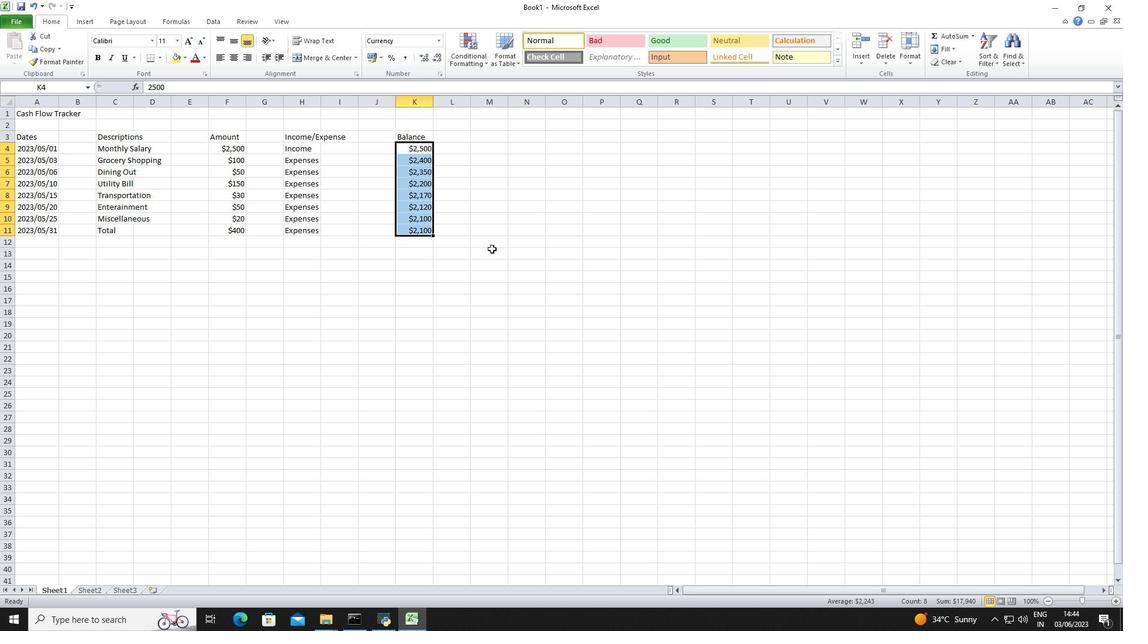 
Action: Key pressed ctrl+S<Key.shift>Dashboard<Key.space><Key.shift>Budget<Key.space><Key.shift><Key.shift>R<Key.backspace><Key.shift>Toolbook
Screenshot: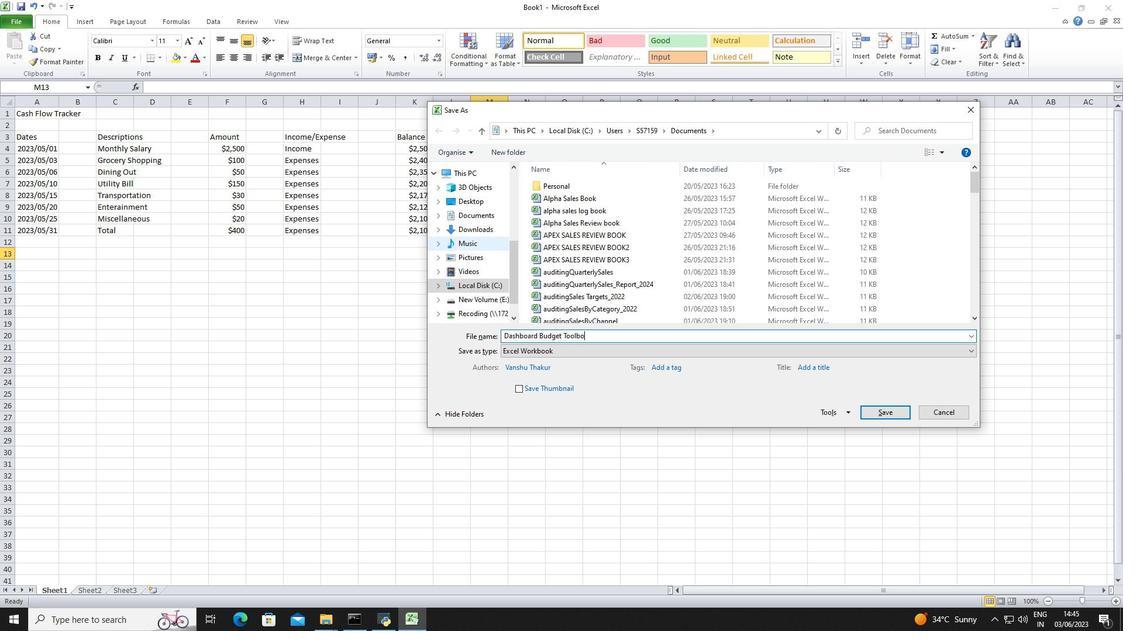
Action: Mouse moved to (900, 414)
Screenshot: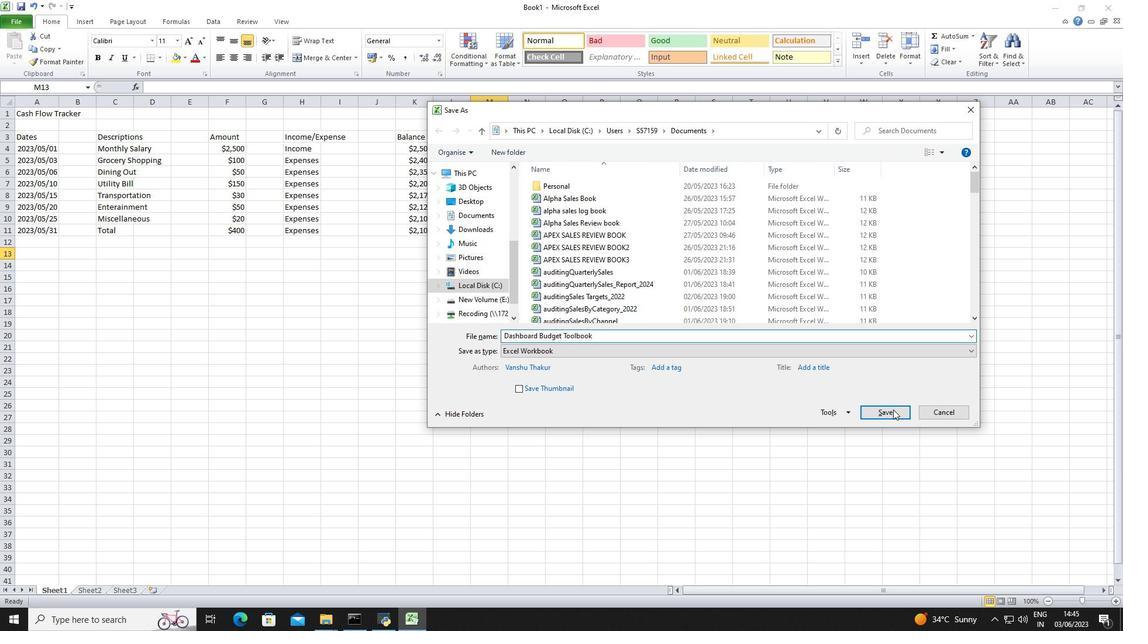 
Action: Mouse pressed left at (900, 414)
Screenshot: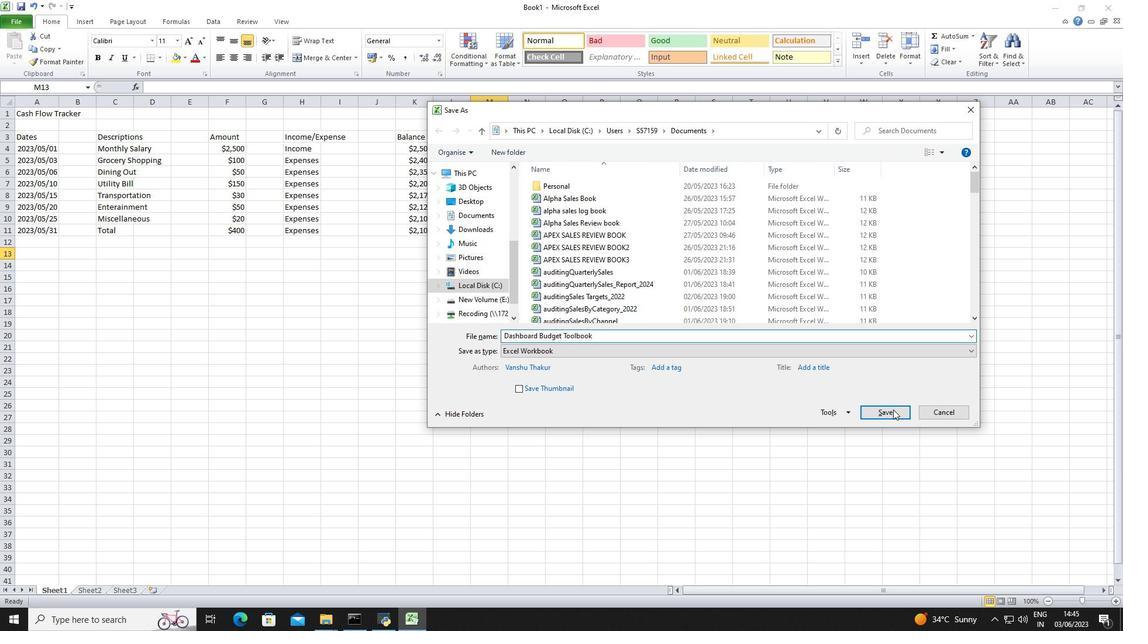 
